 Task: Search one way flight ticket for 4 adults, 2 children, 2 infants in seat and 1 infant on lap in premium economy from Twin Falls: Magic Valley Regional Airport (joslin Field) to Springfield: Abraham Lincoln Capital Airport on 5-2-2023. Choice of flights is Alaska. Number of bags: 2 carry on bags. Price is upto 89000. Outbound departure time preference is 8:30.
Action: Mouse moved to (264, 344)
Screenshot: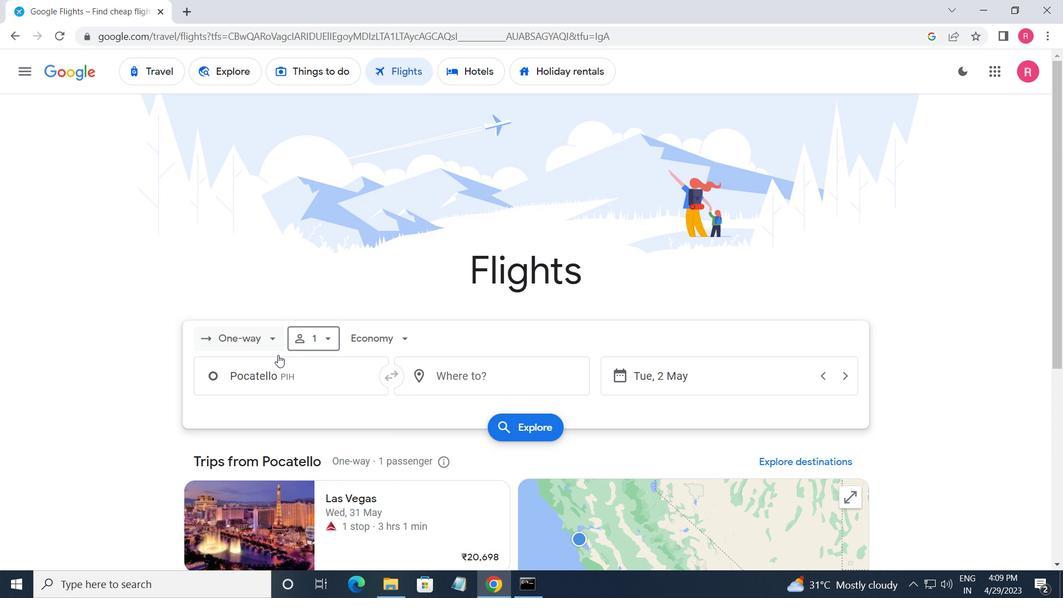
Action: Mouse pressed left at (264, 344)
Screenshot: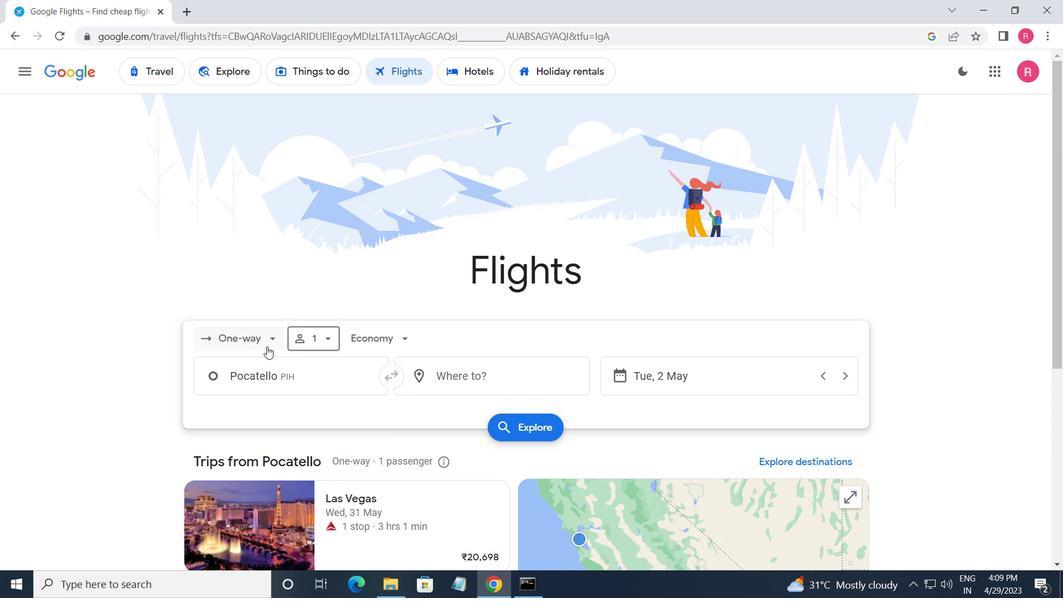 
Action: Mouse moved to (273, 397)
Screenshot: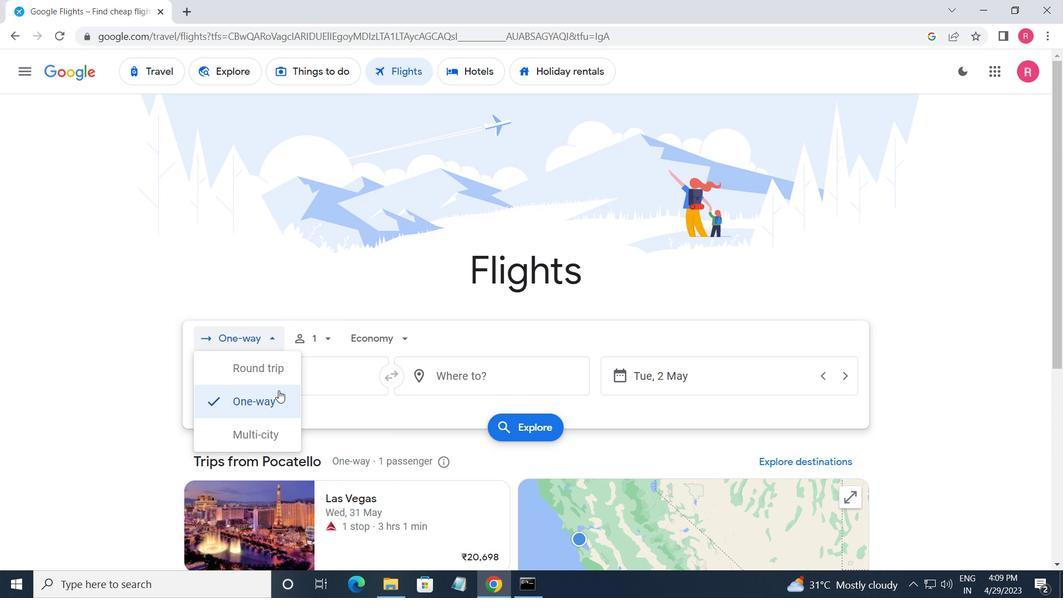 
Action: Mouse pressed left at (273, 397)
Screenshot: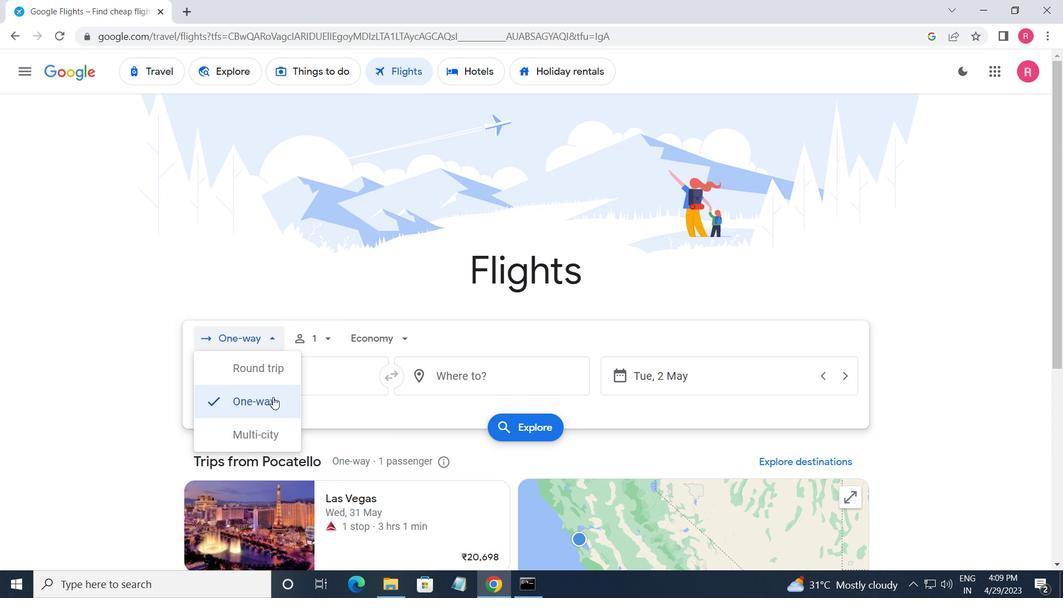 
Action: Mouse moved to (326, 350)
Screenshot: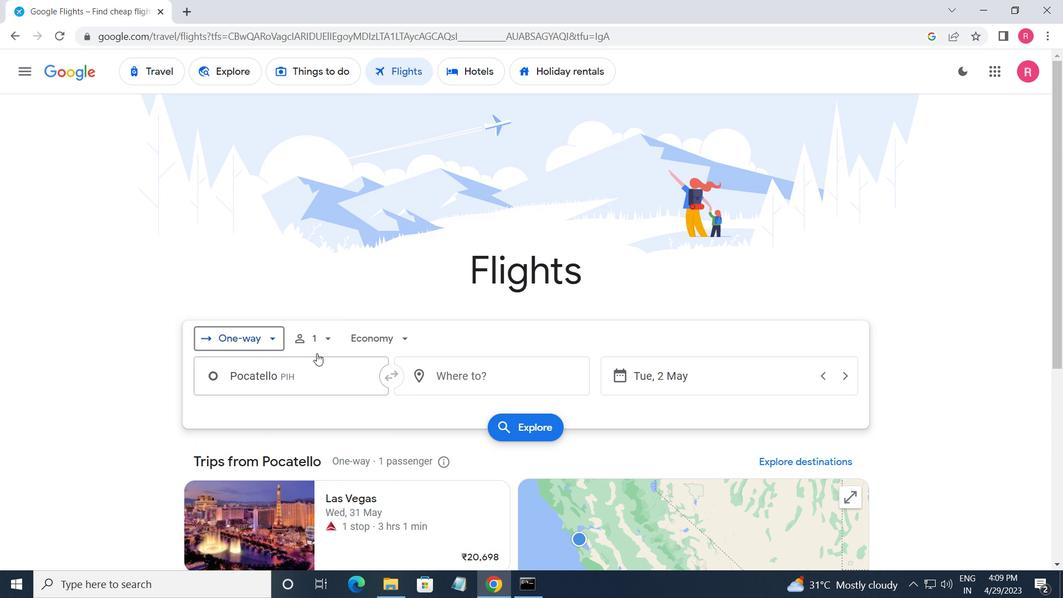 
Action: Mouse pressed left at (326, 350)
Screenshot: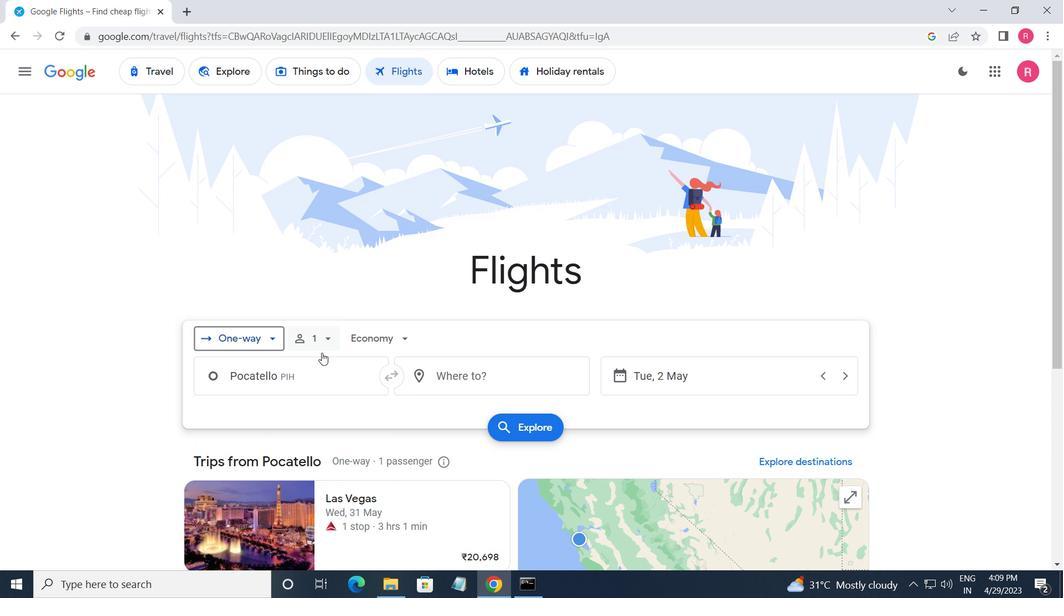 
Action: Mouse moved to (434, 378)
Screenshot: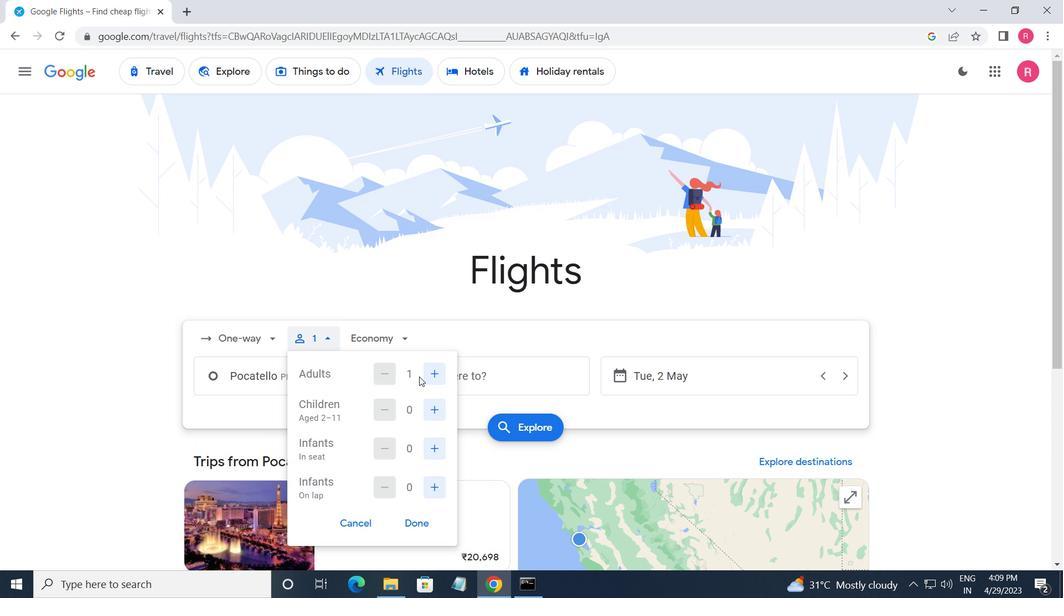 
Action: Mouse pressed left at (434, 378)
Screenshot: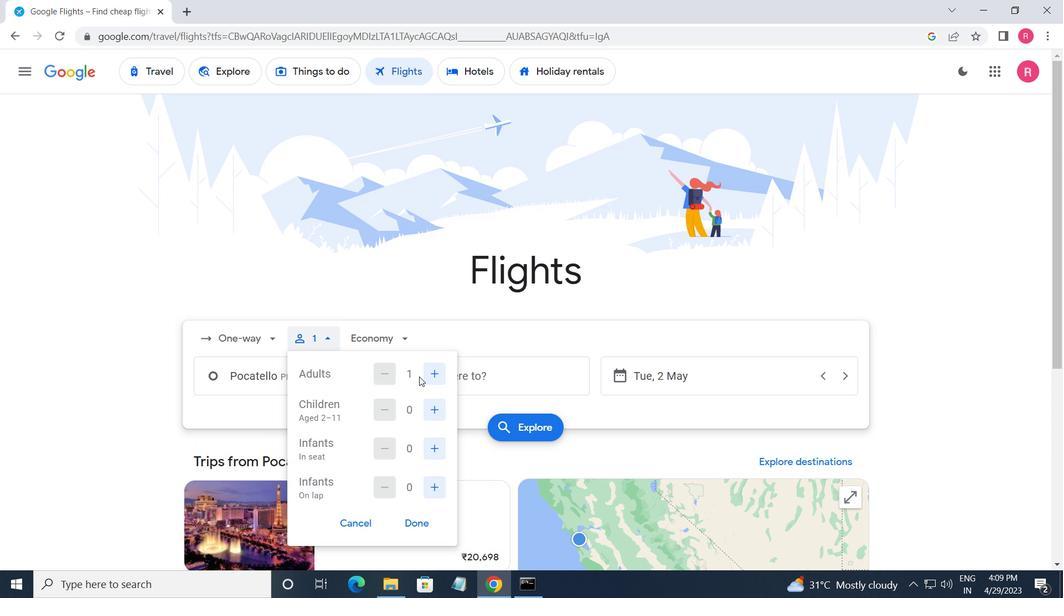 
Action: Mouse moved to (437, 379)
Screenshot: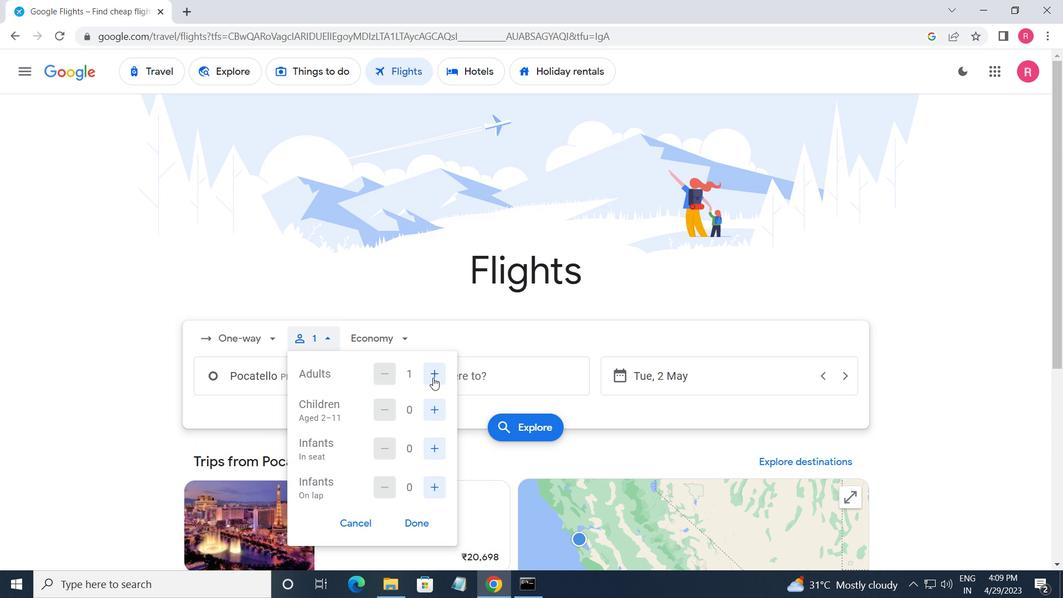 
Action: Mouse pressed left at (437, 379)
Screenshot: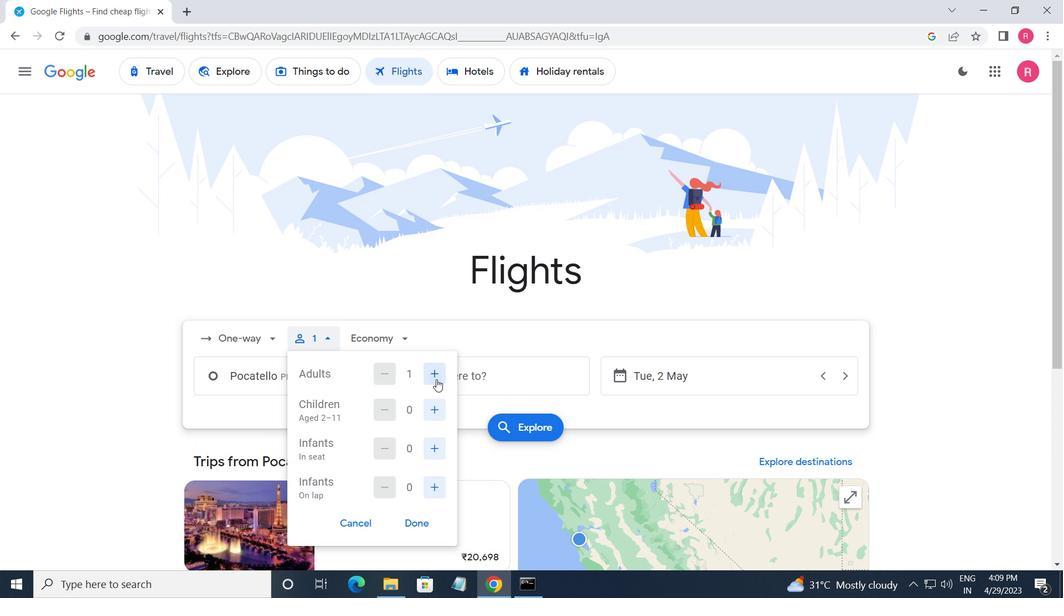 
Action: Mouse pressed left at (437, 379)
Screenshot: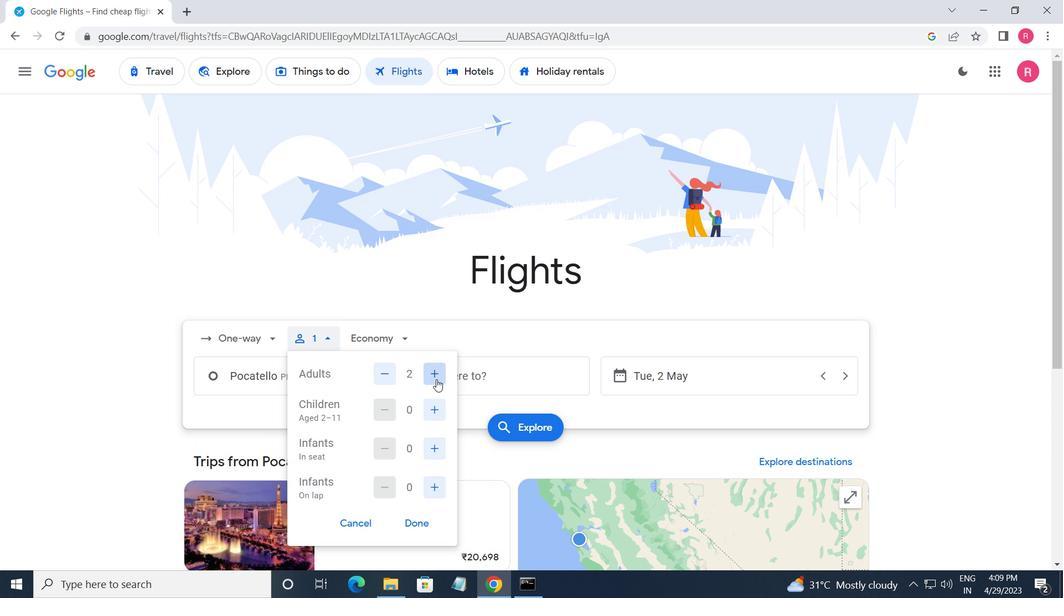 
Action: Mouse moved to (441, 399)
Screenshot: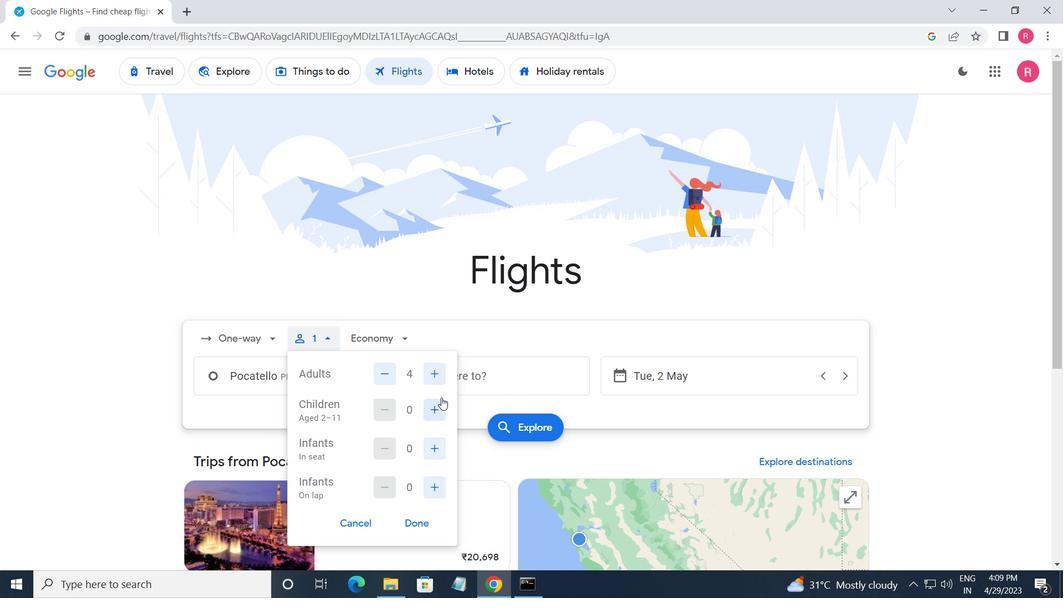 
Action: Mouse pressed left at (441, 399)
Screenshot: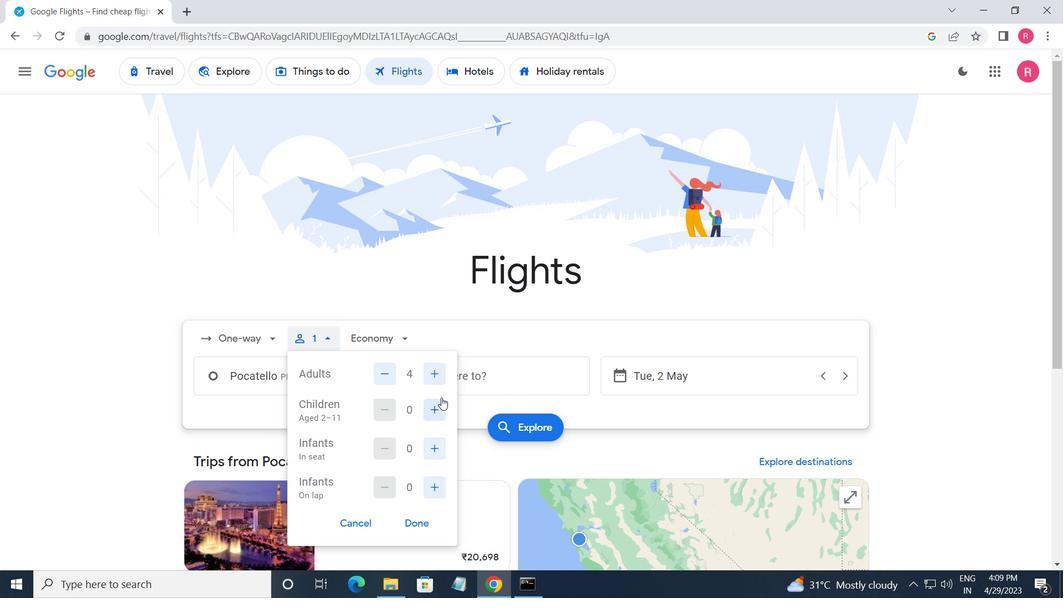 
Action: Mouse moved to (441, 400)
Screenshot: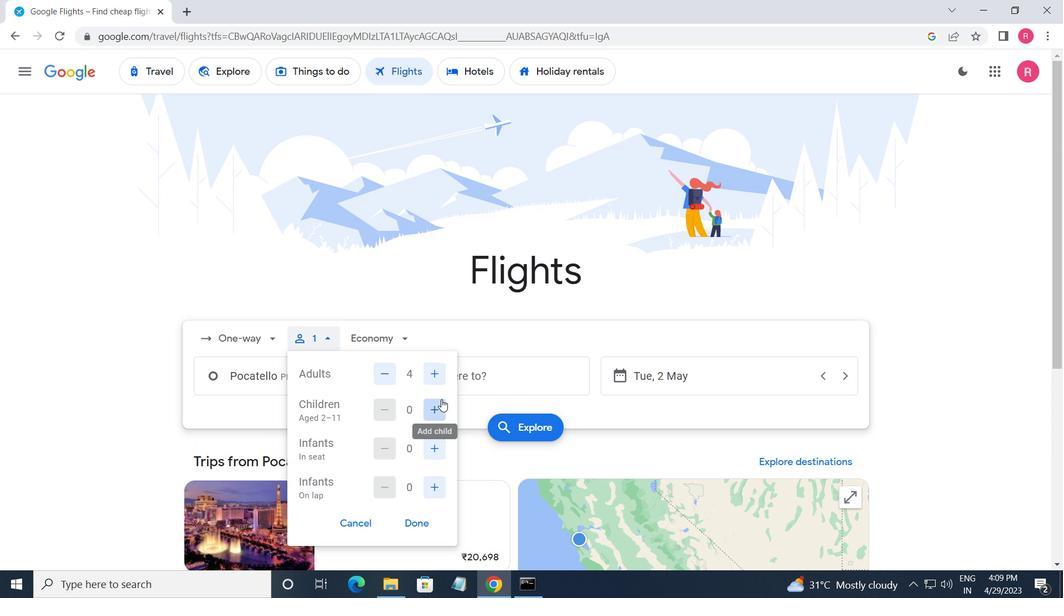 
Action: Mouse pressed left at (441, 400)
Screenshot: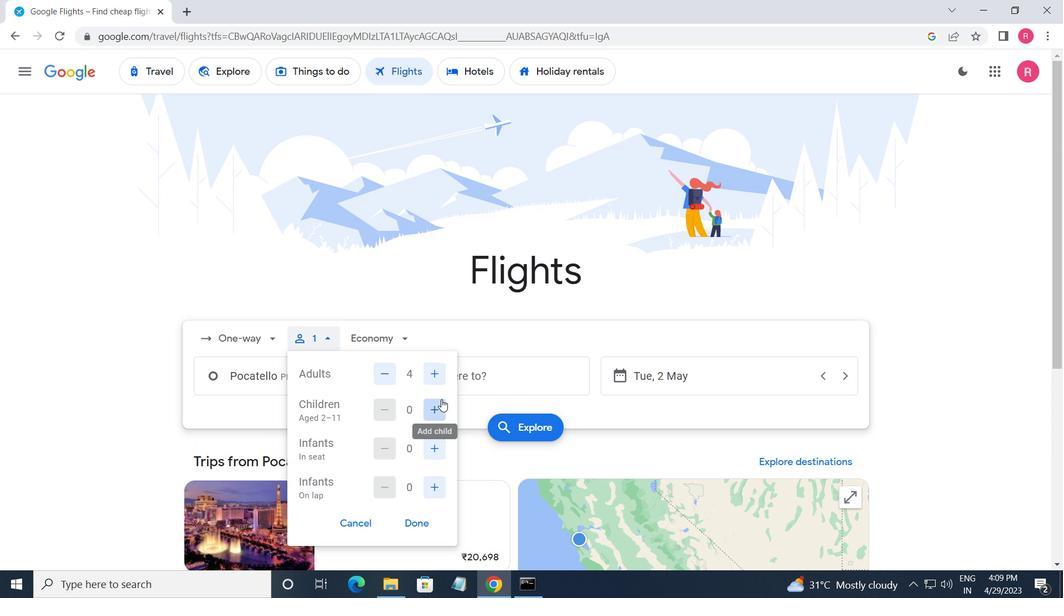 
Action: Mouse moved to (441, 401)
Screenshot: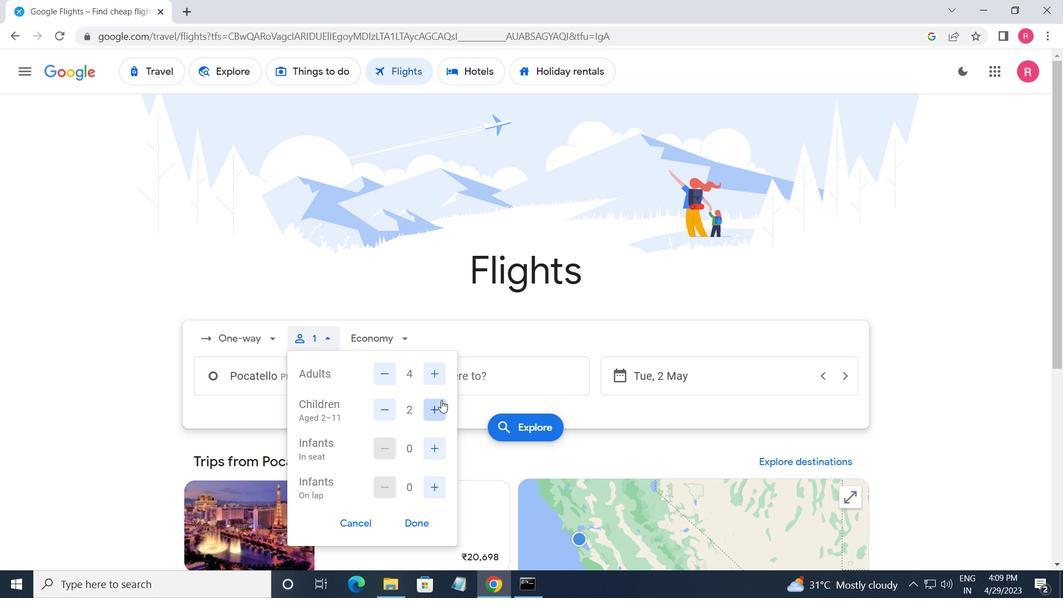 
Action: Mouse pressed left at (441, 401)
Screenshot: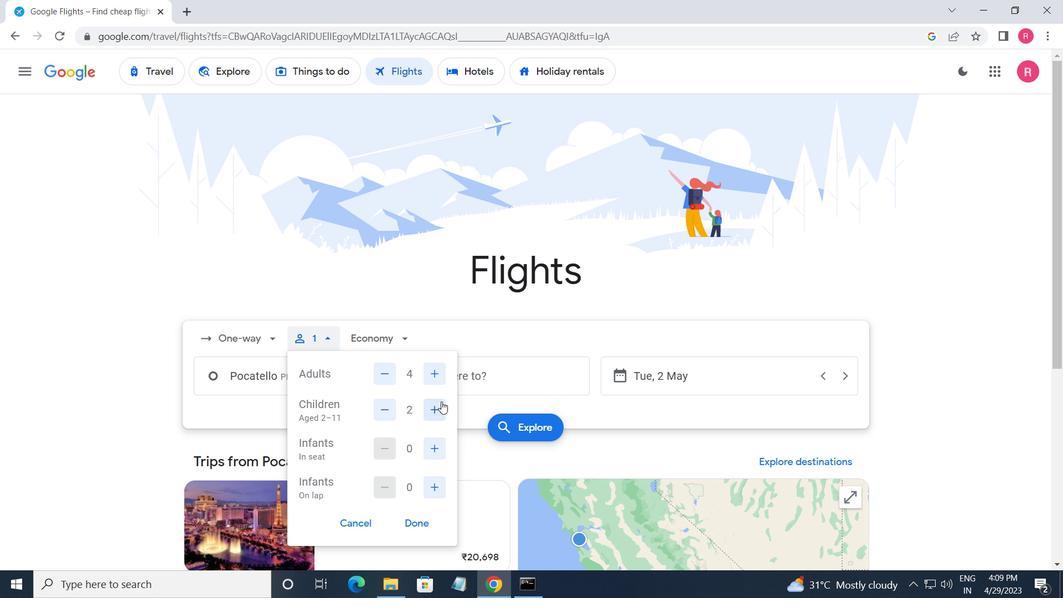
Action: Mouse moved to (380, 406)
Screenshot: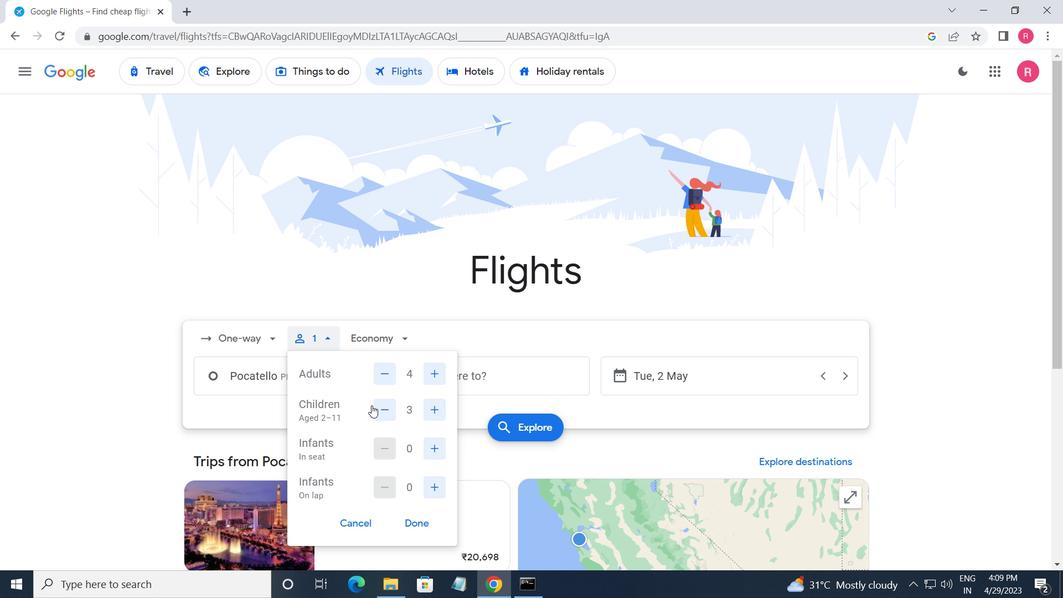 
Action: Mouse pressed left at (380, 406)
Screenshot: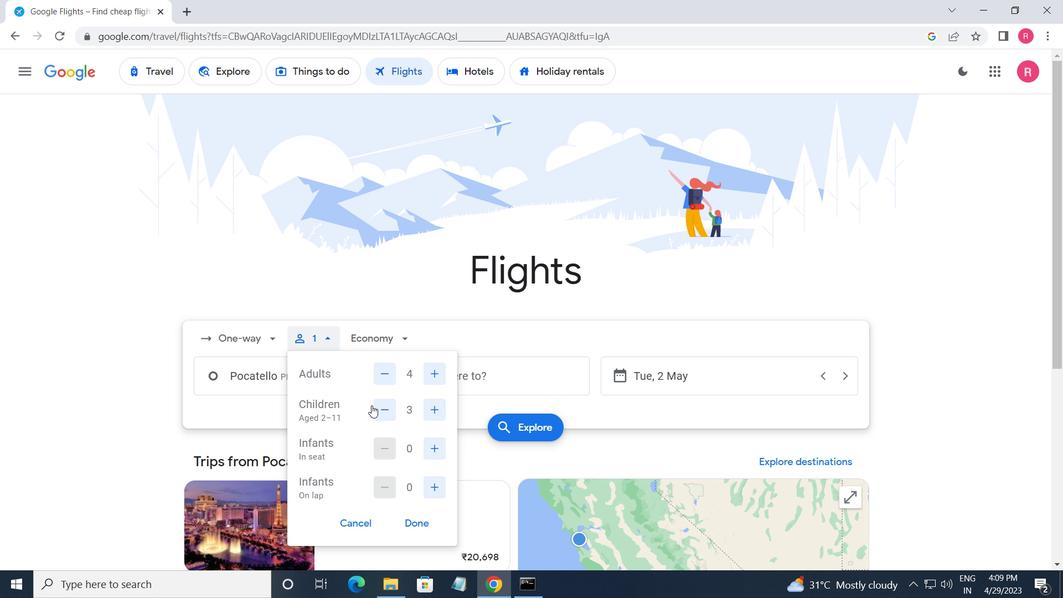 
Action: Mouse moved to (440, 443)
Screenshot: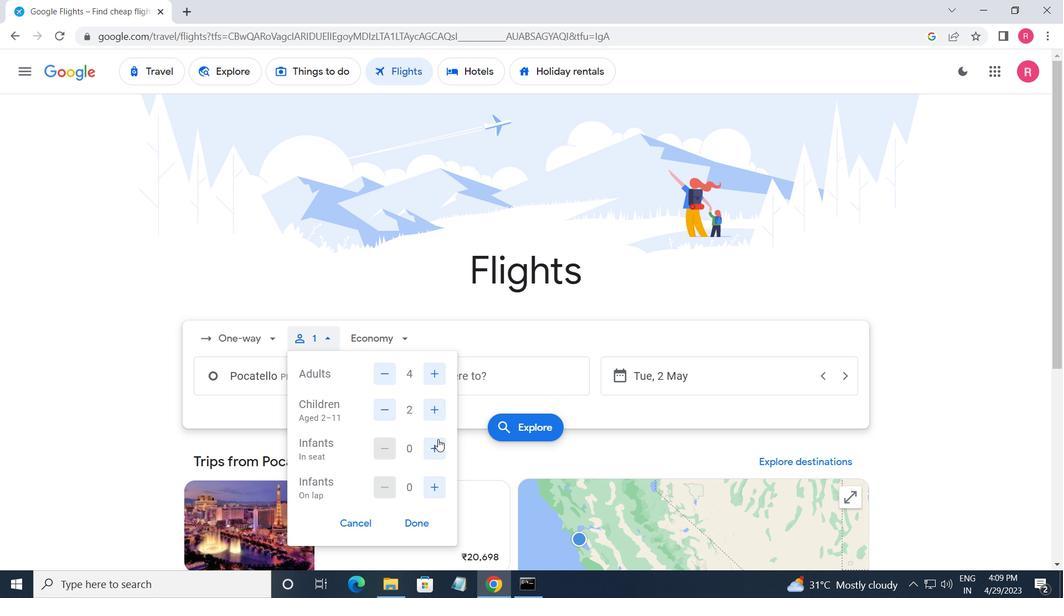
Action: Mouse pressed left at (440, 443)
Screenshot: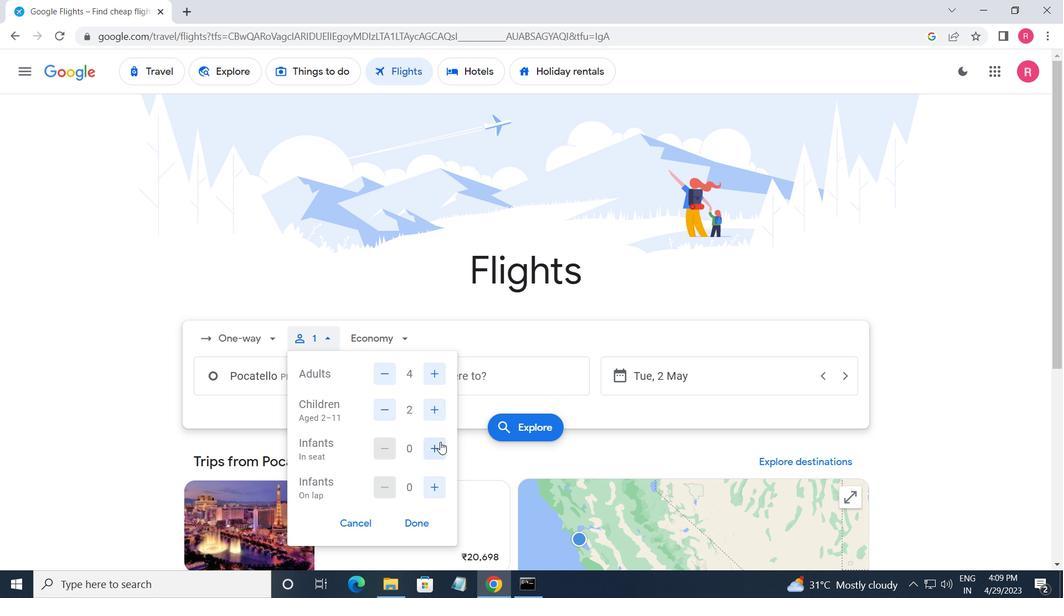 
Action: Mouse moved to (440, 444)
Screenshot: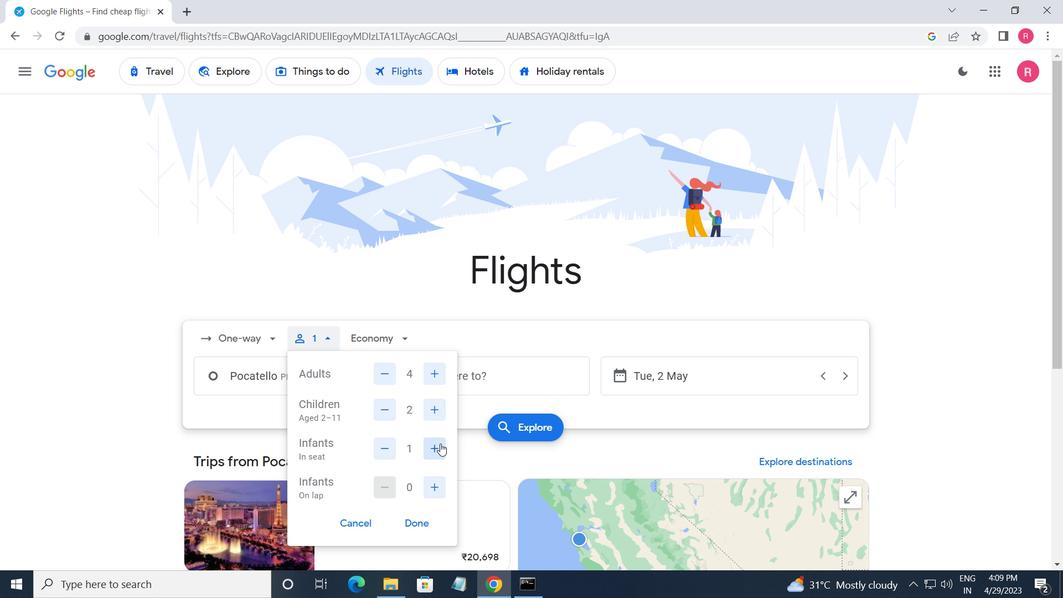 
Action: Mouse pressed left at (440, 444)
Screenshot: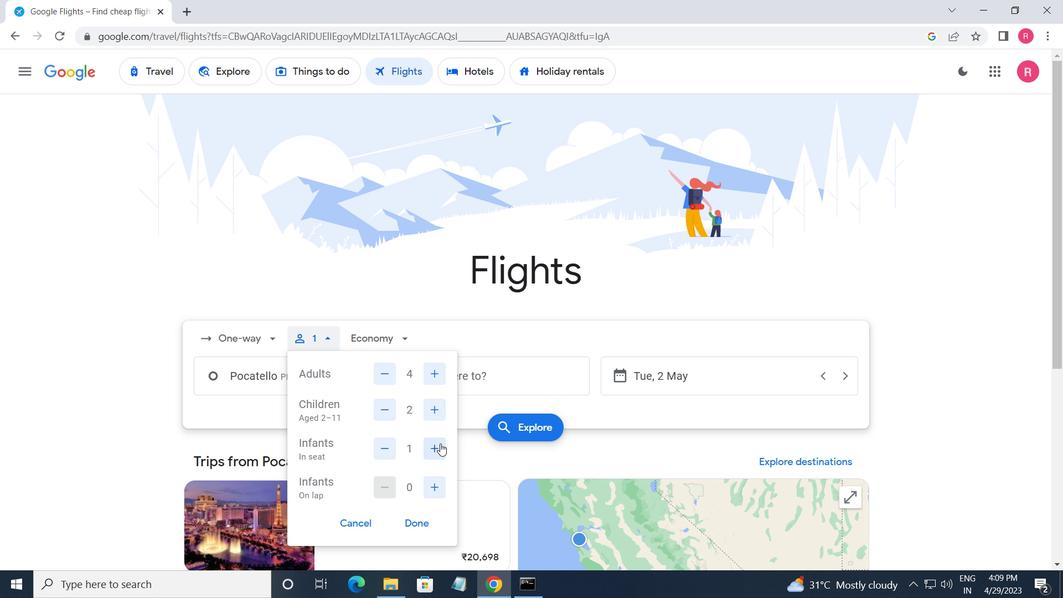 
Action: Mouse moved to (440, 486)
Screenshot: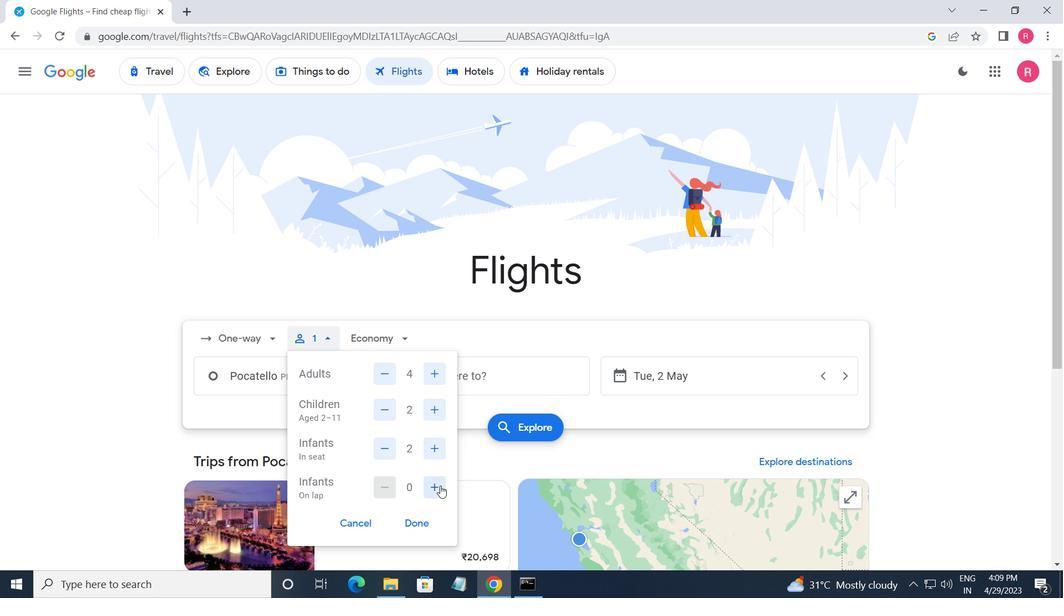 
Action: Mouse pressed left at (440, 486)
Screenshot: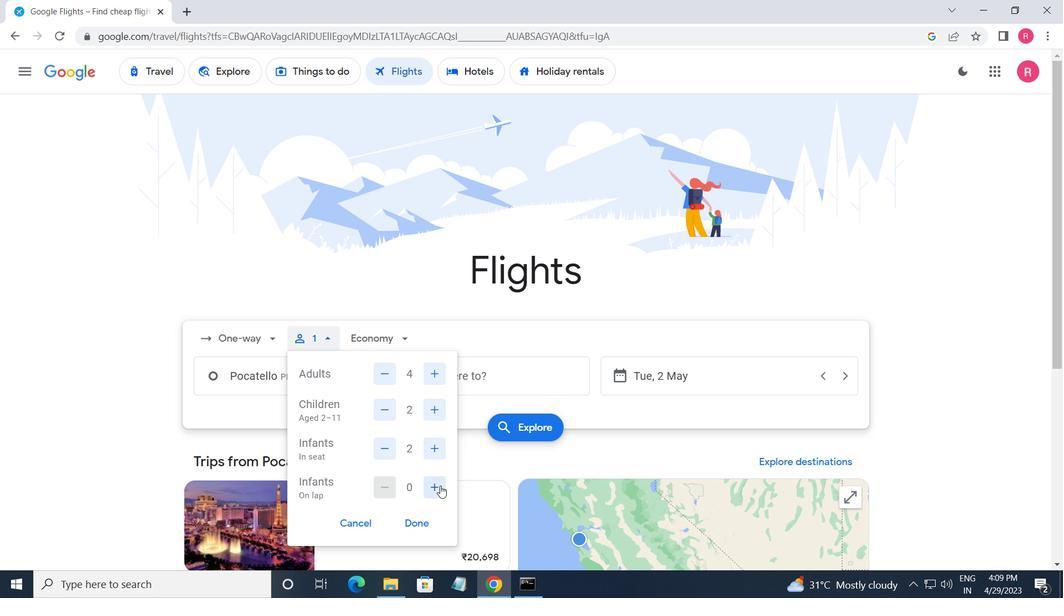 
Action: Mouse moved to (423, 519)
Screenshot: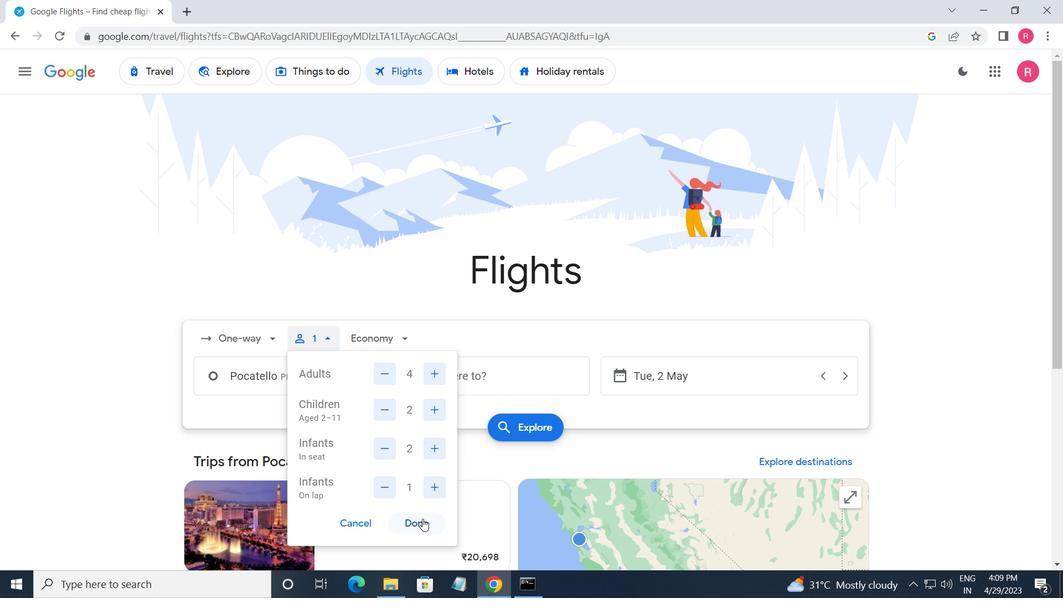 
Action: Mouse pressed left at (423, 519)
Screenshot: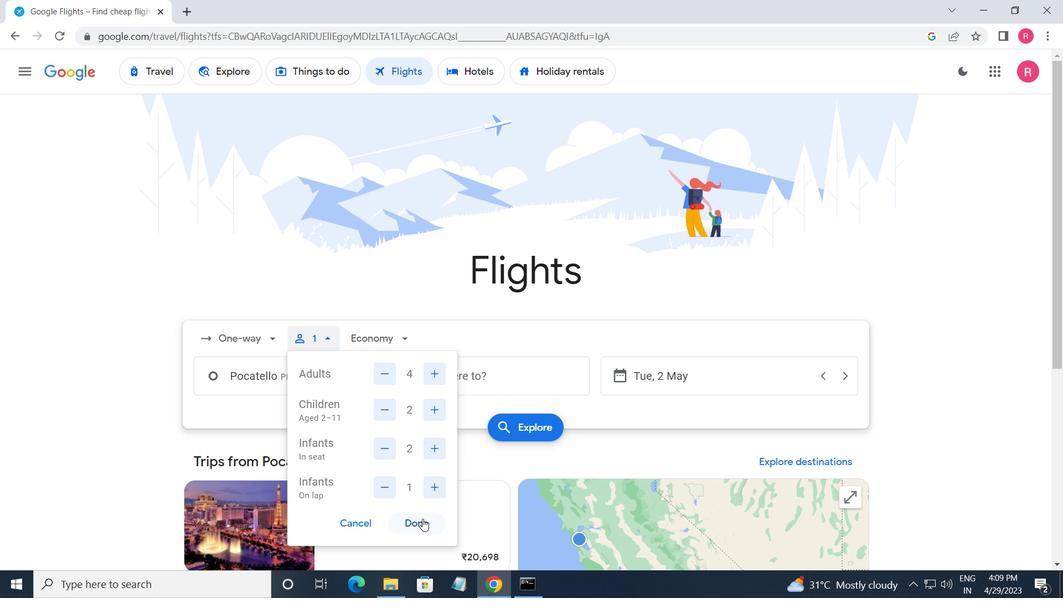 
Action: Mouse moved to (382, 342)
Screenshot: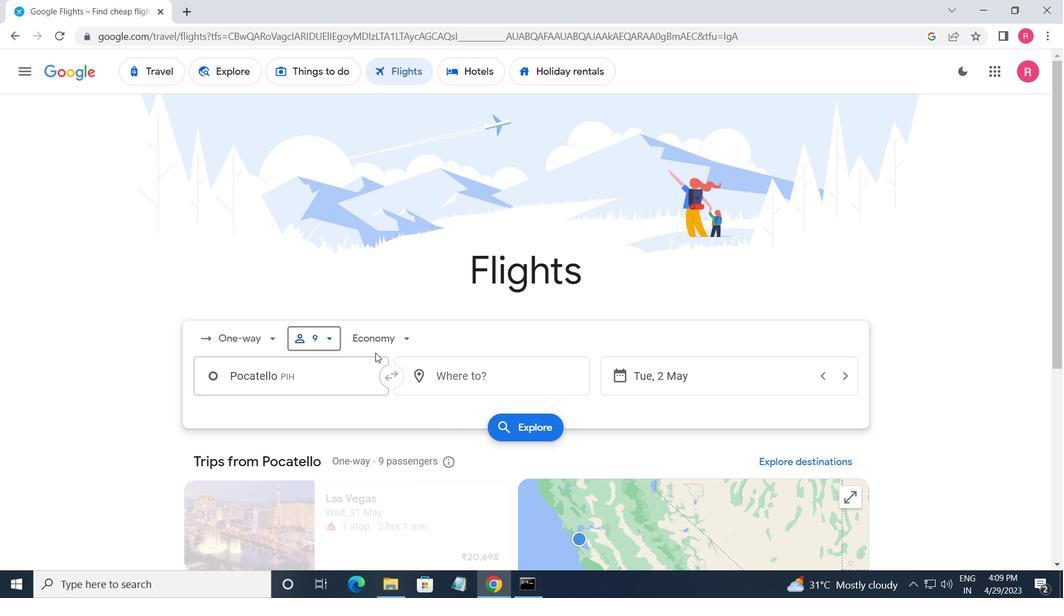 
Action: Mouse pressed left at (382, 342)
Screenshot: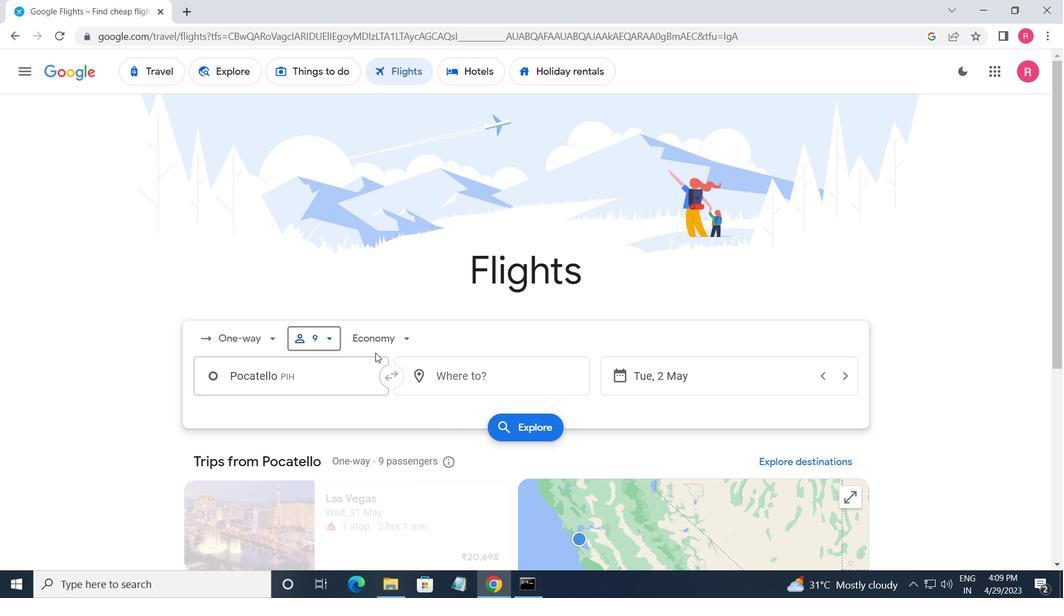 
Action: Mouse moved to (417, 407)
Screenshot: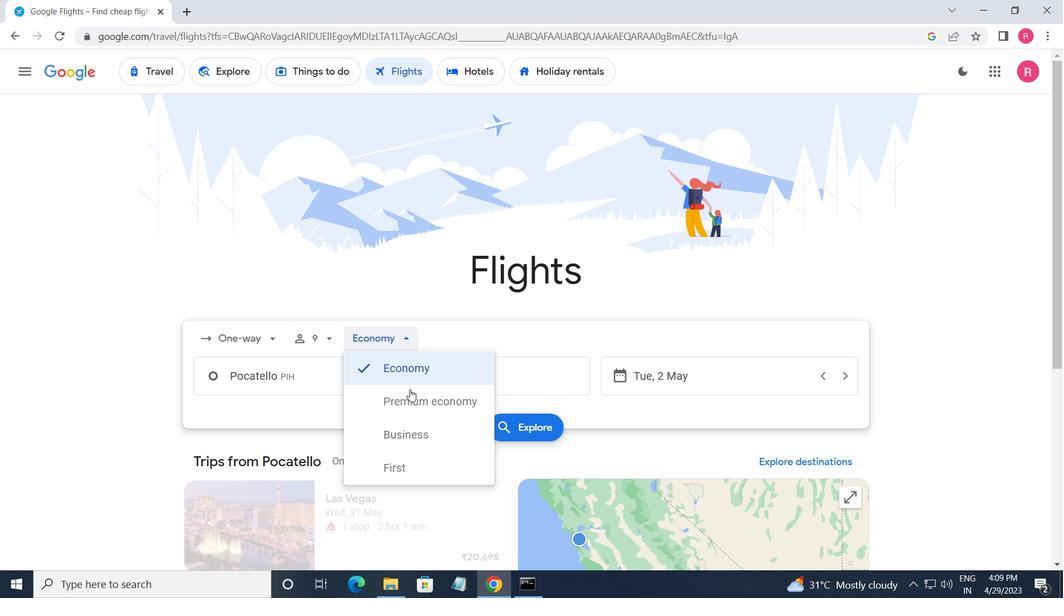 
Action: Mouse pressed left at (417, 407)
Screenshot: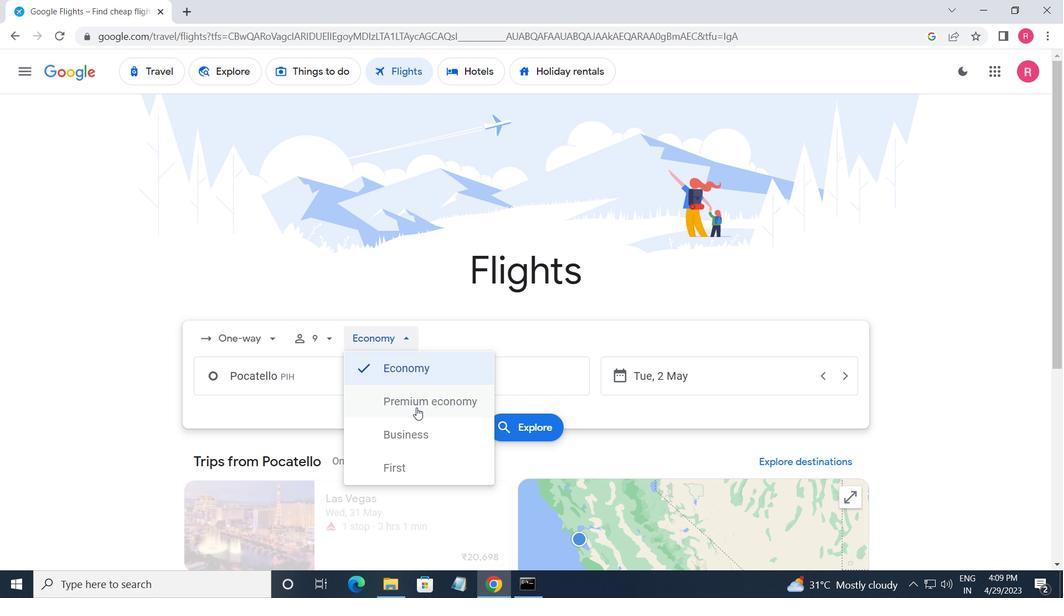 
Action: Mouse moved to (315, 383)
Screenshot: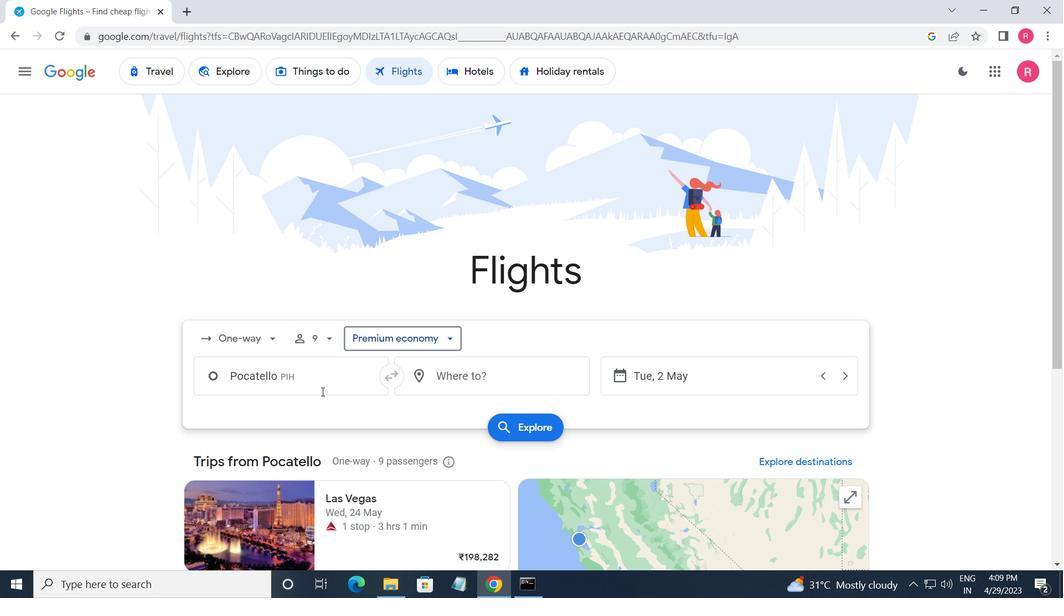 
Action: Mouse pressed left at (315, 383)
Screenshot: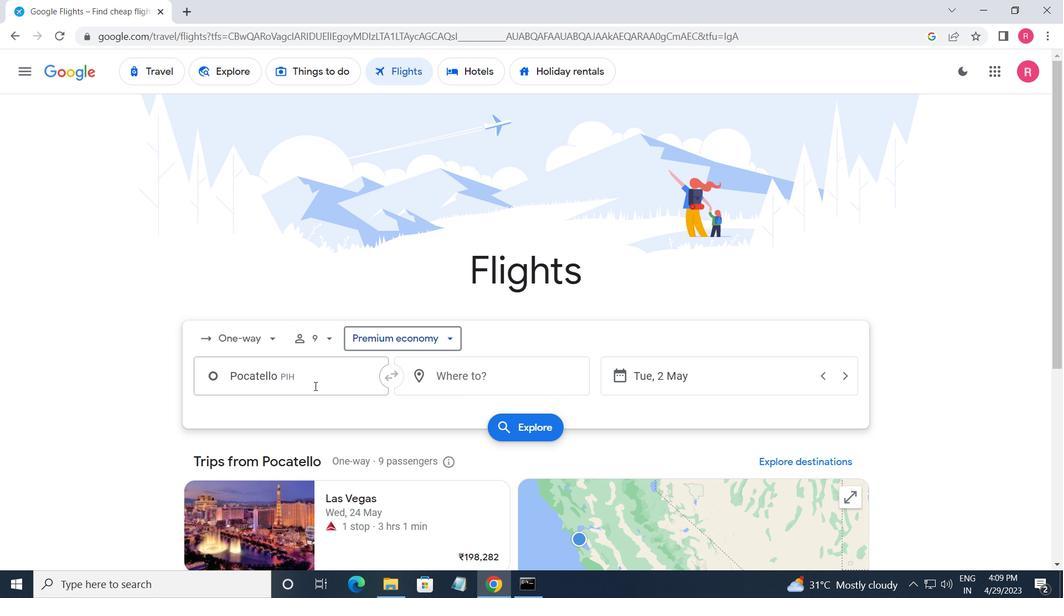 
Action: Mouse moved to (315, 383)
Screenshot: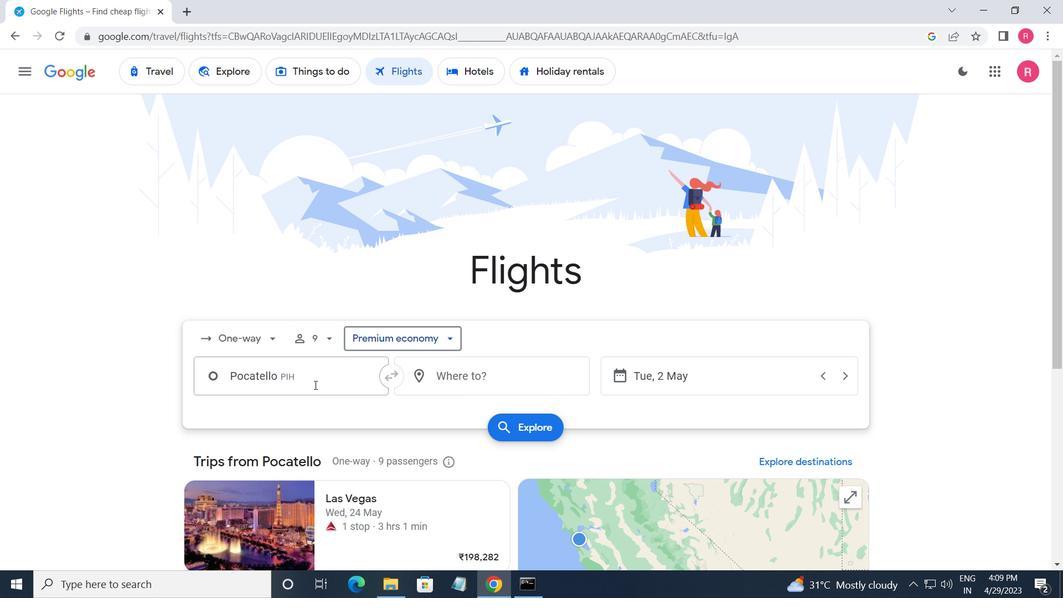 
Action: Key pressed <Key.shift_r>Magic
Screenshot: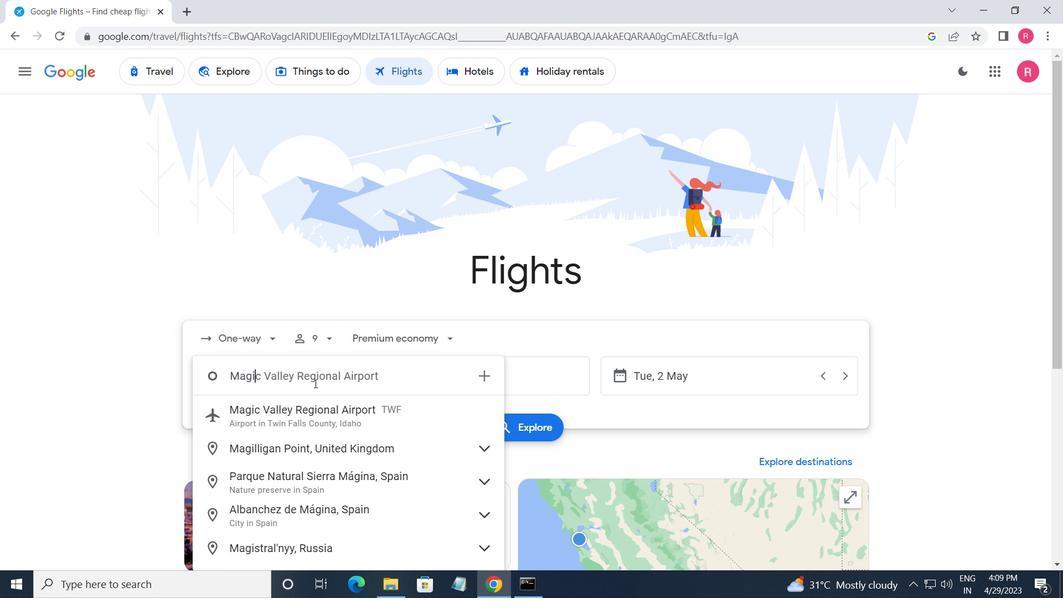 
Action: Mouse moved to (329, 429)
Screenshot: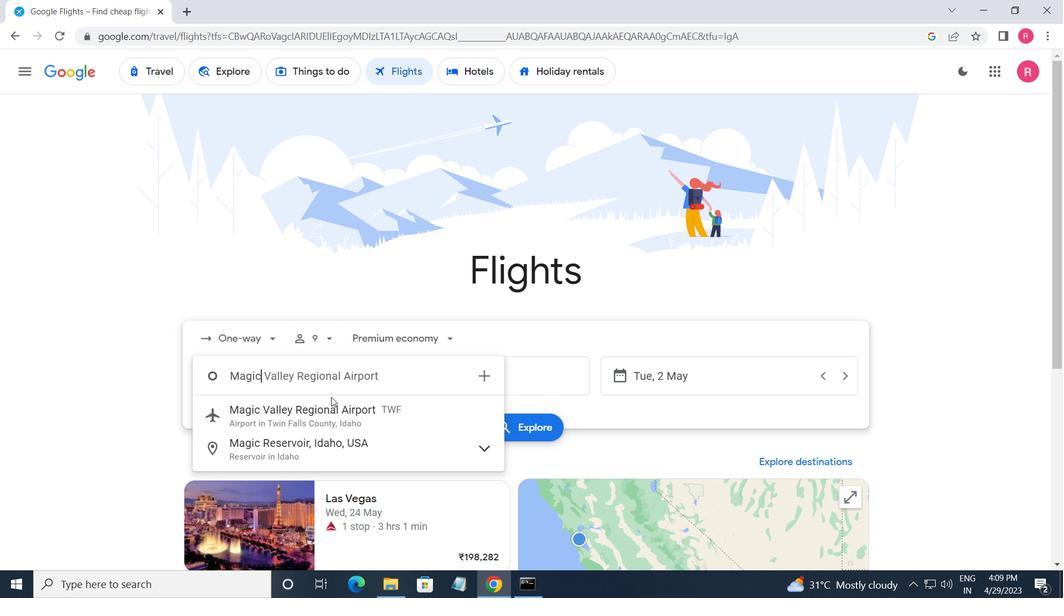 
Action: Mouse pressed left at (329, 429)
Screenshot: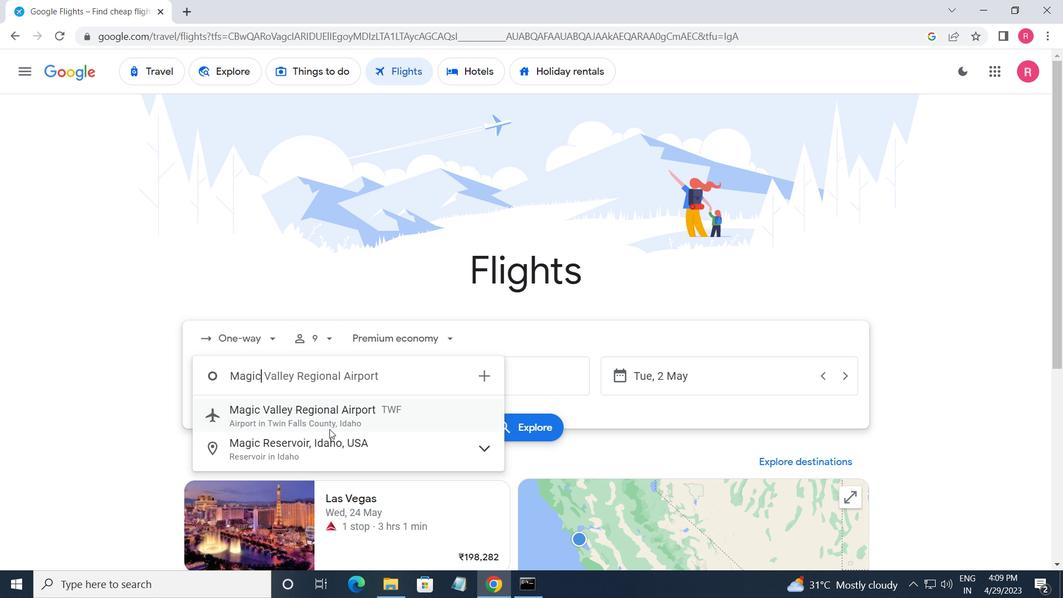 
Action: Mouse moved to (521, 373)
Screenshot: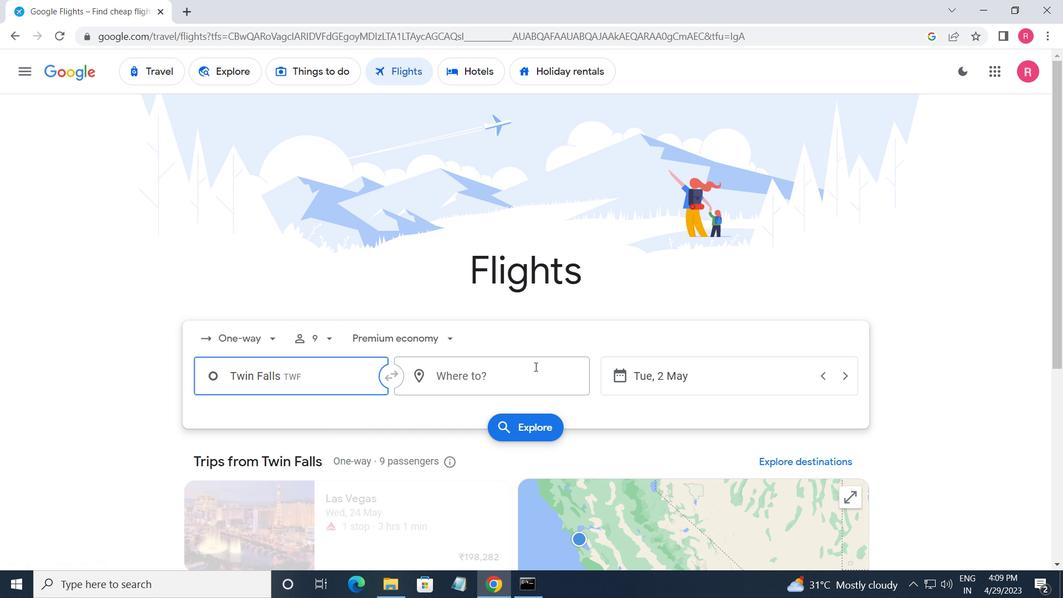 
Action: Mouse pressed left at (521, 373)
Screenshot: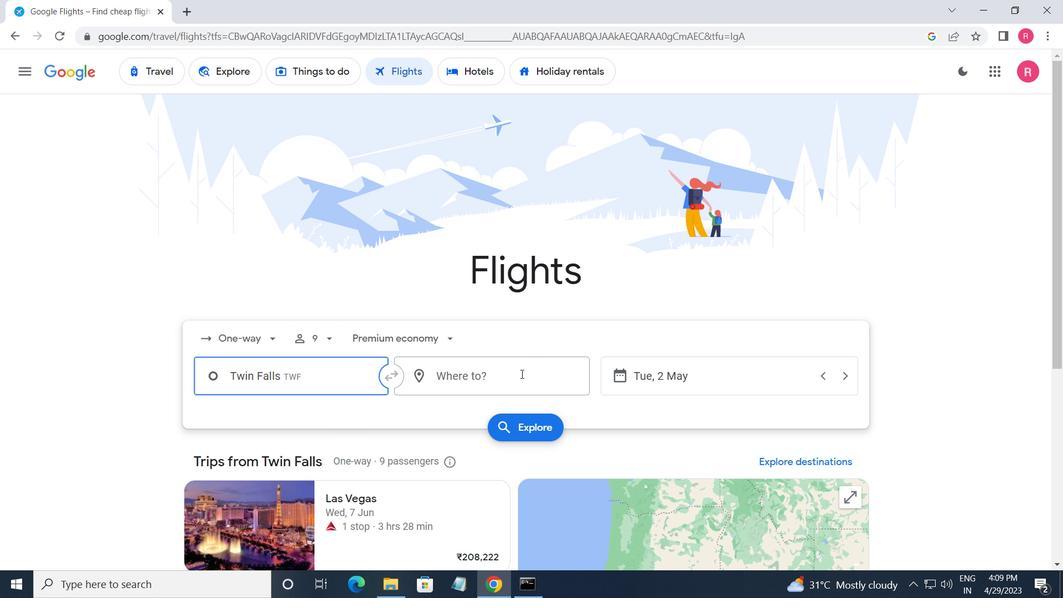 
Action: Mouse moved to (460, 503)
Screenshot: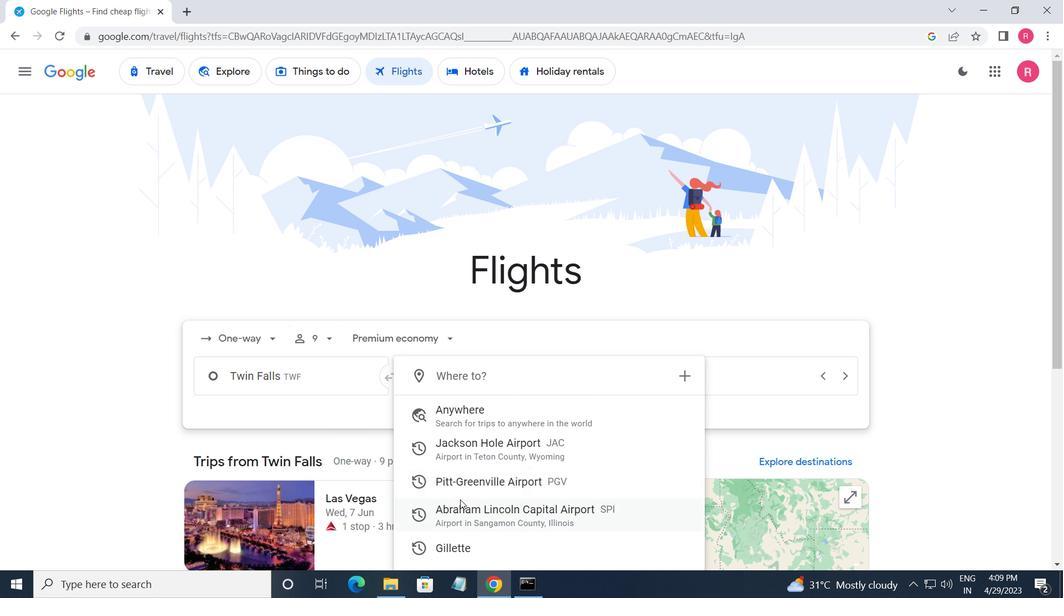 
Action: Mouse pressed left at (460, 503)
Screenshot: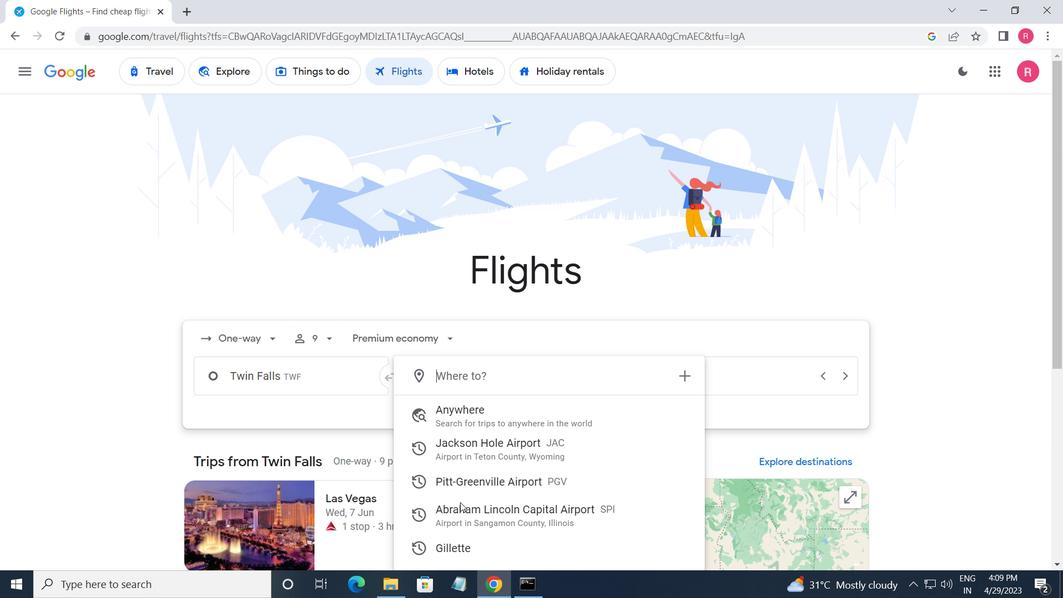 
Action: Mouse moved to (721, 371)
Screenshot: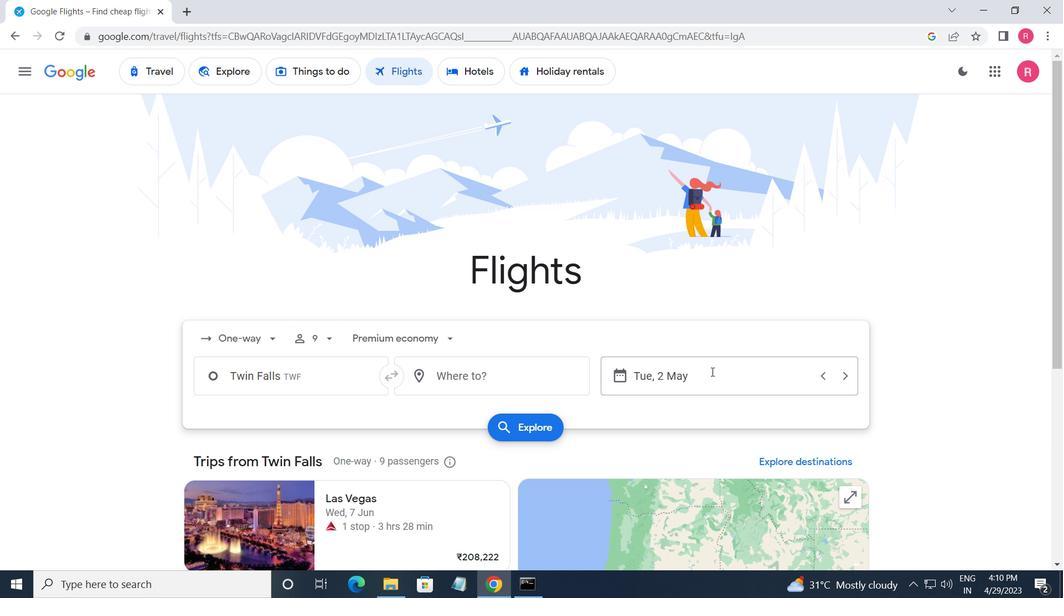 
Action: Mouse pressed left at (721, 371)
Screenshot: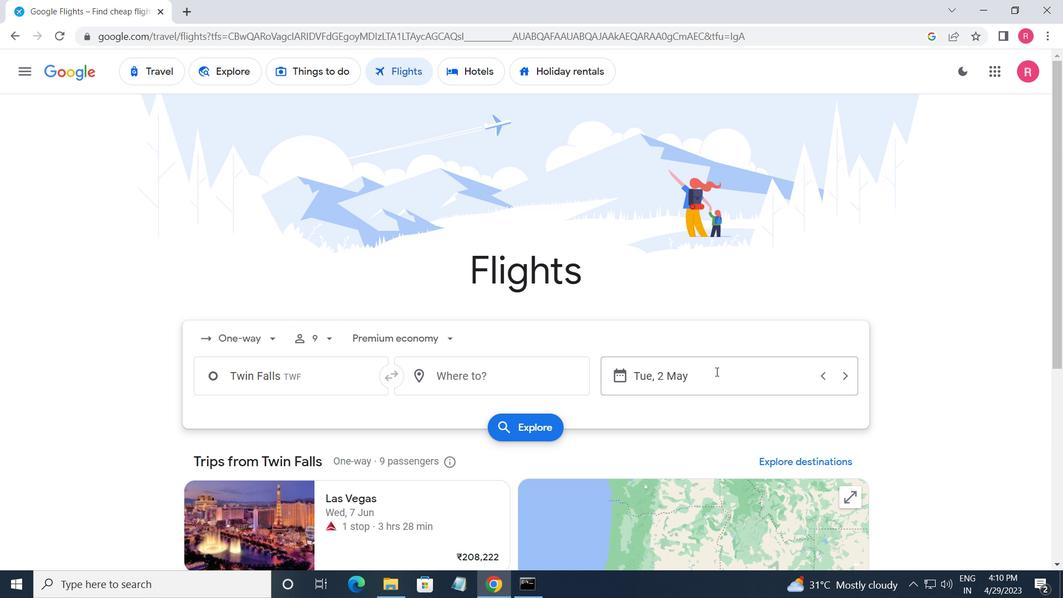 
Action: Mouse moved to (691, 319)
Screenshot: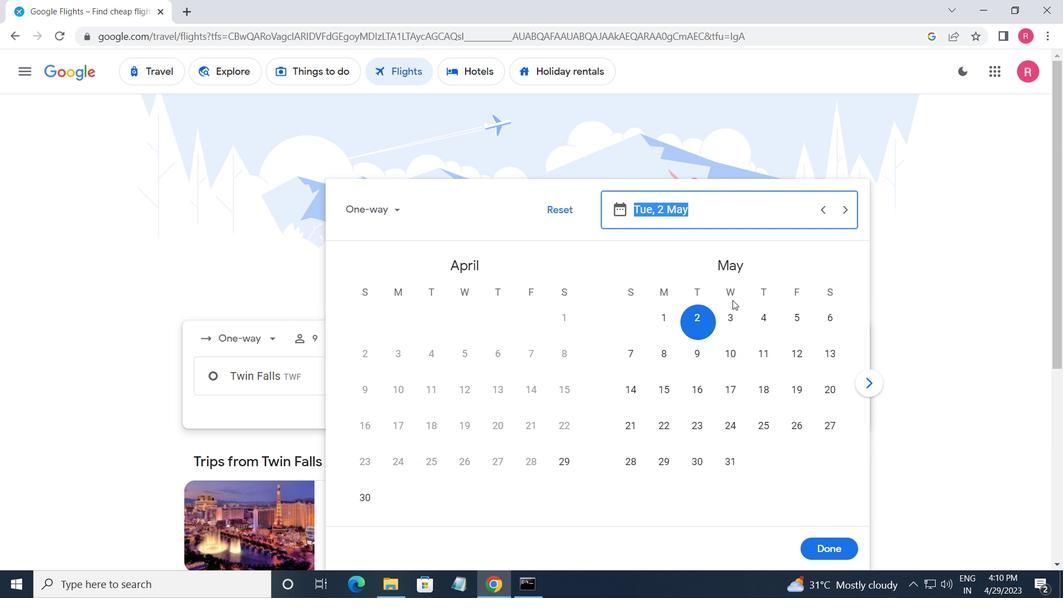 
Action: Mouse pressed left at (691, 319)
Screenshot: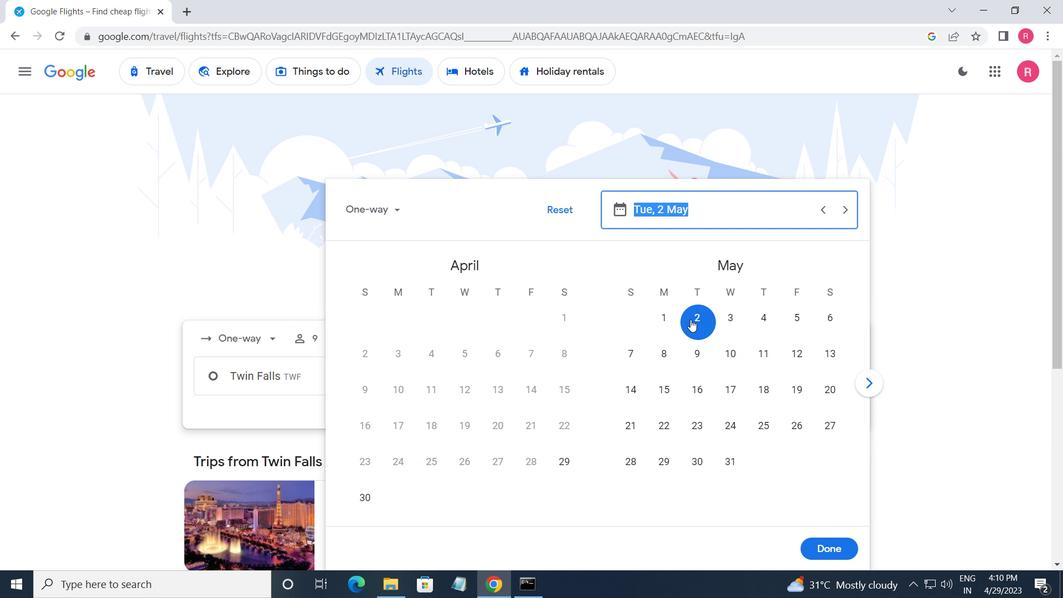 
Action: Mouse moved to (835, 558)
Screenshot: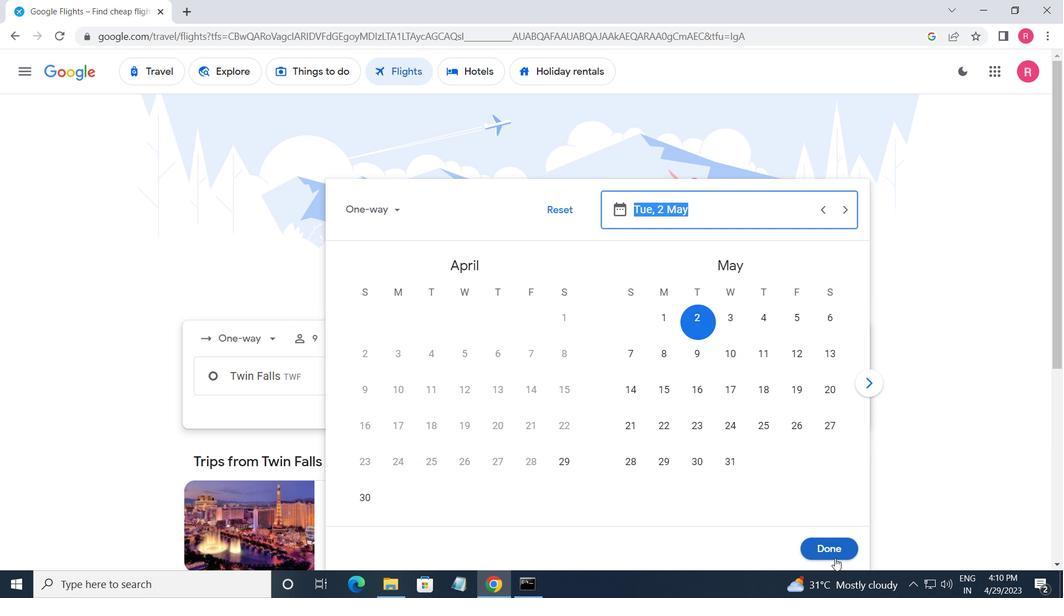 
Action: Mouse pressed left at (835, 558)
Screenshot: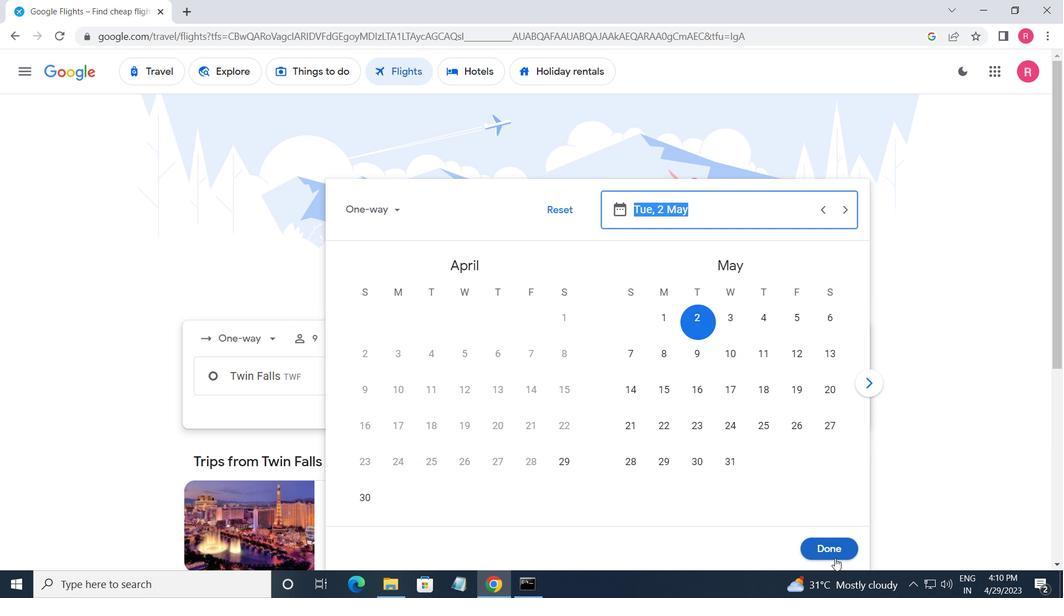 
Action: Mouse moved to (531, 425)
Screenshot: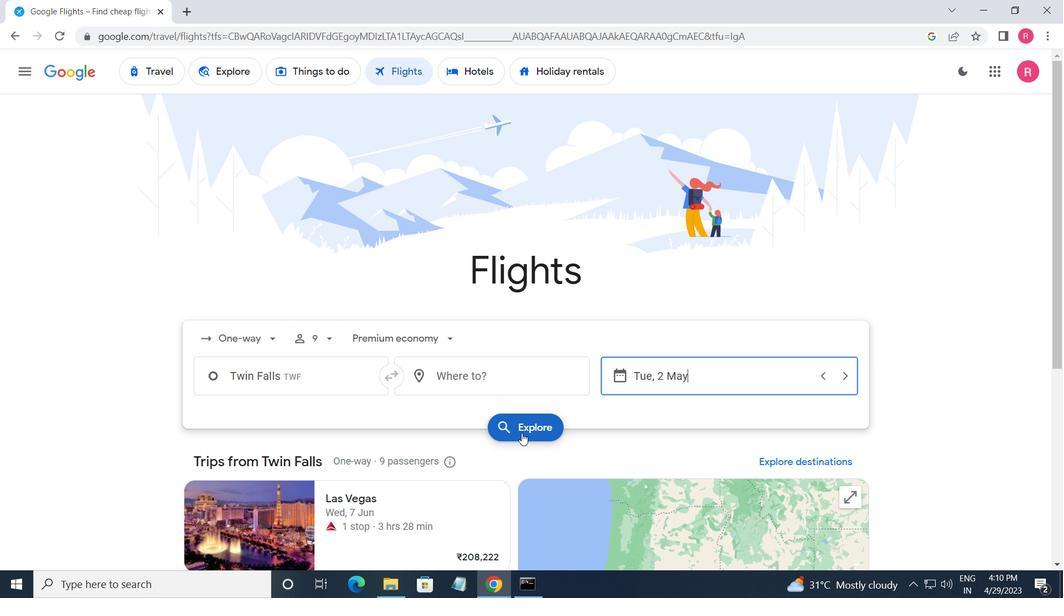 
Action: Mouse pressed left at (531, 425)
Screenshot: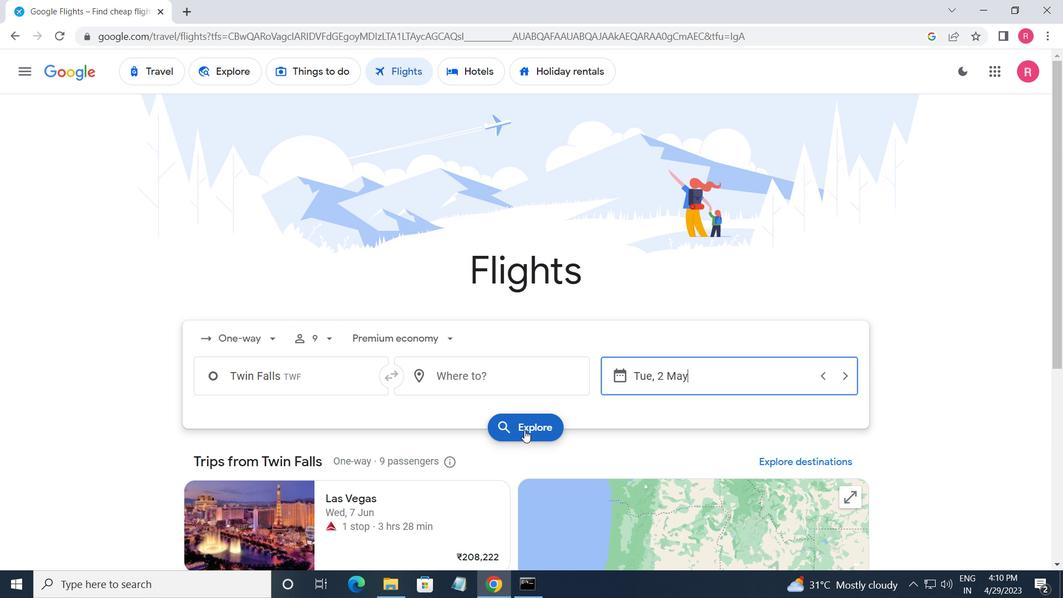 
Action: Mouse moved to (1017, 117)
Screenshot: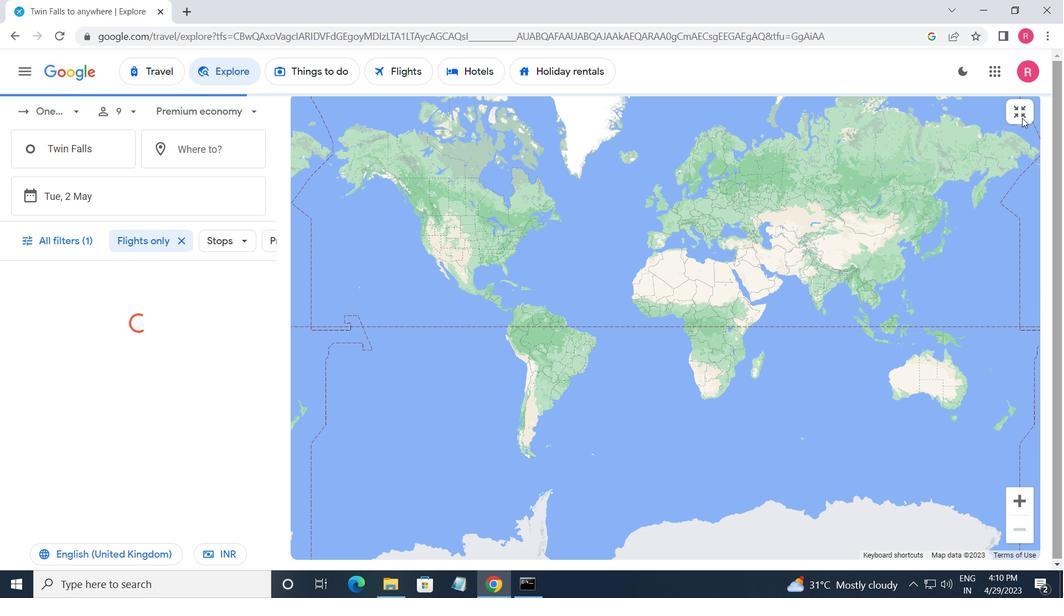 
Action: Mouse pressed left at (1017, 117)
Screenshot: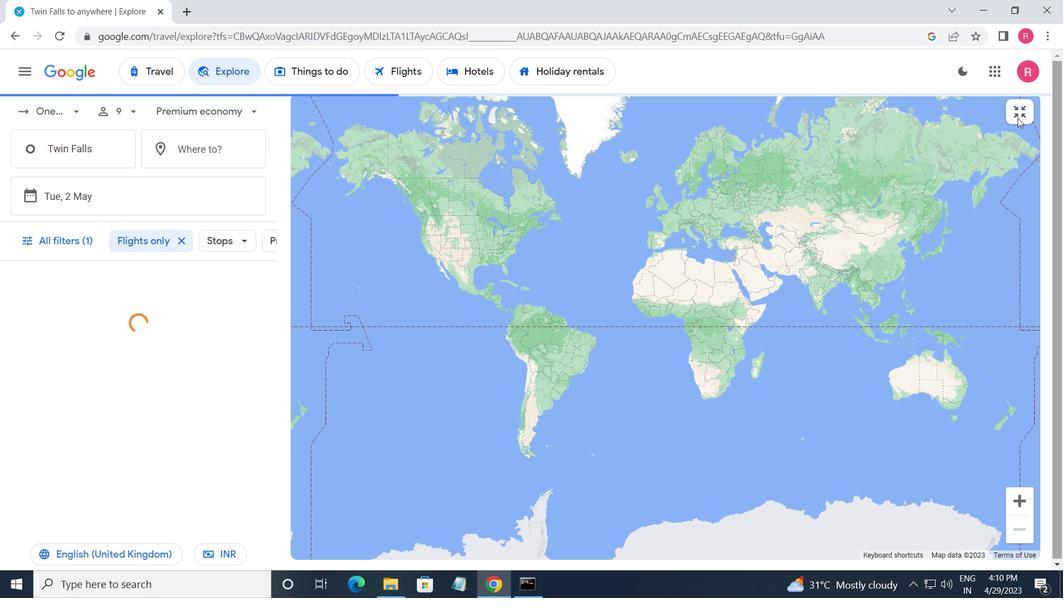 
Action: Mouse moved to (66, 190)
Screenshot: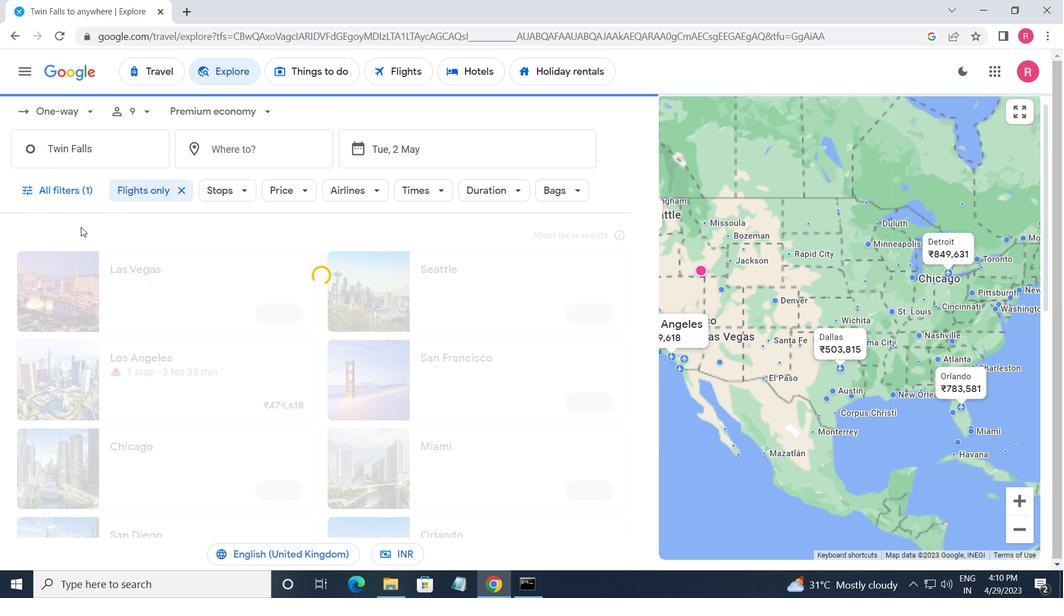 
Action: Mouse pressed left at (66, 190)
Screenshot: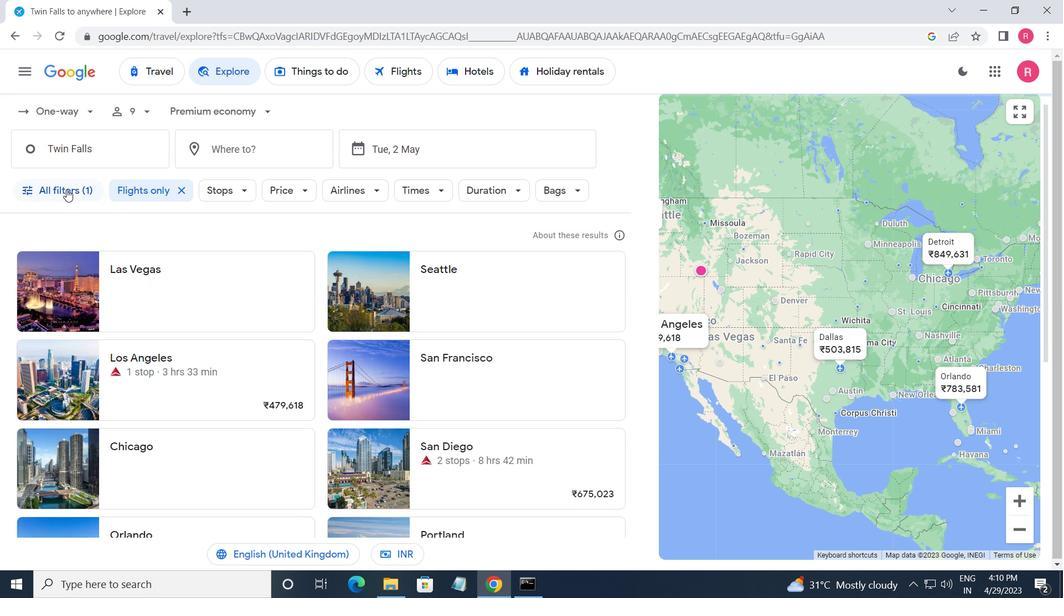 
Action: Mouse moved to (94, 397)
Screenshot: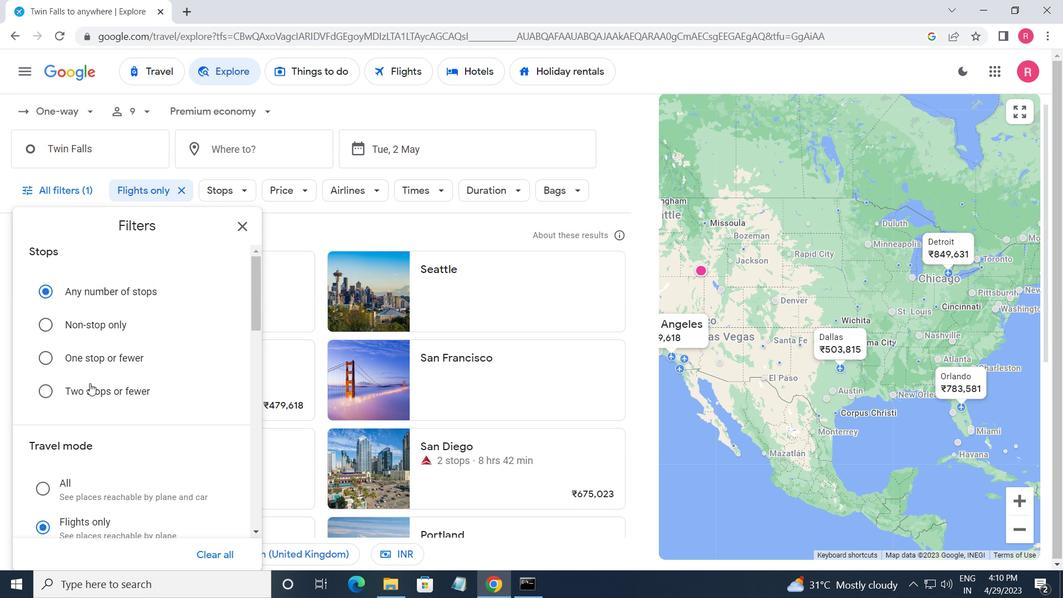 
Action: Mouse scrolled (94, 396) with delta (0, 0)
Screenshot: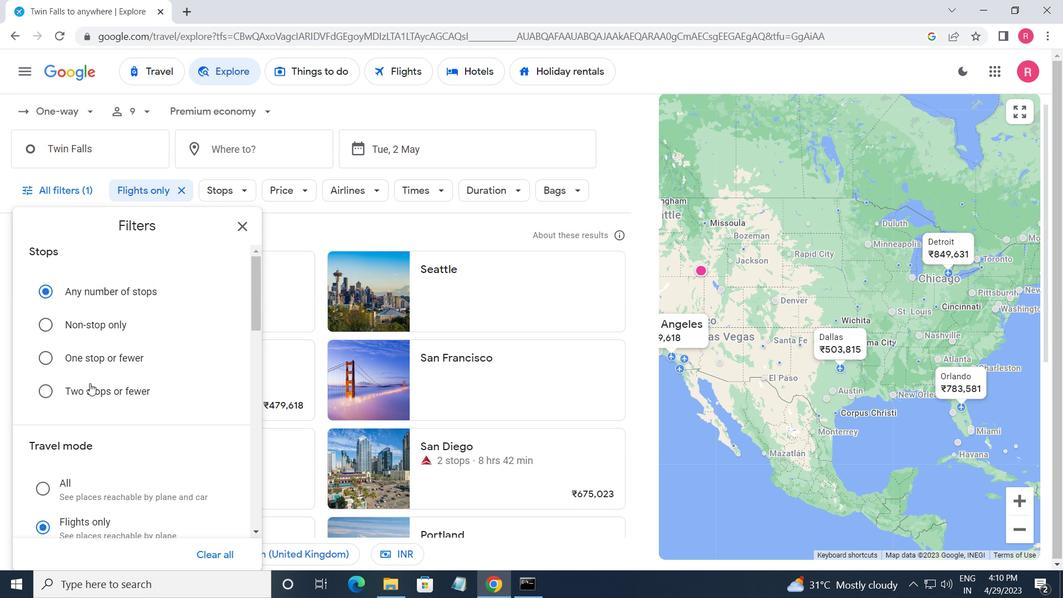 
Action: Mouse moved to (95, 399)
Screenshot: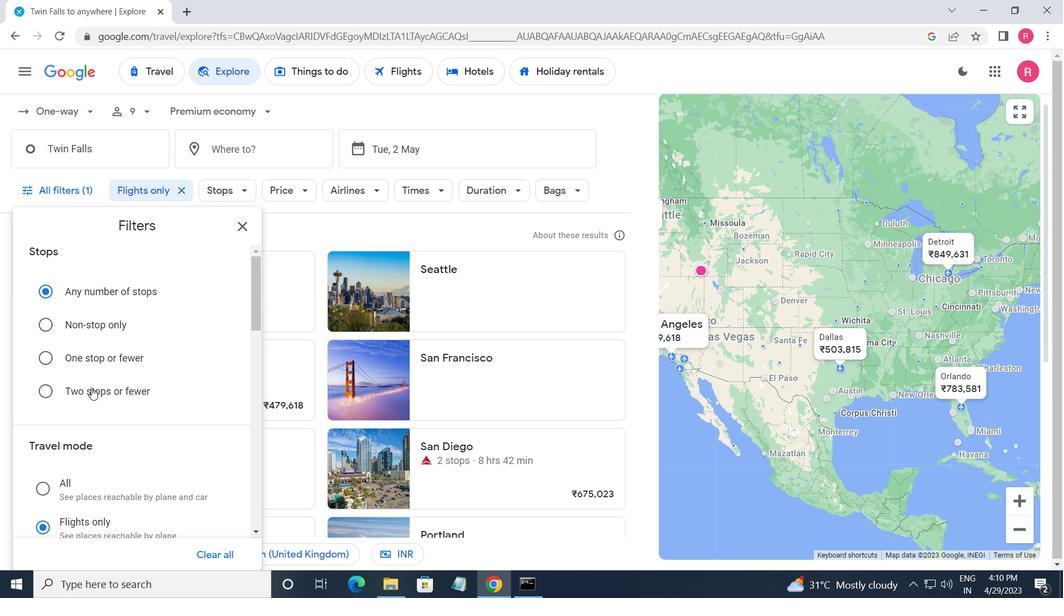 
Action: Mouse scrolled (95, 398) with delta (0, 0)
Screenshot: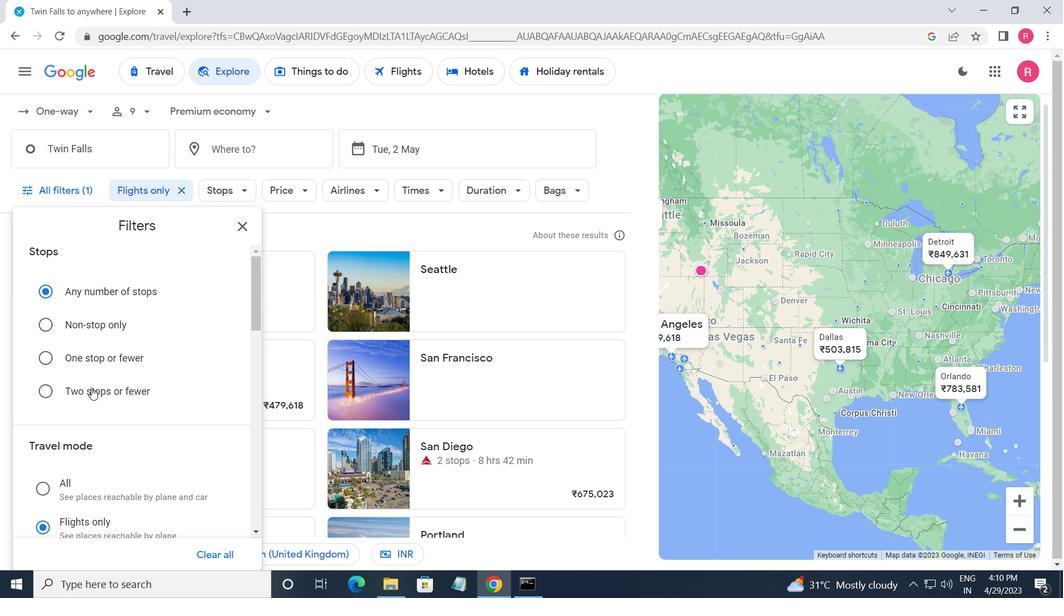 
Action: Mouse moved to (96, 397)
Screenshot: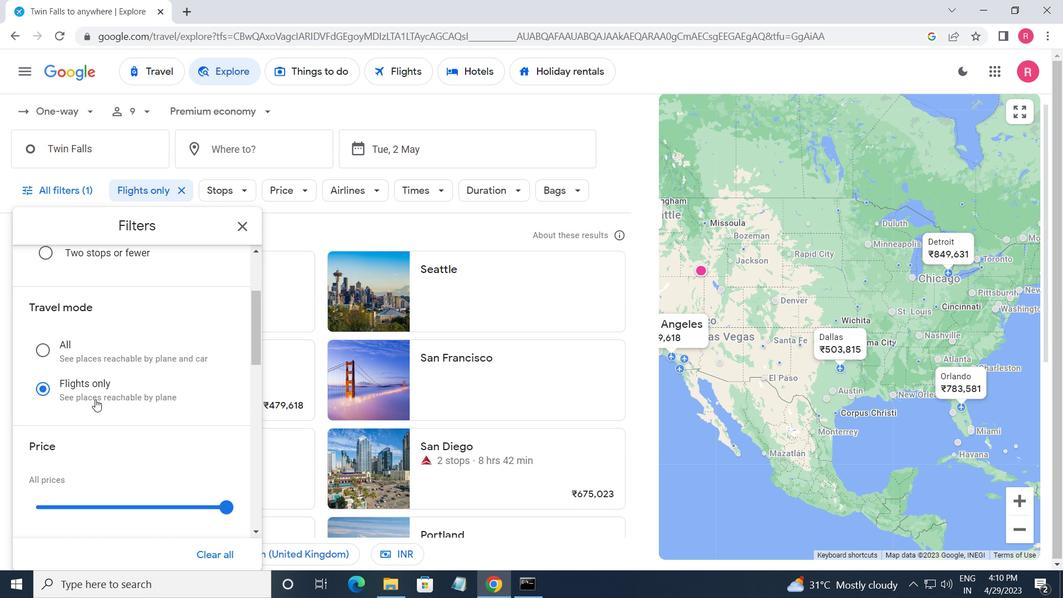 
Action: Mouse scrolled (96, 396) with delta (0, 0)
Screenshot: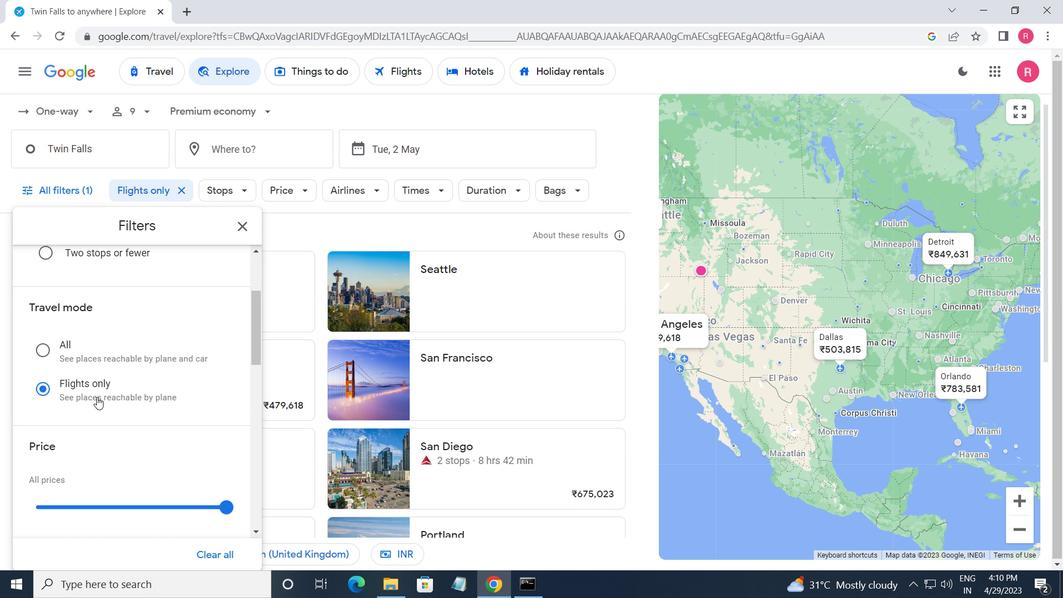 
Action: Mouse moved to (98, 399)
Screenshot: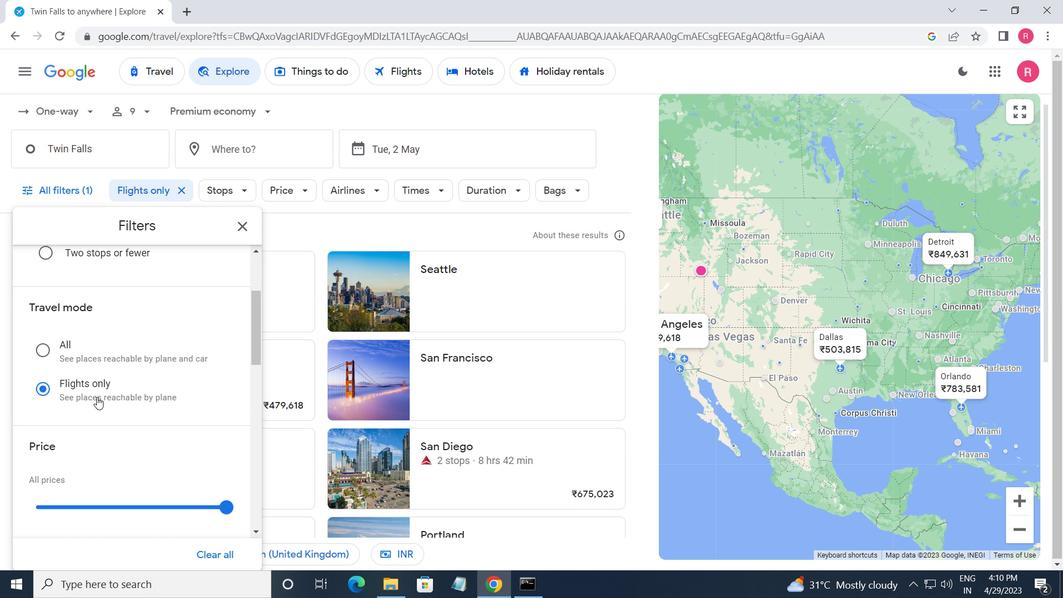 
Action: Mouse scrolled (98, 398) with delta (0, 0)
Screenshot: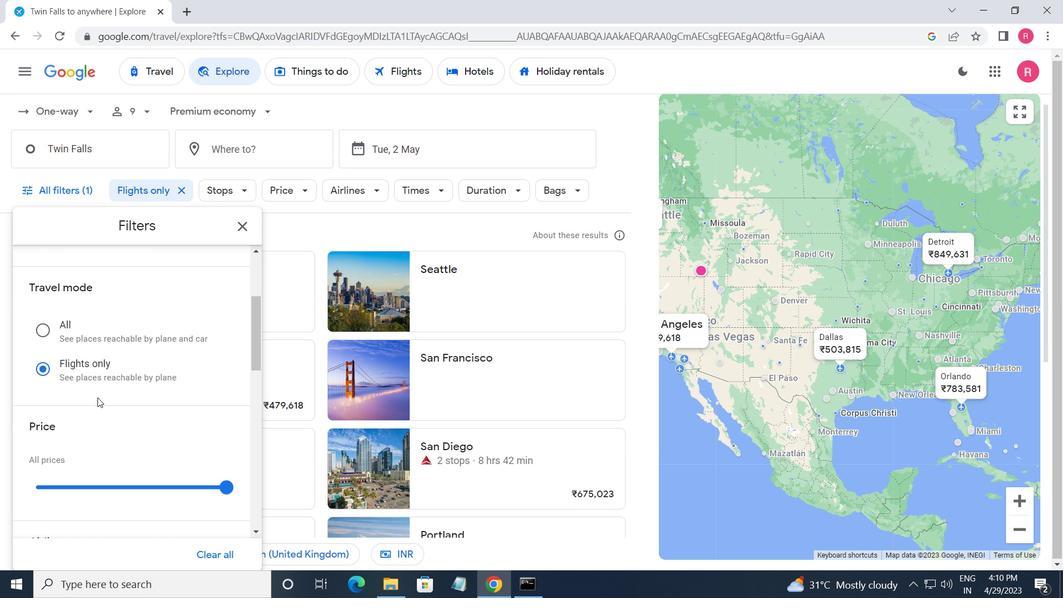 
Action: Mouse moved to (98, 401)
Screenshot: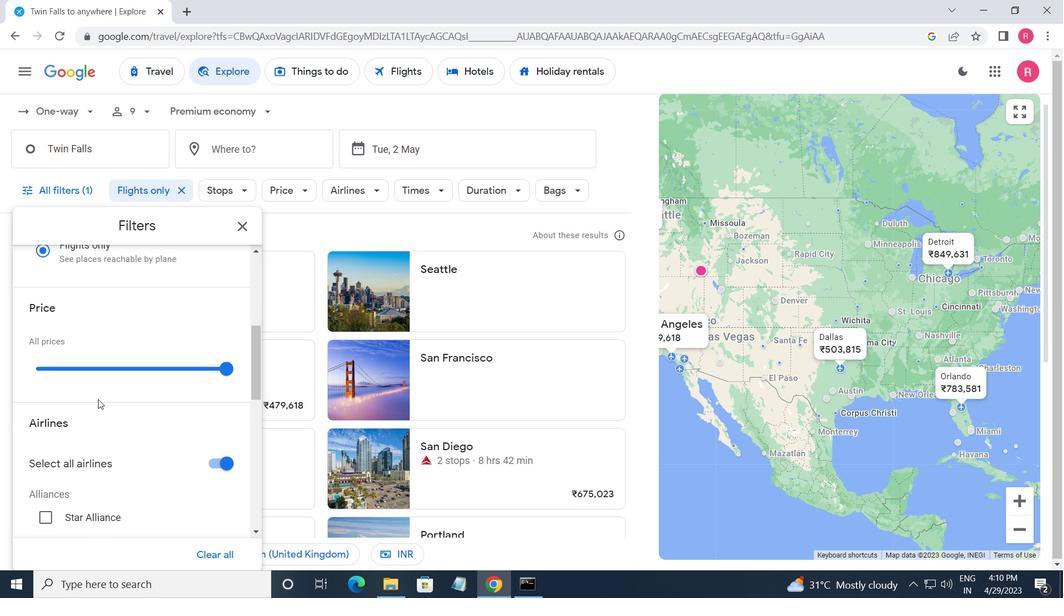 
Action: Mouse scrolled (98, 401) with delta (0, 0)
Screenshot: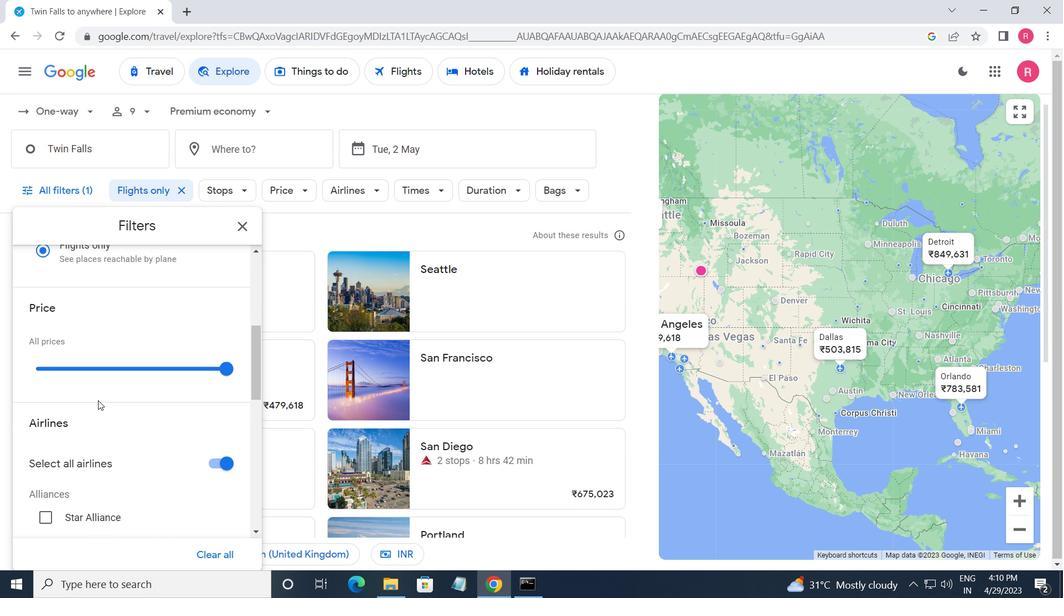 
Action: Mouse scrolled (98, 401) with delta (0, 0)
Screenshot: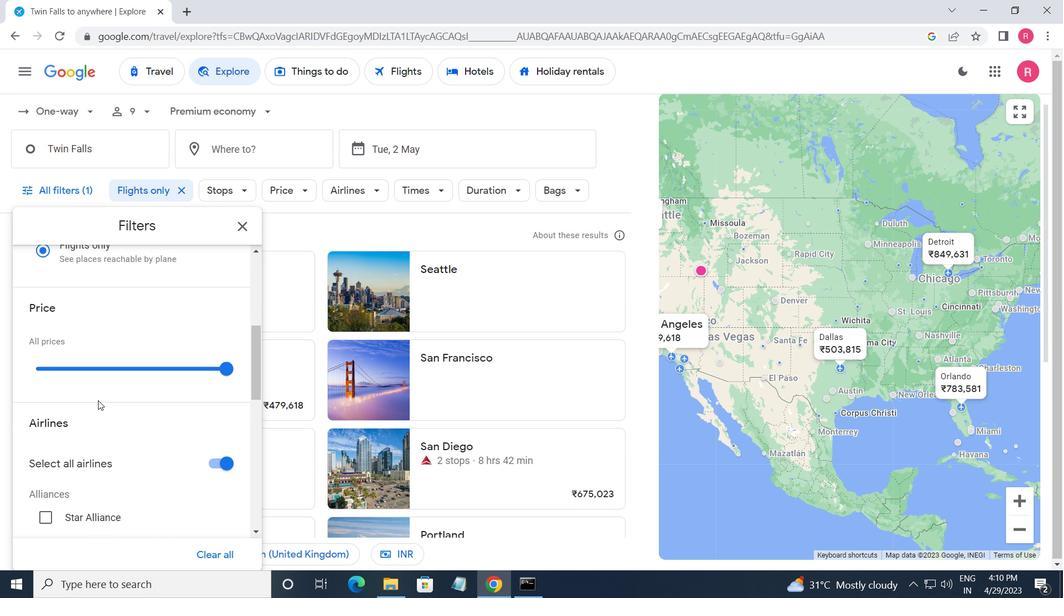 
Action: Mouse moved to (98, 402)
Screenshot: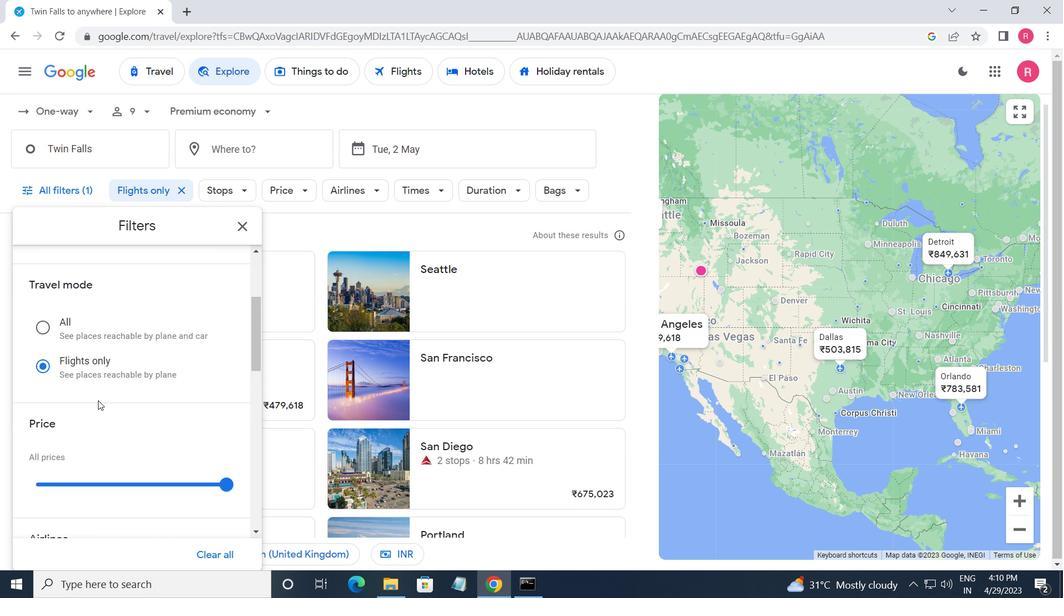 
Action: Mouse scrolled (98, 402) with delta (0, 0)
Screenshot: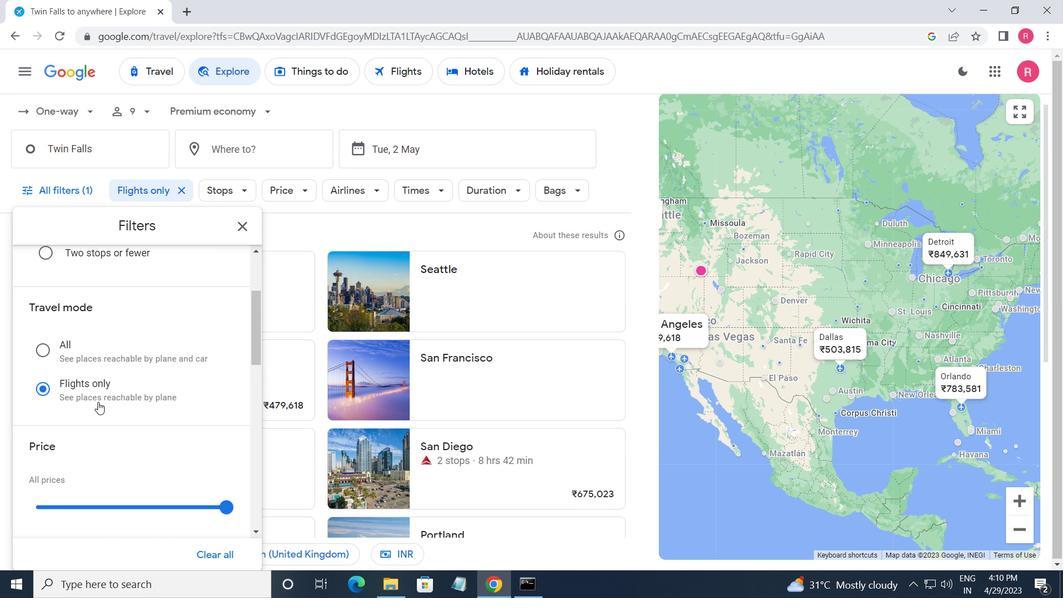 
Action: Mouse moved to (98, 402)
Screenshot: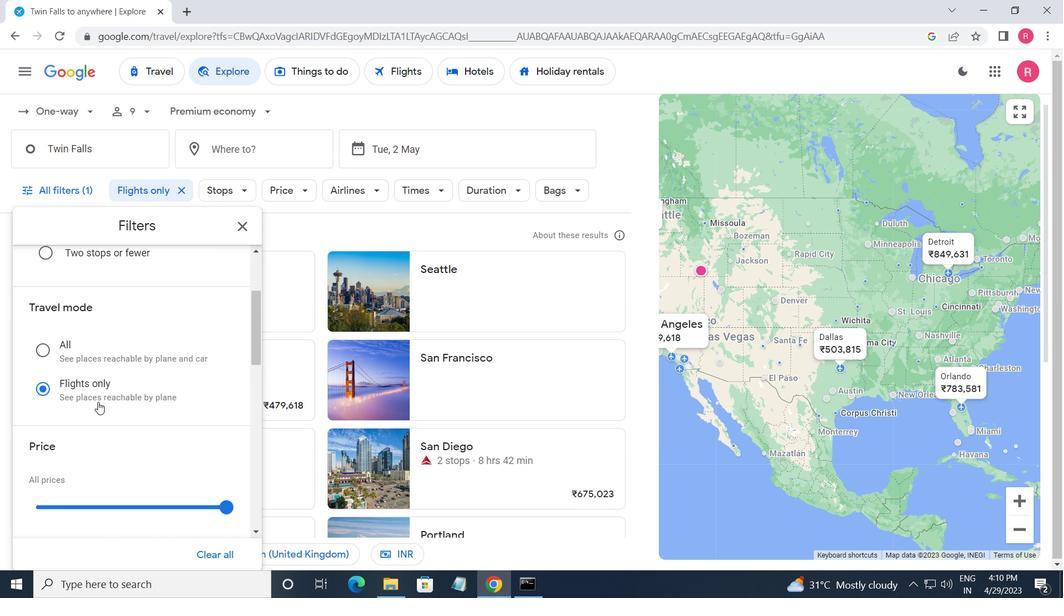 
Action: Mouse scrolled (98, 402) with delta (0, 0)
Screenshot: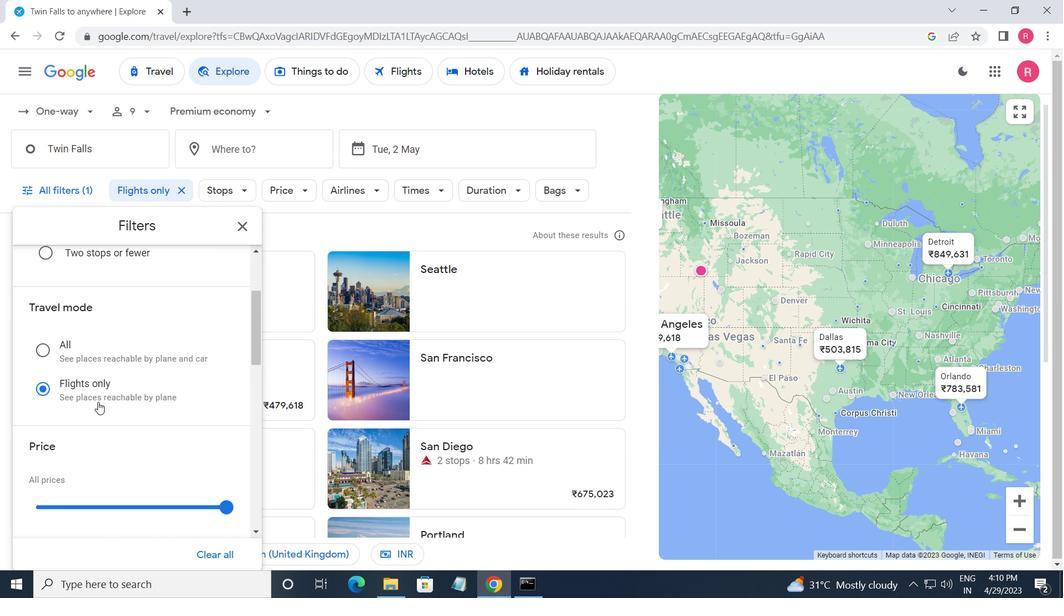 
Action: Mouse scrolled (98, 402) with delta (0, 0)
Screenshot: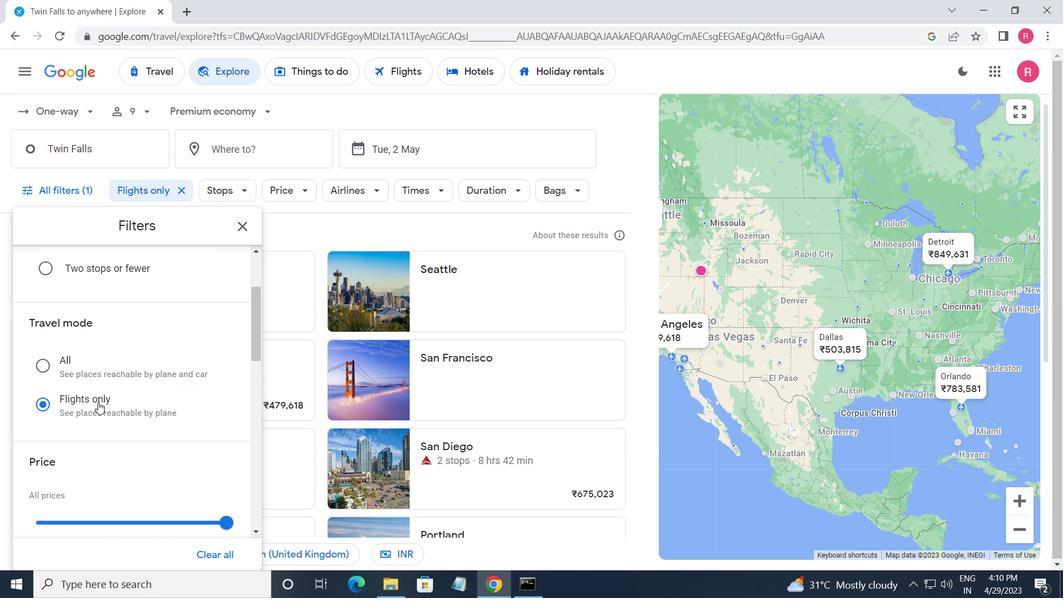 
Action: Mouse scrolled (98, 402) with delta (0, 0)
Screenshot: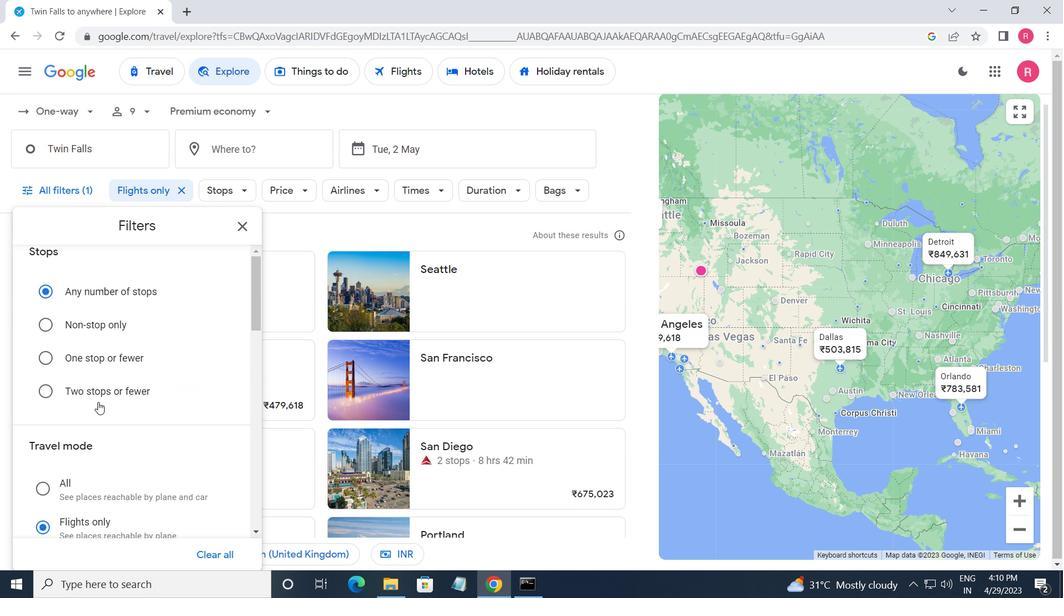 
Action: Mouse moved to (49, 484)
Screenshot: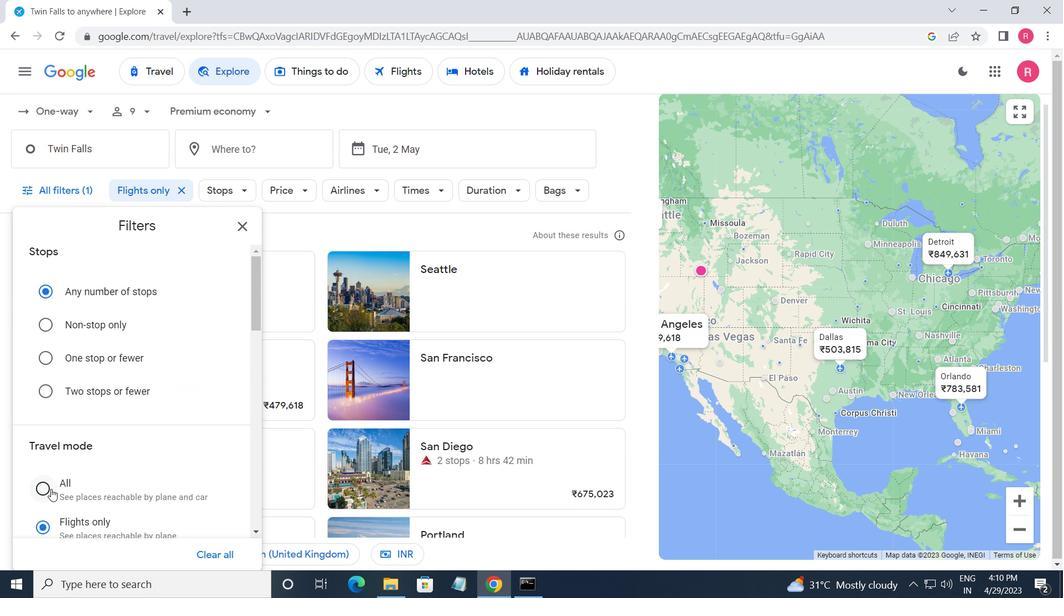 
Action: Mouse pressed left at (49, 484)
Screenshot: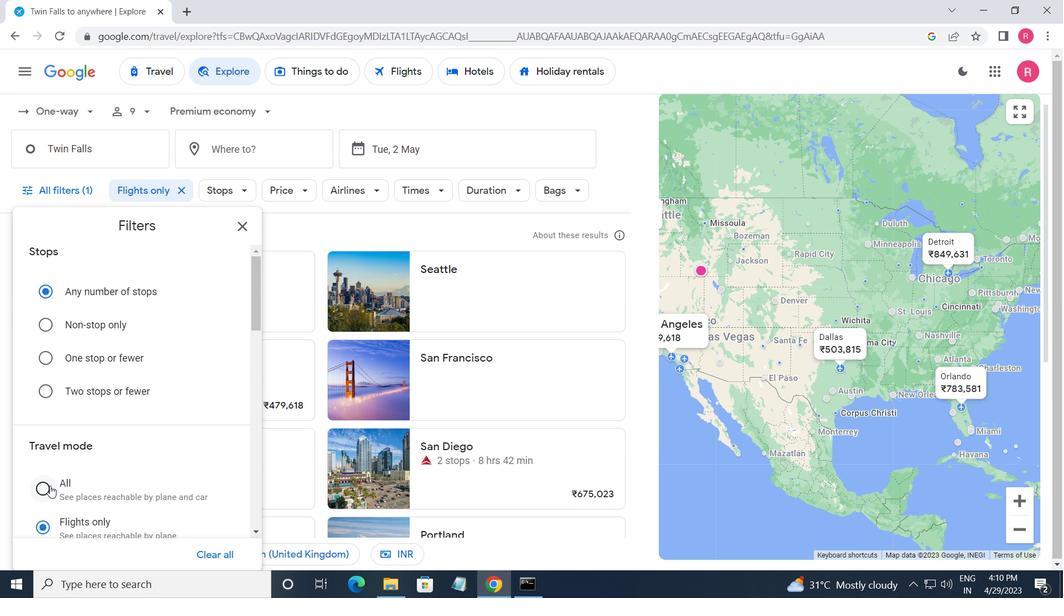 
Action: Mouse moved to (87, 471)
Screenshot: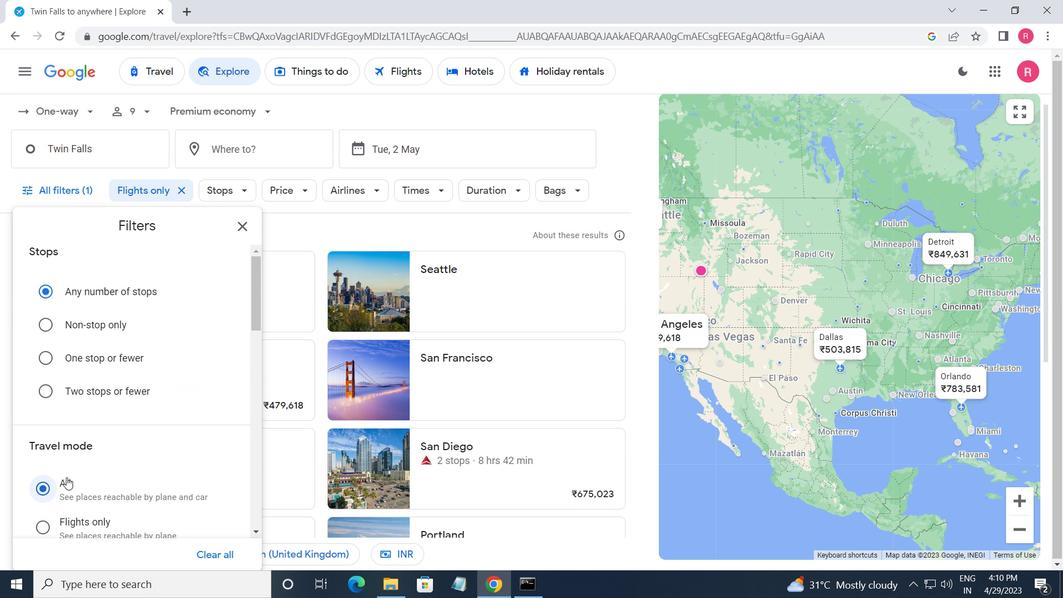 
Action: Mouse scrolled (87, 471) with delta (0, 0)
Screenshot: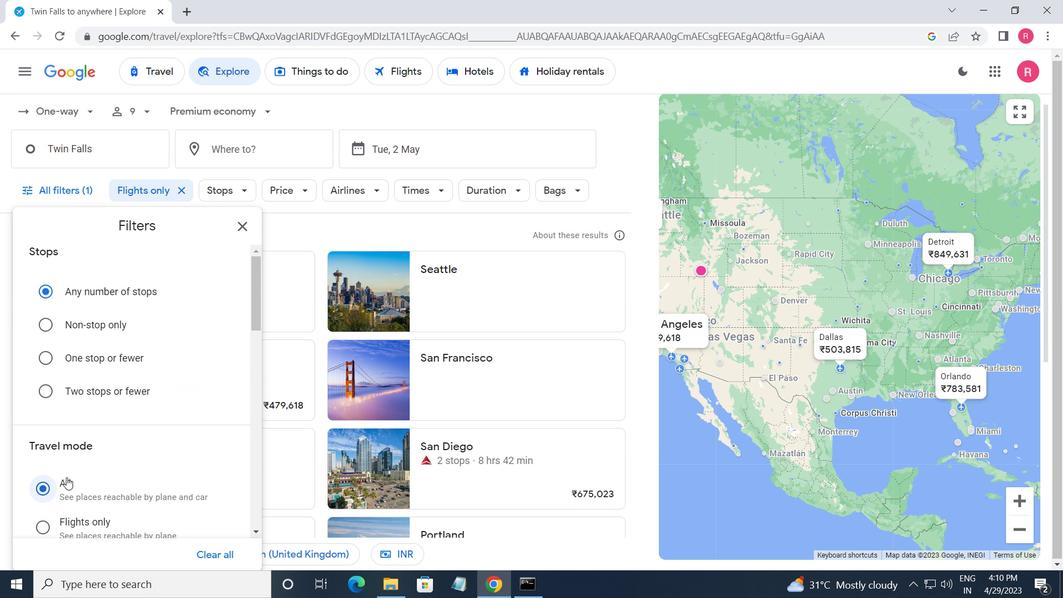 
Action: Mouse moved to (89, 471)
Screenshot: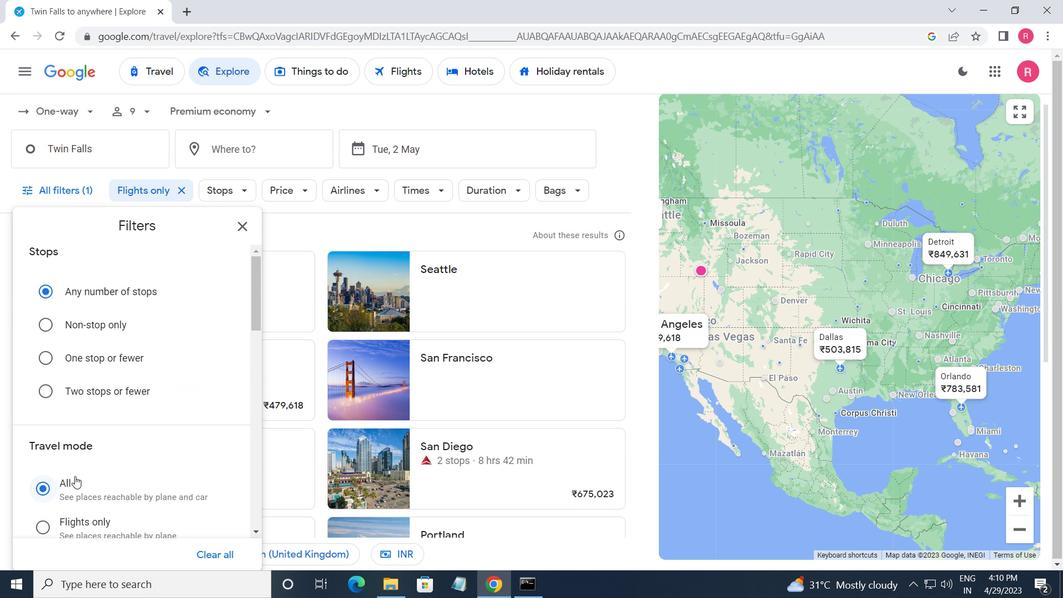 
Action: Mouse scrolled (89, 471) with delta (0, 0)
Screenshot: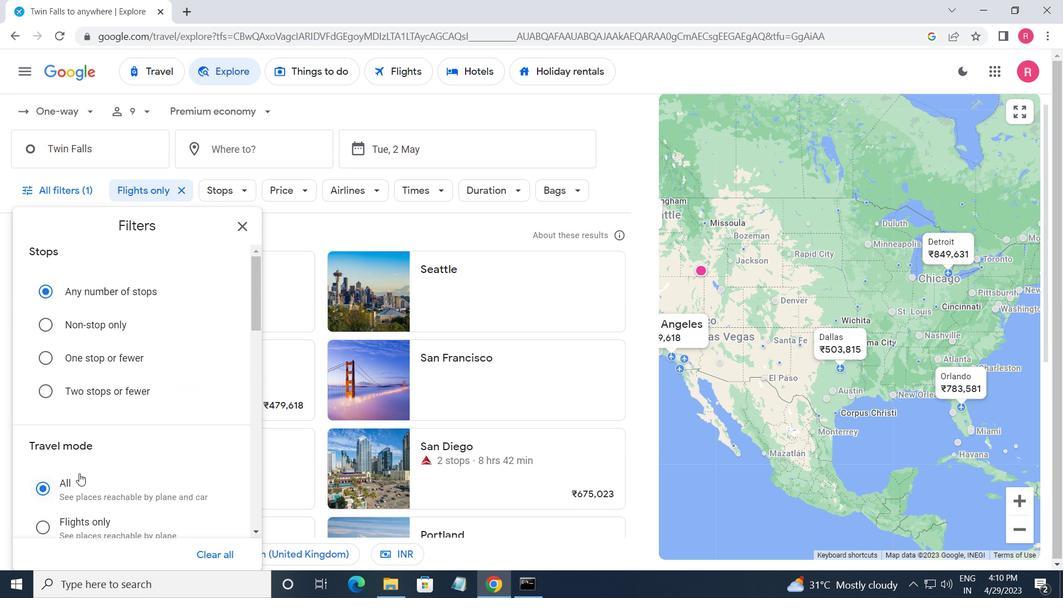 
Action: Mouse moved to (89, 471)
Screenshot: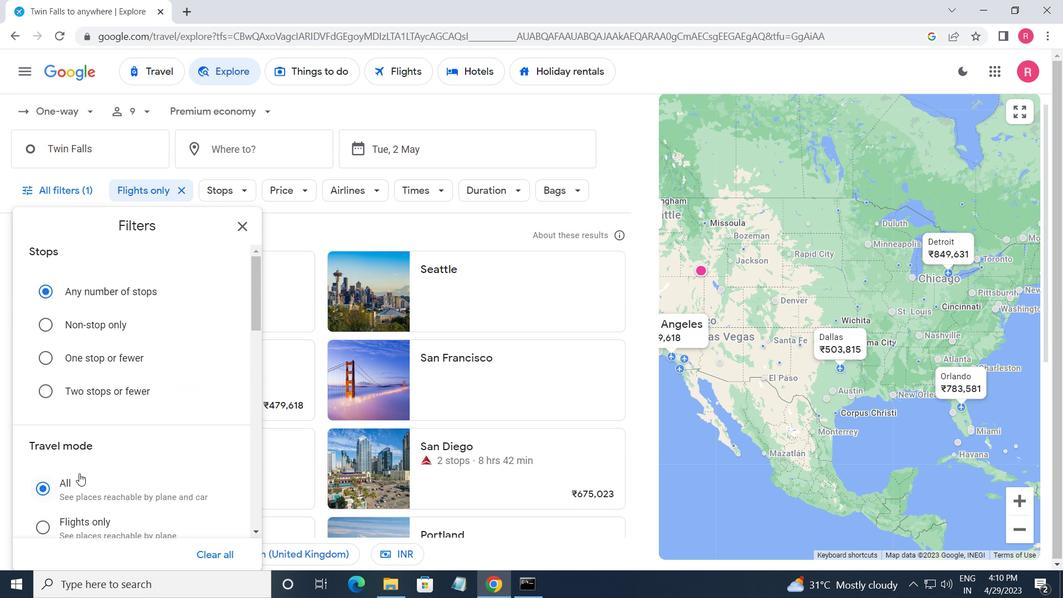 
Action: Mouse scrolled (89, 471) with delta (0, 0)
Screenshot: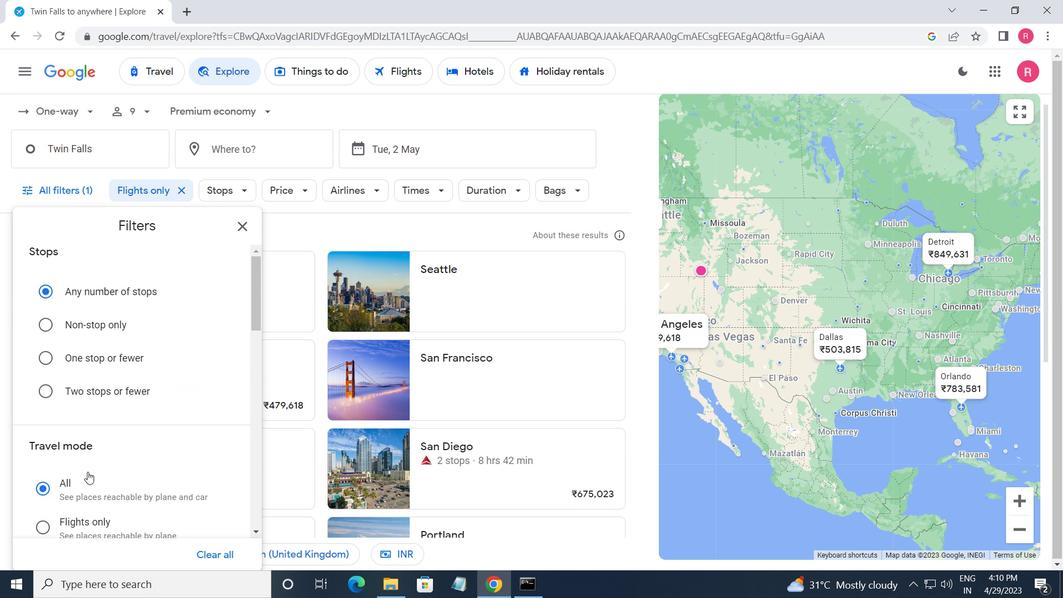 
Action: Mouse moved to (93, 470)
Screenshot: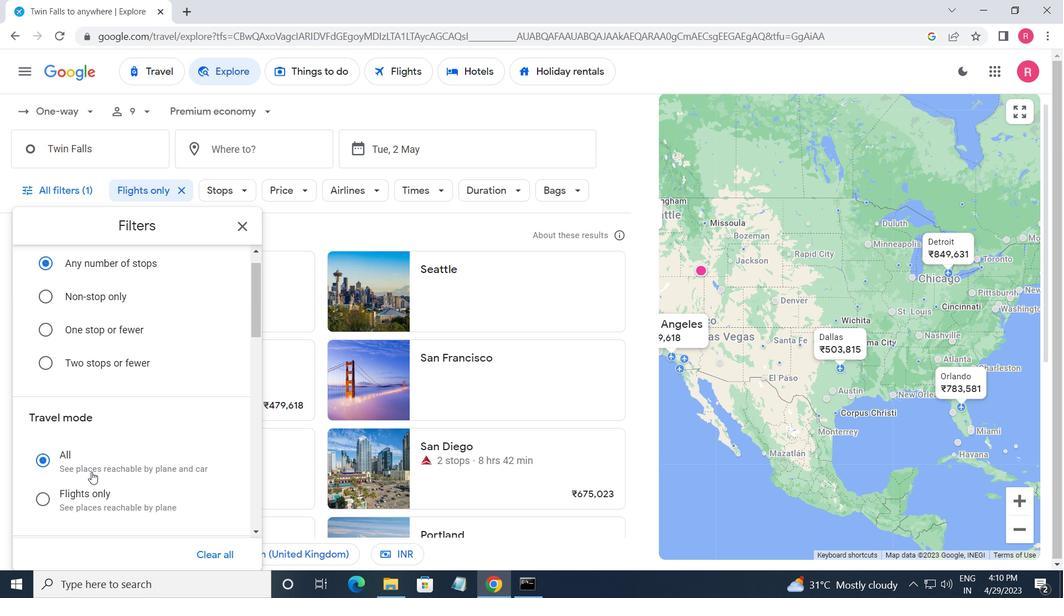 
Action: Mouse scrolled (93, 469) with delta (0, 0)
Screenshot: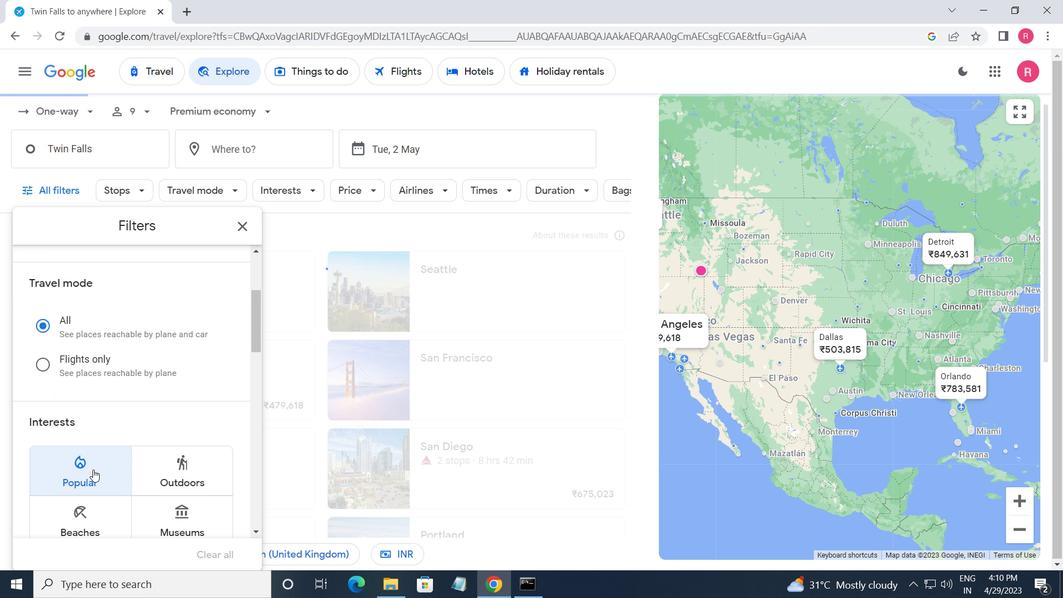 
Action: Mouse scrolled (93, 469) with delta (0, 0)
Screenshot: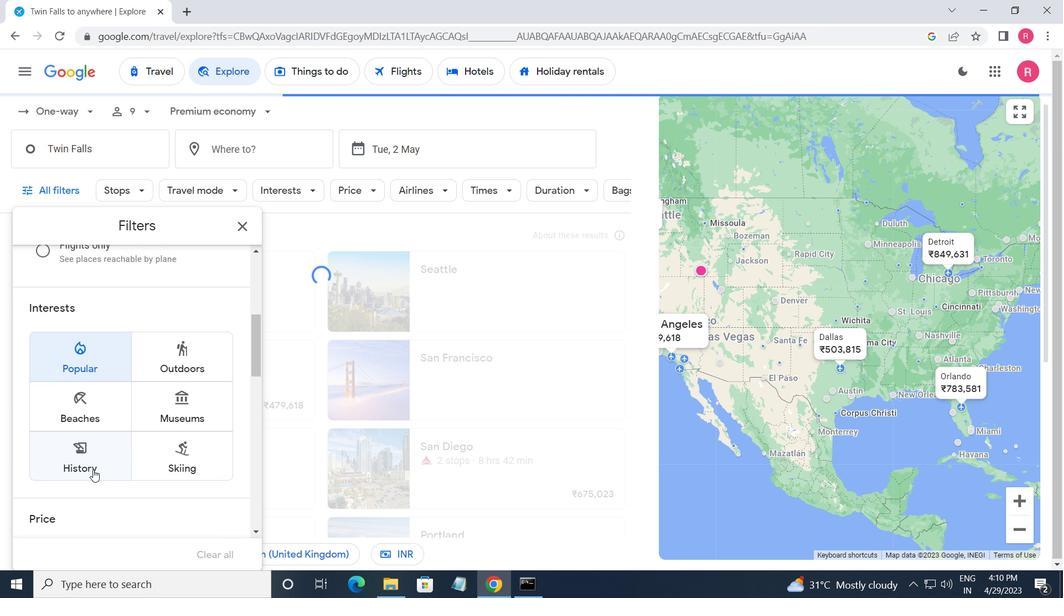 
Action: Mouse scrolled (93, 469) with delta (0, 0)
Screenshot: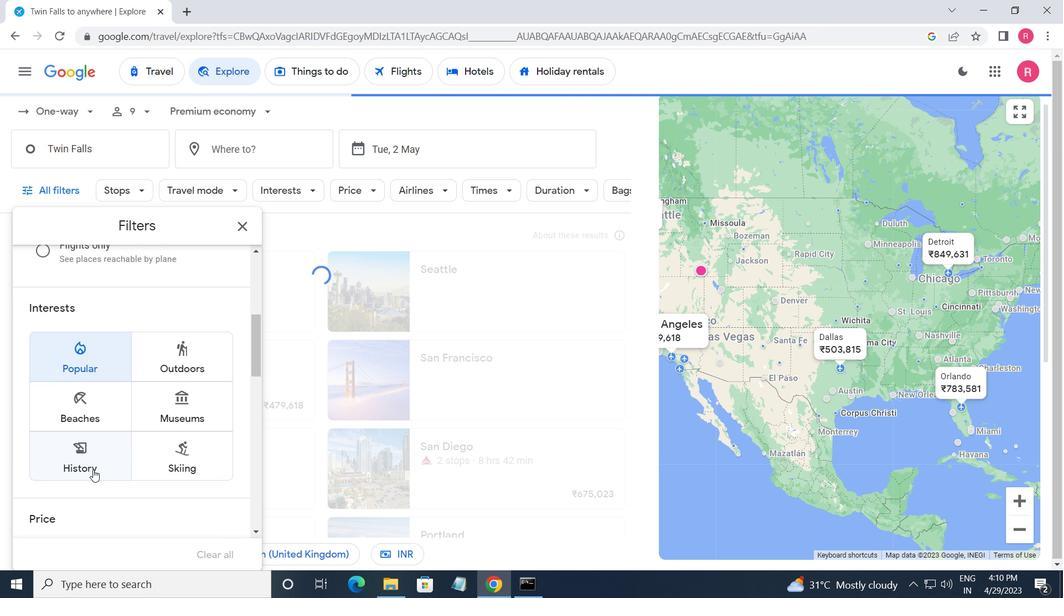 
Action: Mouse scrolled (93, 469) with delta (0, 0)
Screenshot: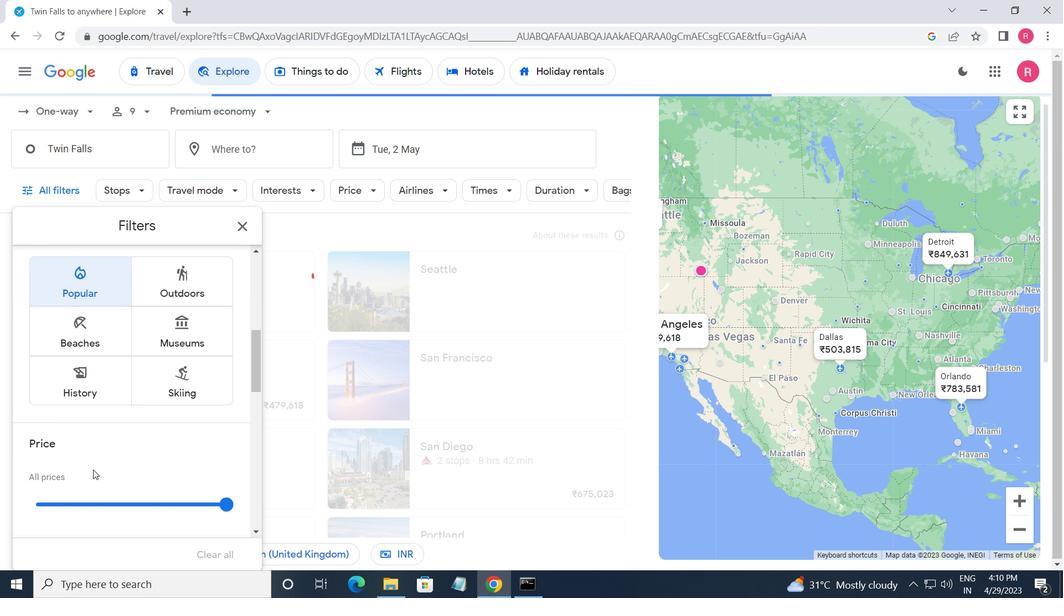 
Action: Mouse scrolled (93, 469) with delta (0, 0)
Screenshot: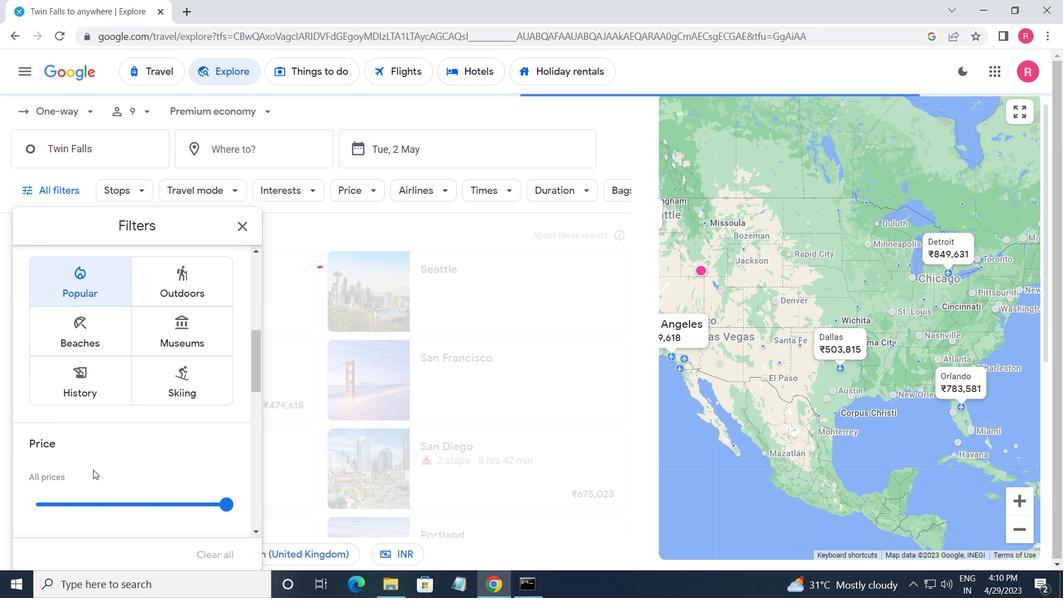 
Action: Mouse scrolled (93, 469) with delta (0, 0)
Screenshot: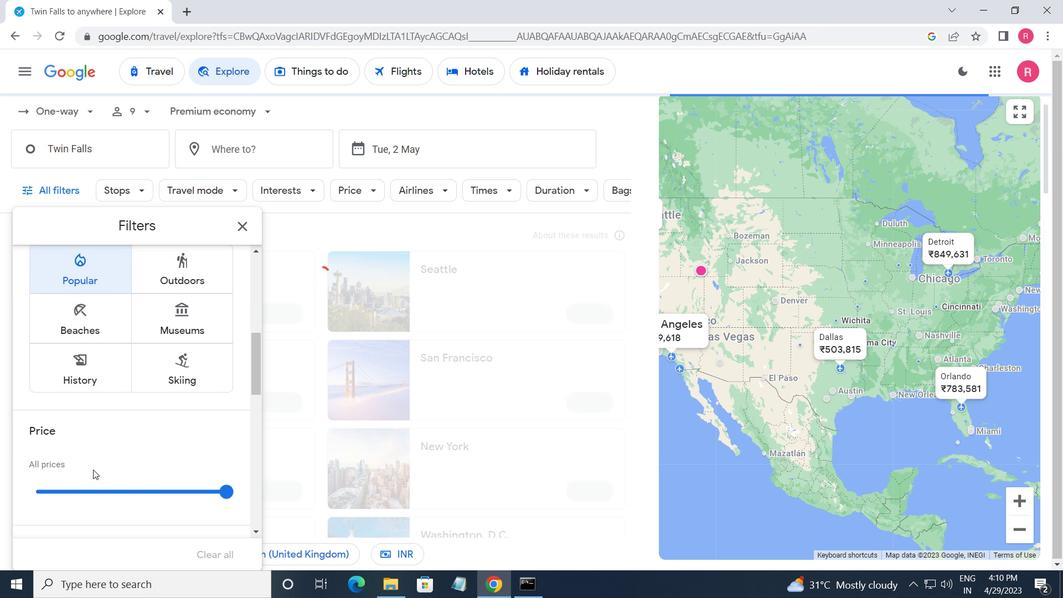 
Action: Mouse moved to (146, 431)
Screenshot: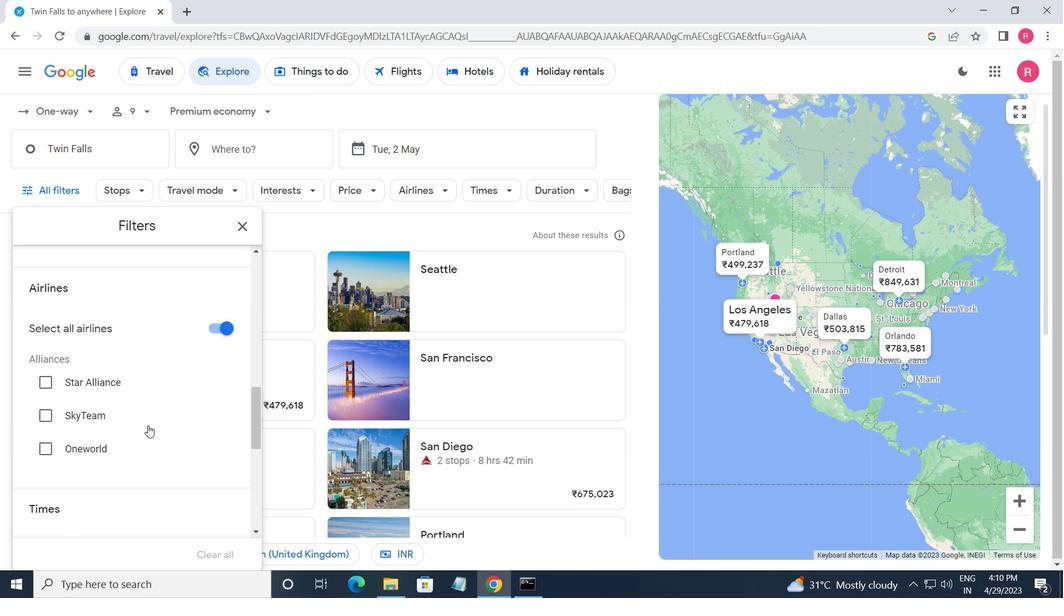 
Action: Mouse scrolled (146, 431) with delta (0, 0)
Screenshot: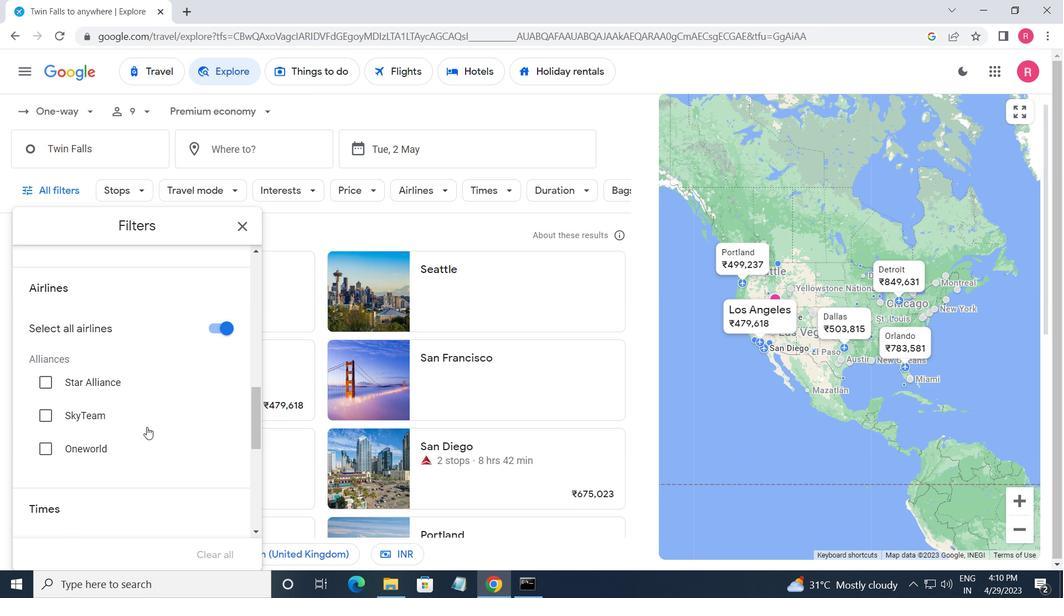 
Action: Mouse moved to (146, 433)
Screenshot: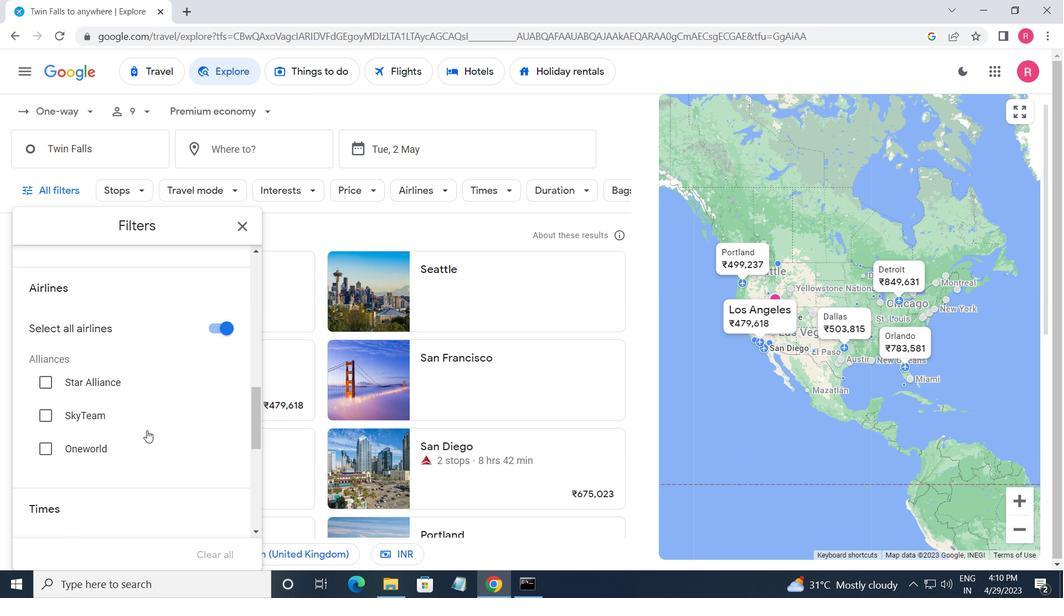 
Action: Mouse scrolled (146, 432) with delta (0, 0)
Screenshot: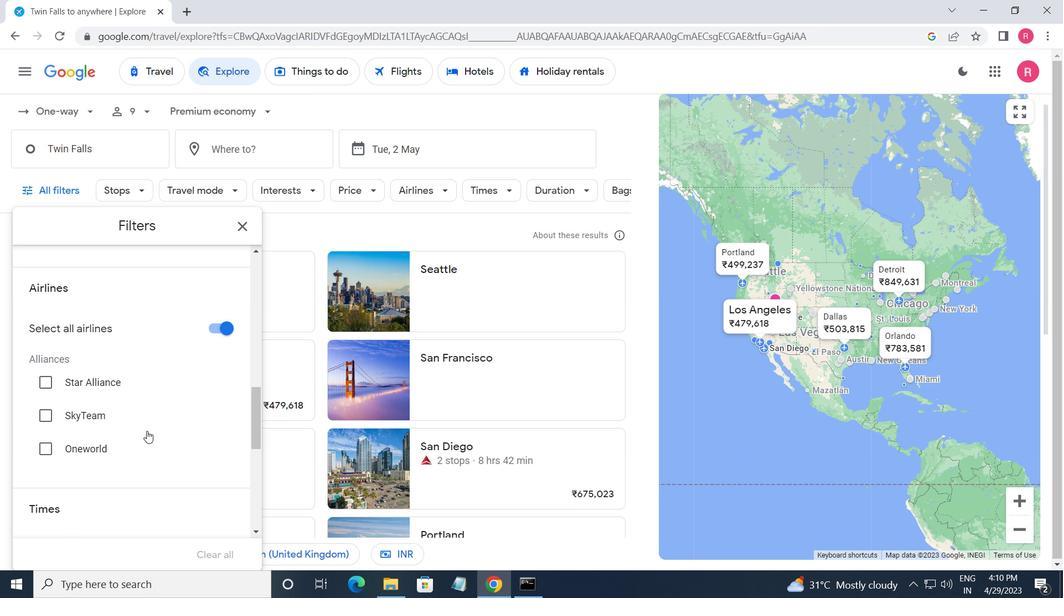 
Action: Mouse moved to (146, 434)
Screenshot: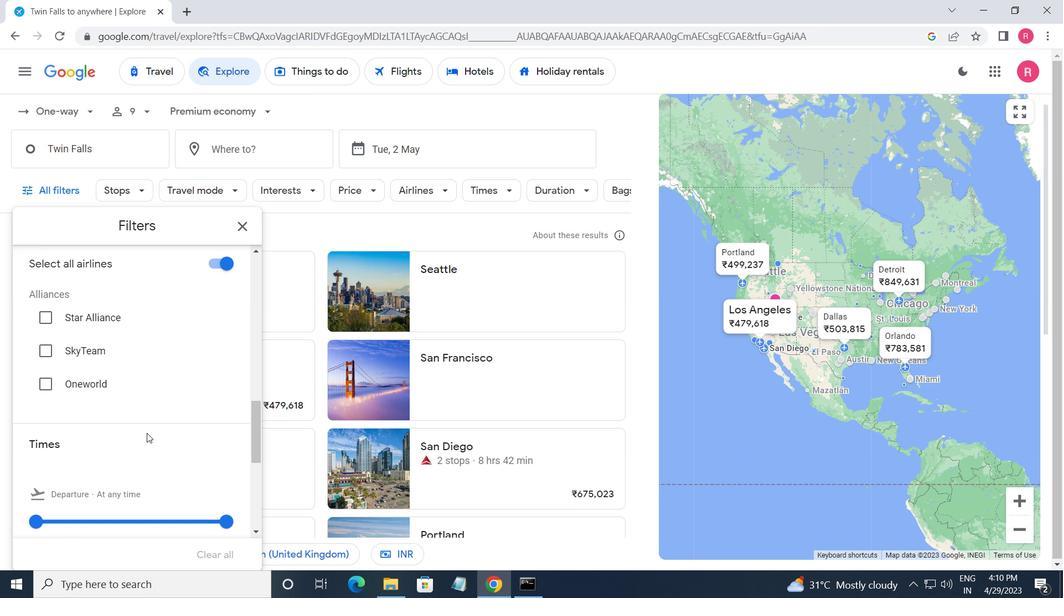 
Action: Mouse scrolled (146, 433) with delta (0, 0)
Screenshot: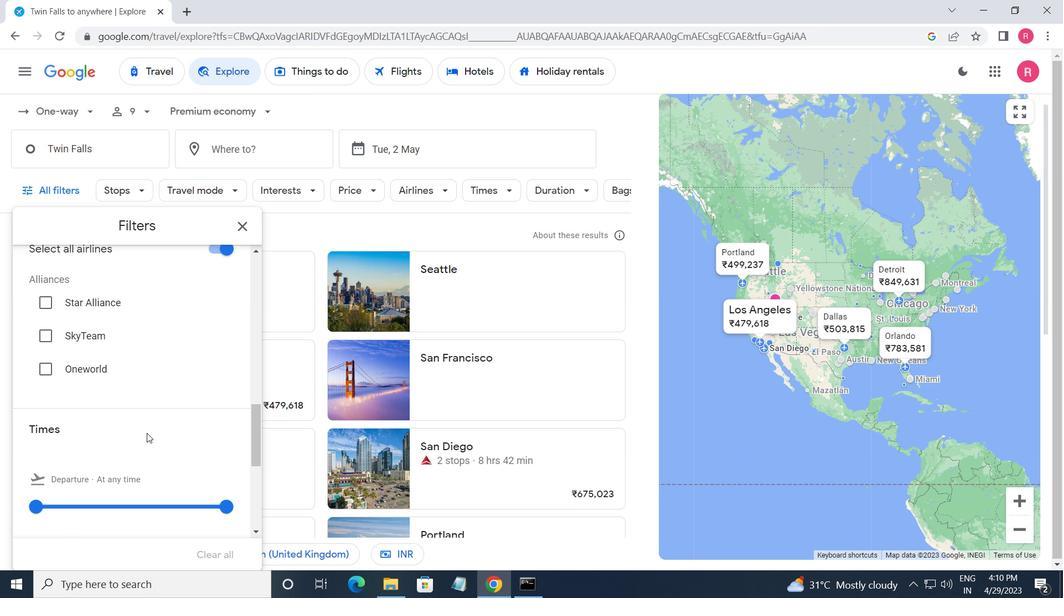 
Action: Mouse moved to (149, 426)
Screenshot: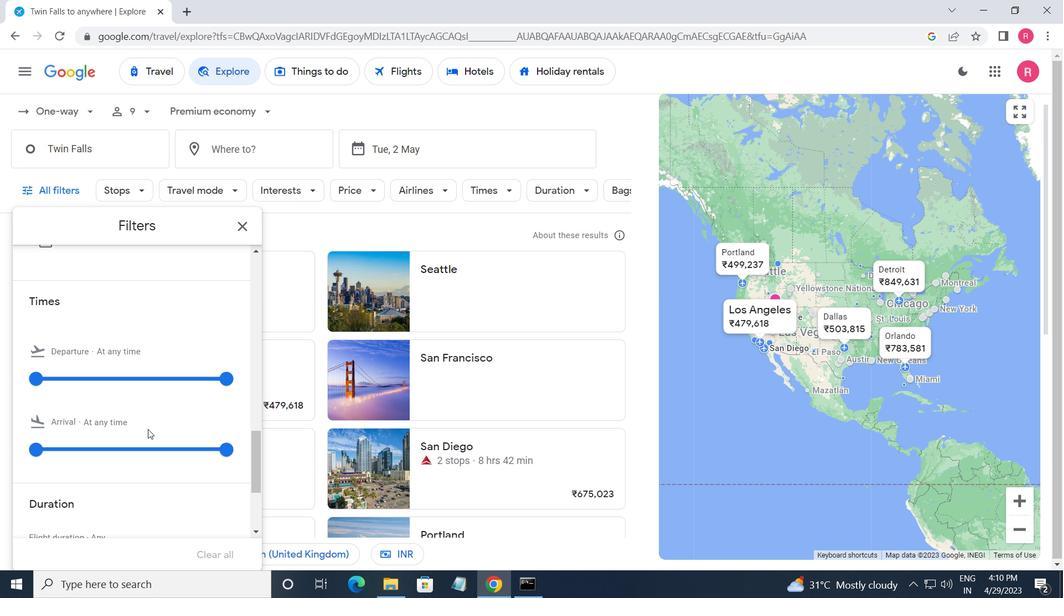 
Action: Mouse scrolled (149, 426) with delta (0, 0)
Screenshot: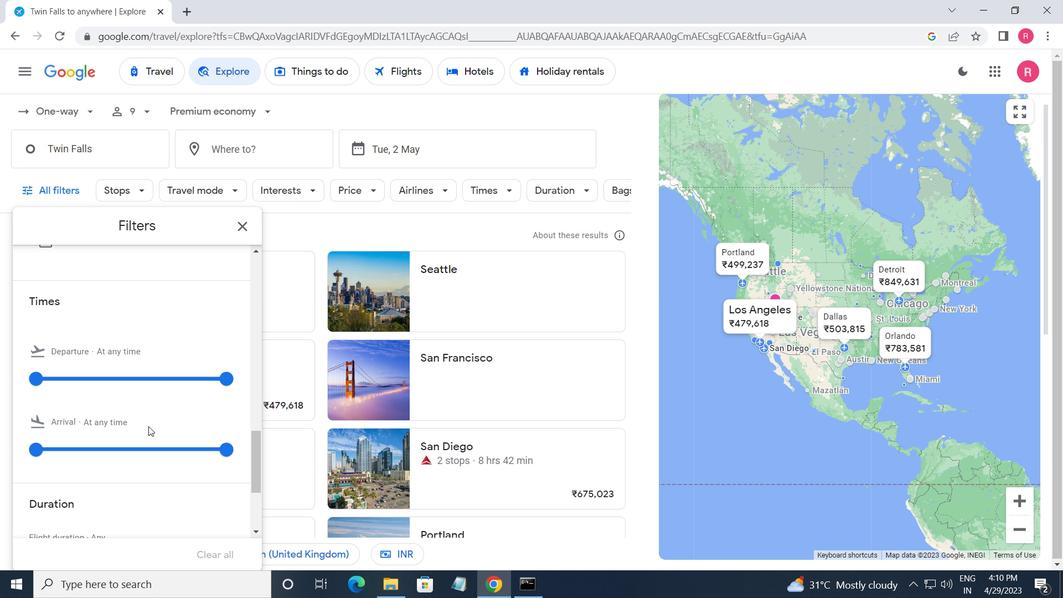 
Action: Mouse moved to (141, 358)
Screenshot: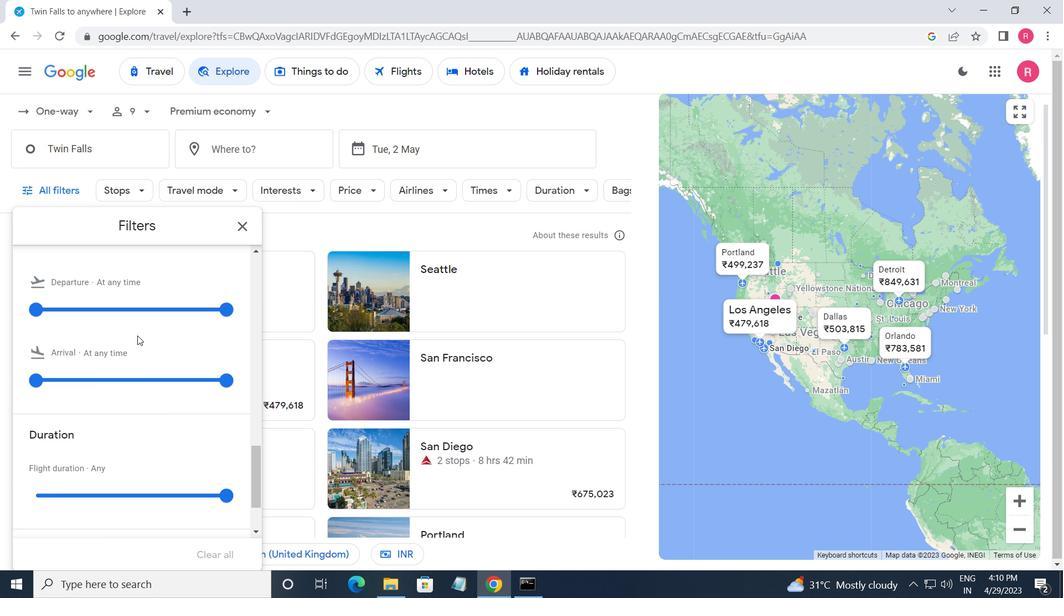 
Action: Mouse scrolled (141, 358) with delta (0, 0)
Screenshot: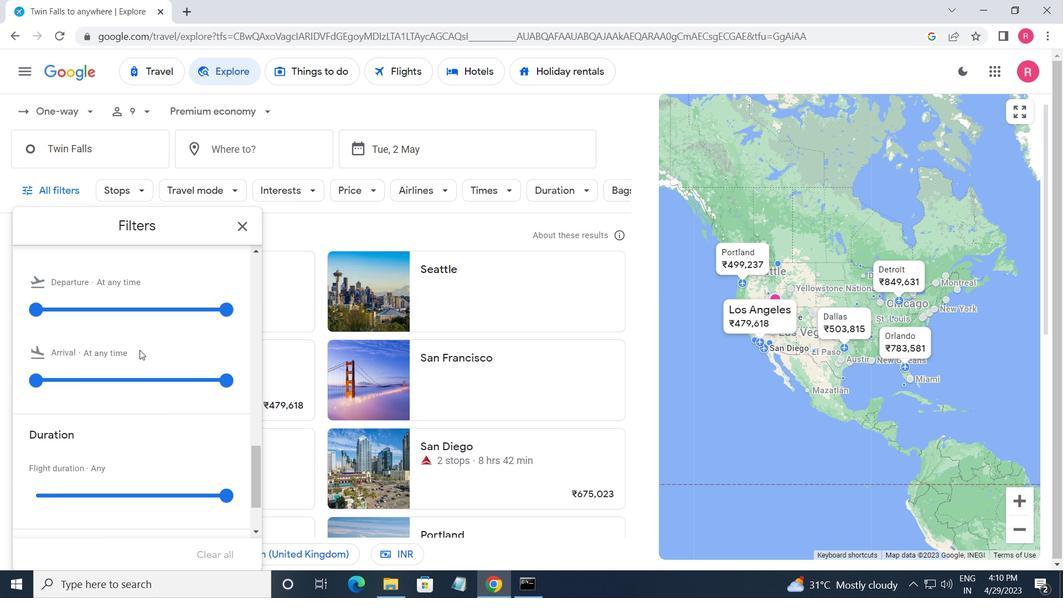 
Action: Mouse scrolled (141, 358) with delta (0, 0)
Screenshot: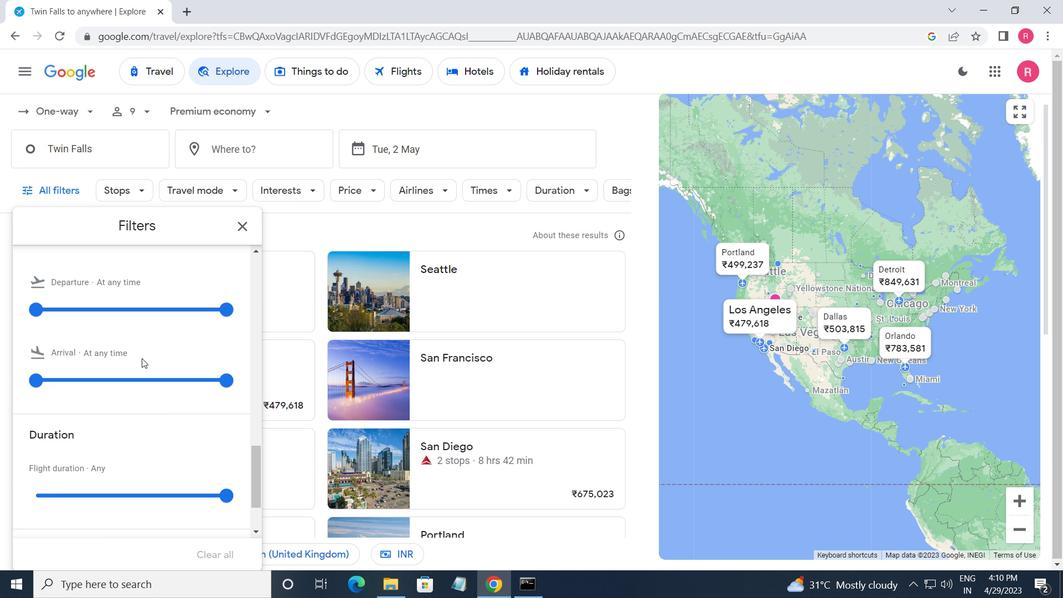 
Action: Mouse moved to (63, 433)
Screenshot: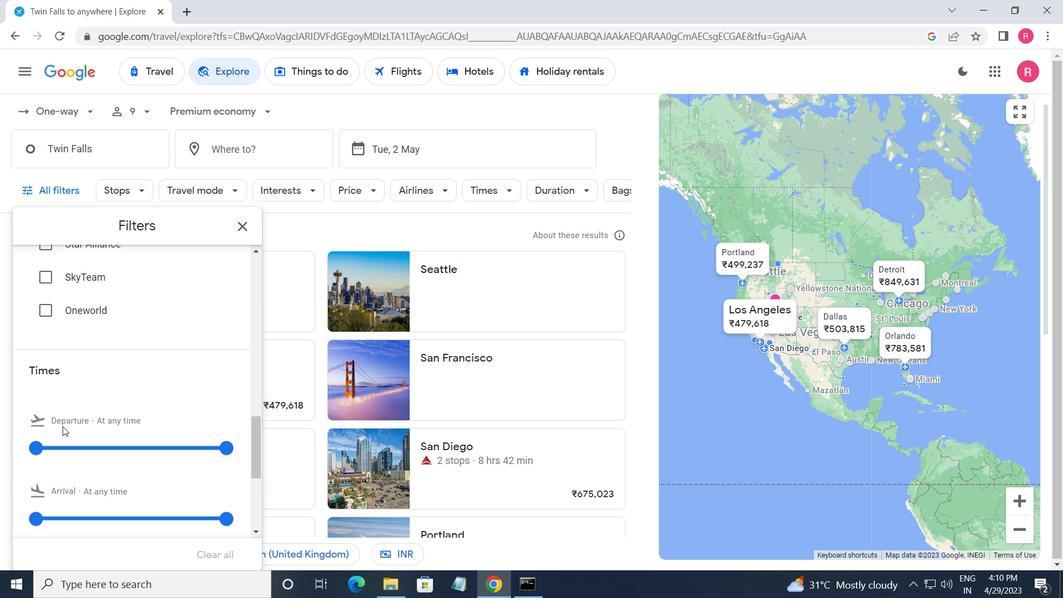 
Action: Mouse scrolled (63, 434) with delta (0, 0)
Screenshot: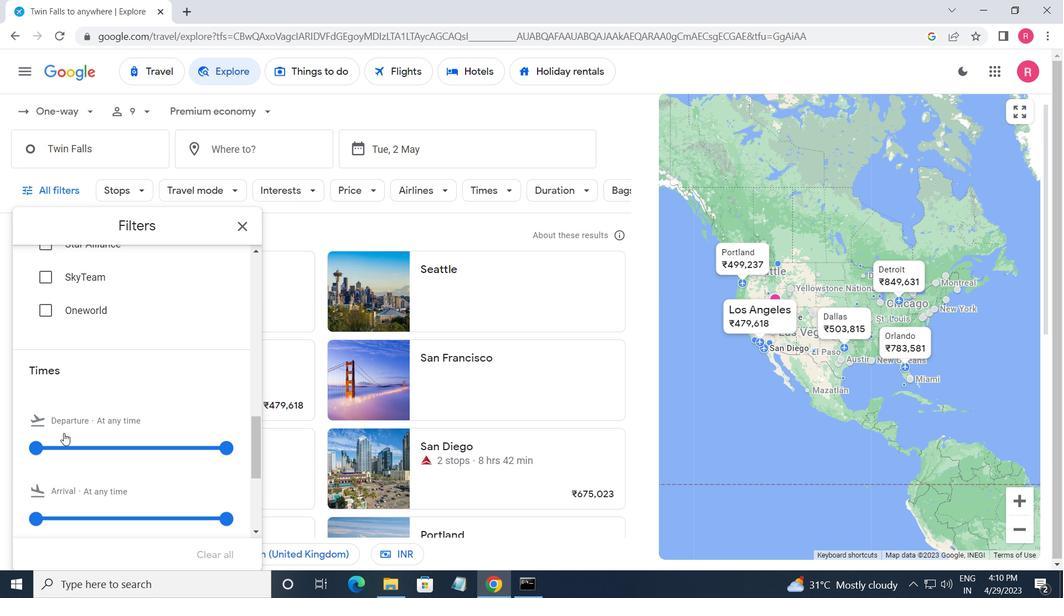 
Action: Mouse scrolled (63, 434) with delta (0, 0)
Screenshot: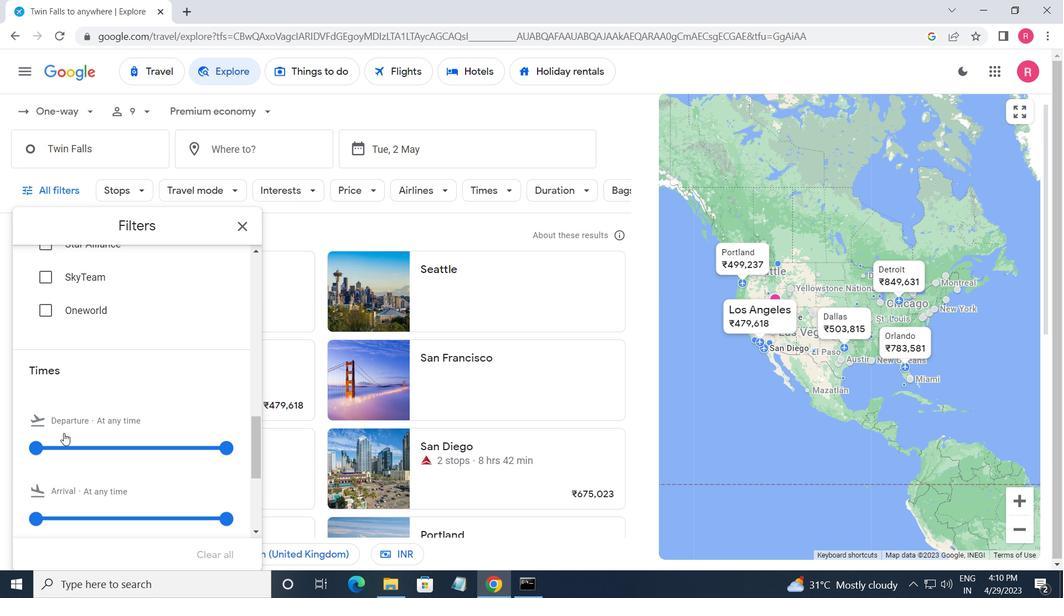
Action: Mouse scrolled (63, 434) with delta (0, 0)
Screenshot: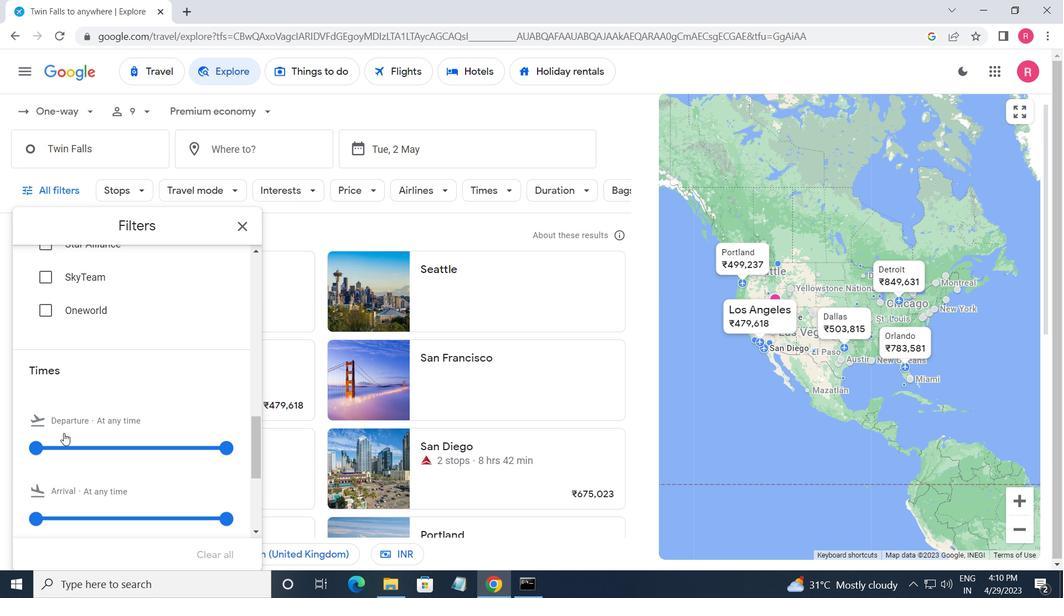 
Action: Mouse moved to (219, 305)
Screenshot: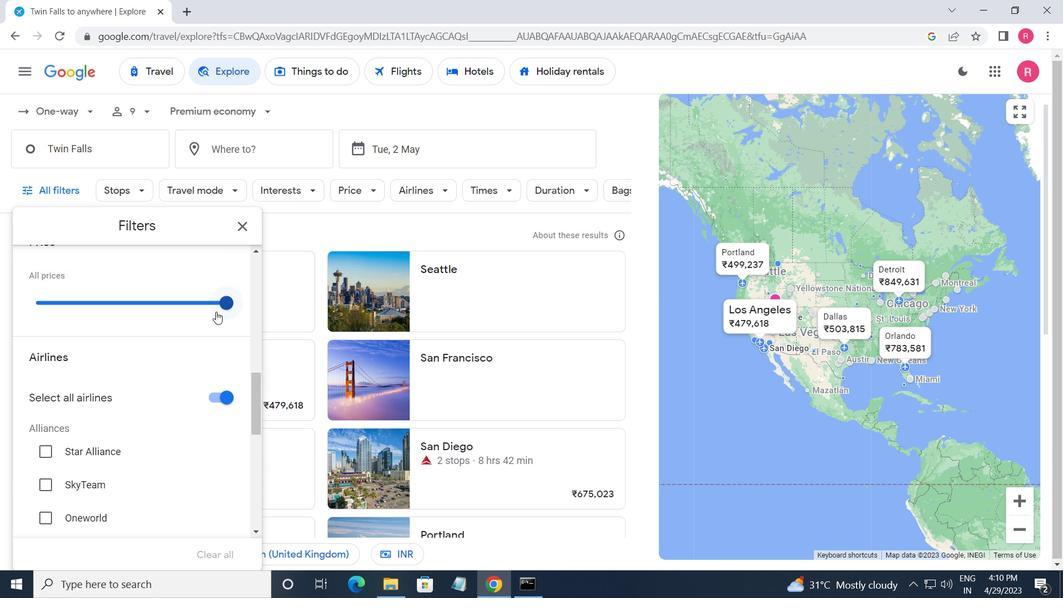 
Action: Mouse pressed left at (219, 305)
Screenshot: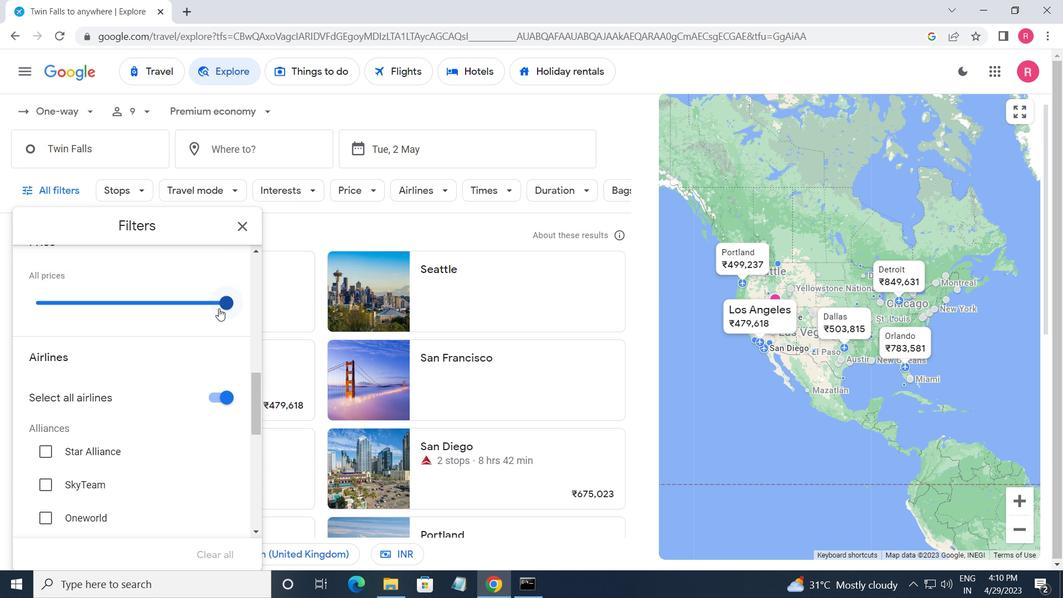 
Action: Mouse moved to (59, 345)
Screenshot: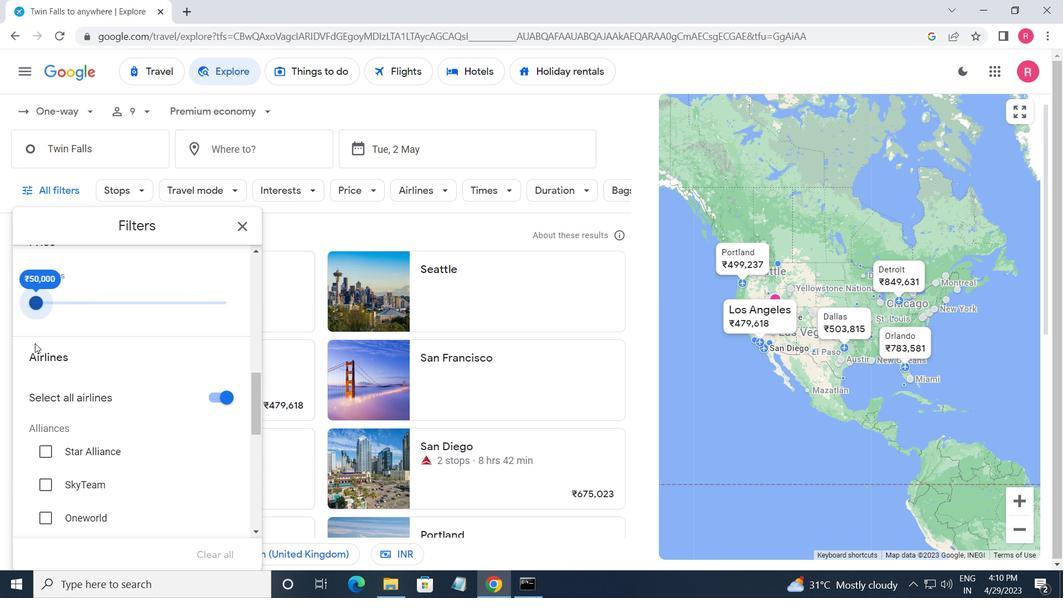 
Action: Mouse scrolled (59, 345) with delta (0, 0)
Screenshot: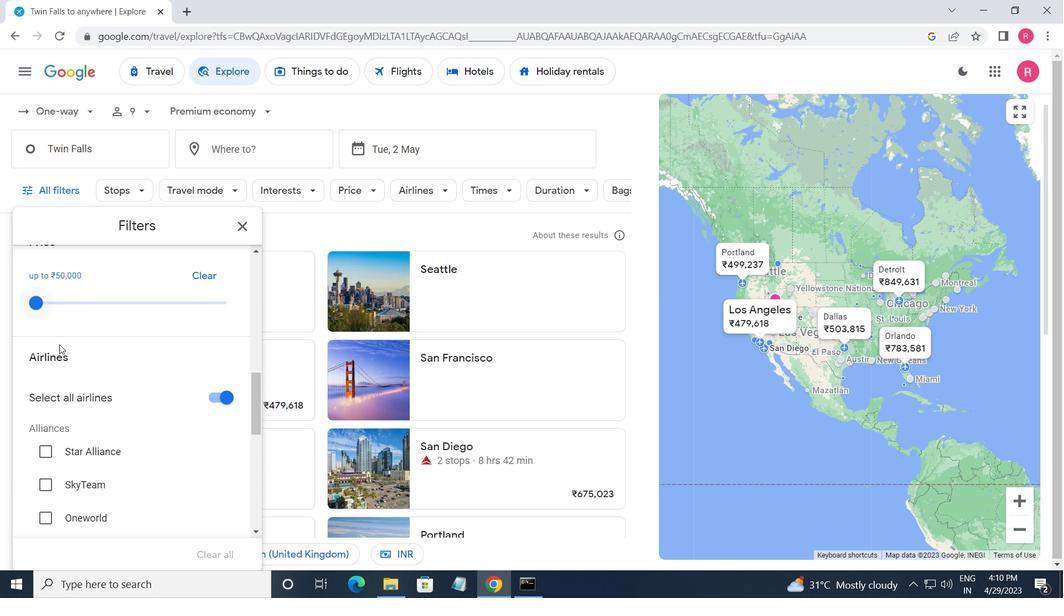 
Action: Mouse scrolled (59, 345) with delta (0, 0)
Screenshot: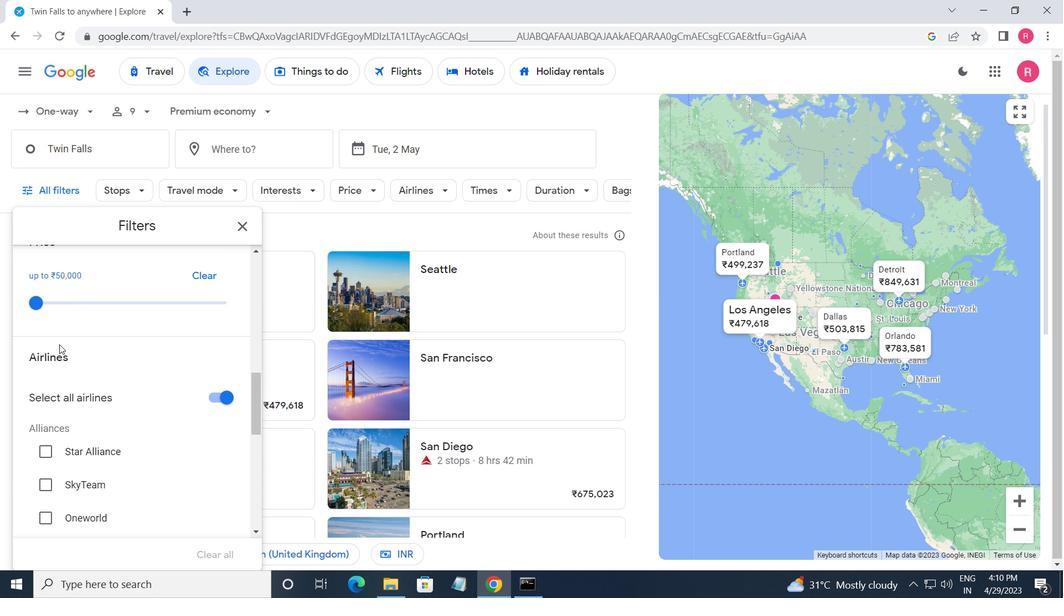 
Action: Mouse scrolled (59, 345) with delta (0, 0)
Screenshot: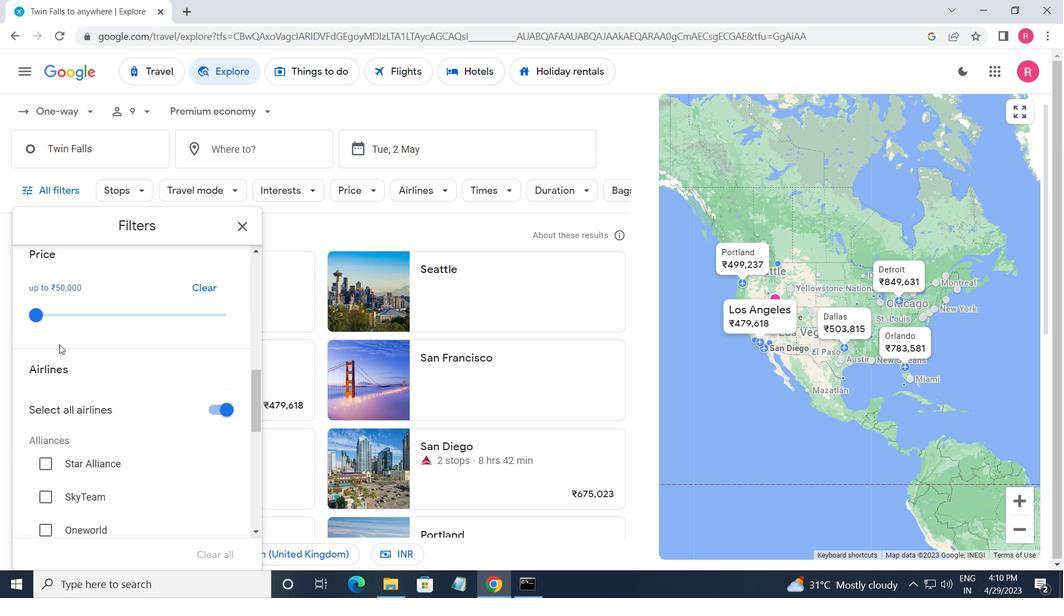 
Action: Mouse moved to (70, 434)
Screenshot: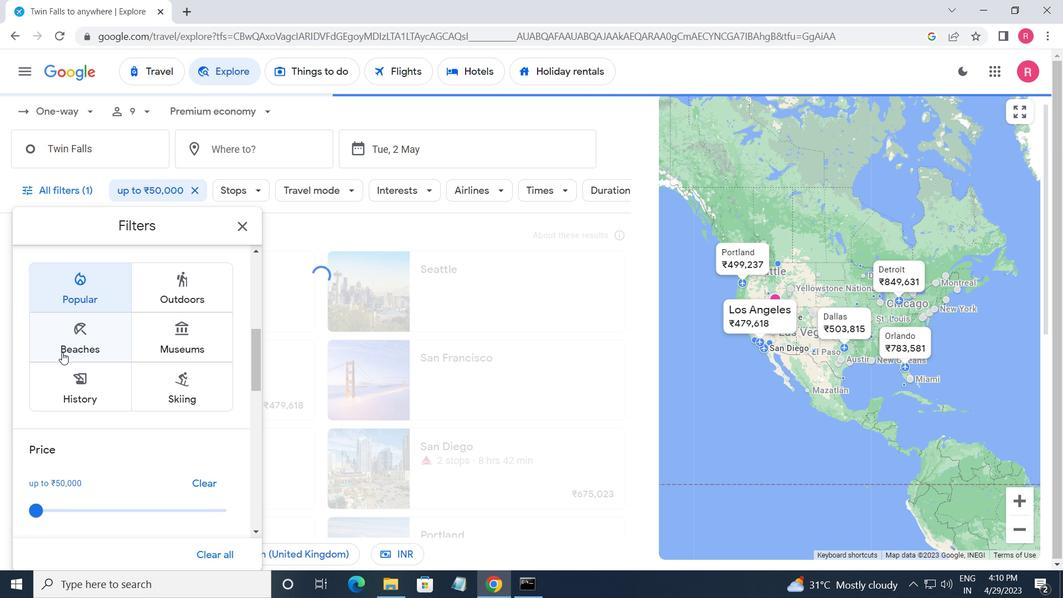 
Action: Mouse scrolled (70, 435) with delta (0, 0)
Screenshot: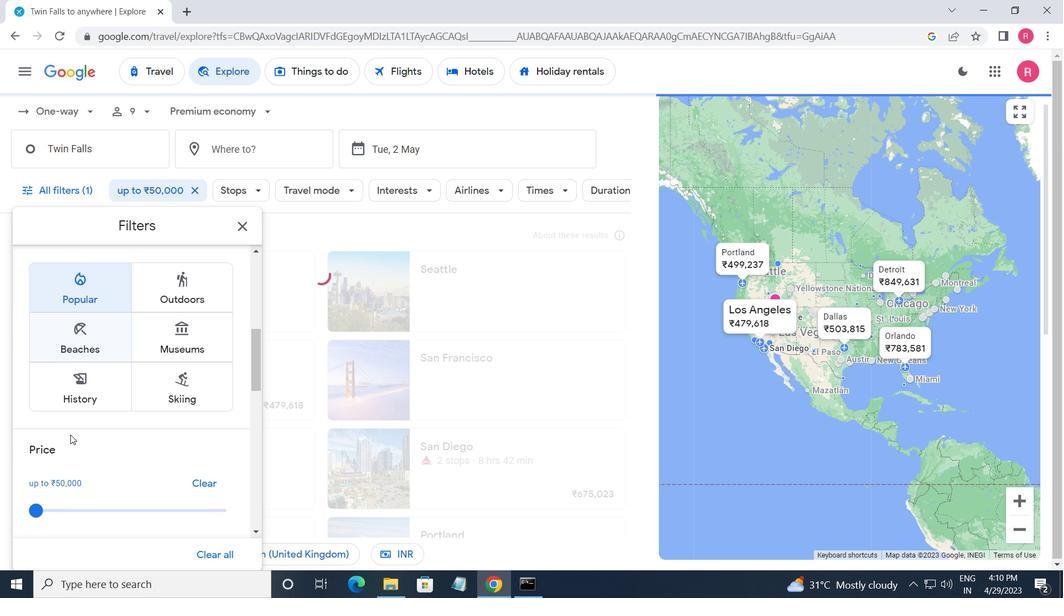 
Action: Mouse scrolled (70, 435) with delta (0, 0)
Screenshot: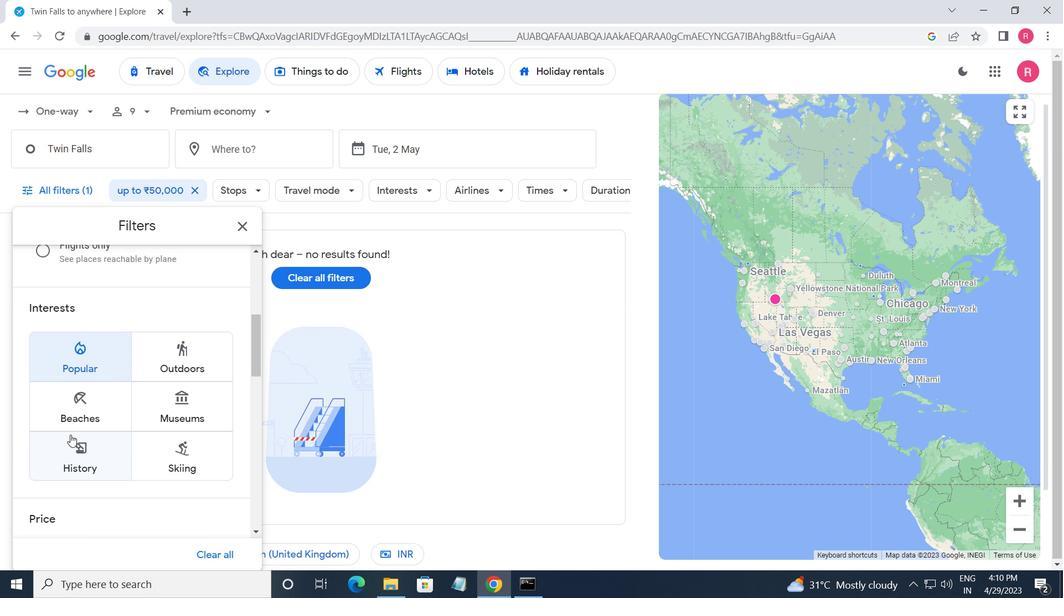 
Action: Mouse scrolled (70, 435) with delta (0, 0)
Screenshot: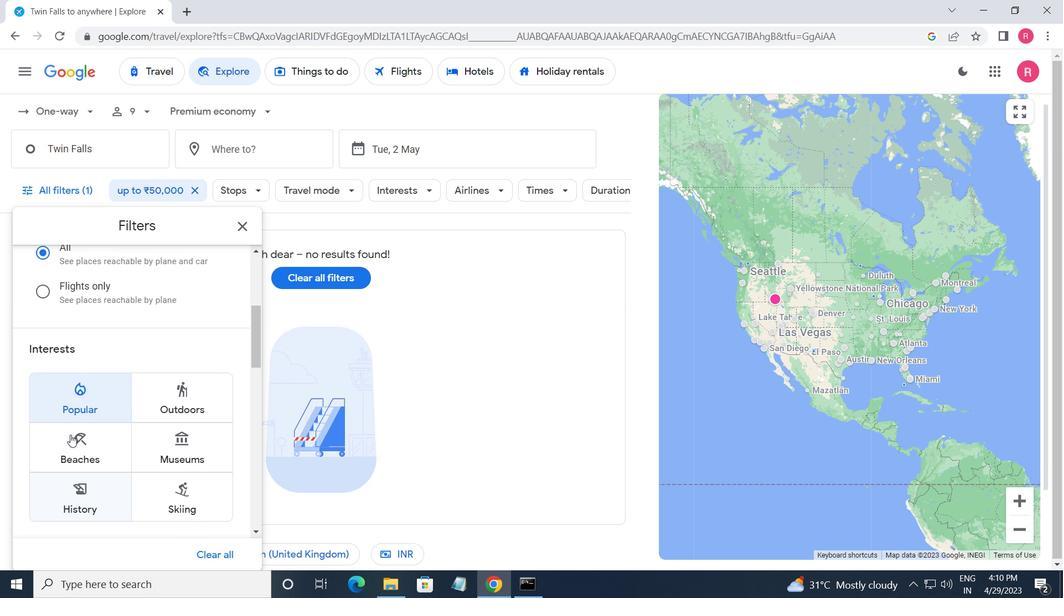
Action: Mouse scrolled (70, 435) with delta (0, 0)
Screenshot: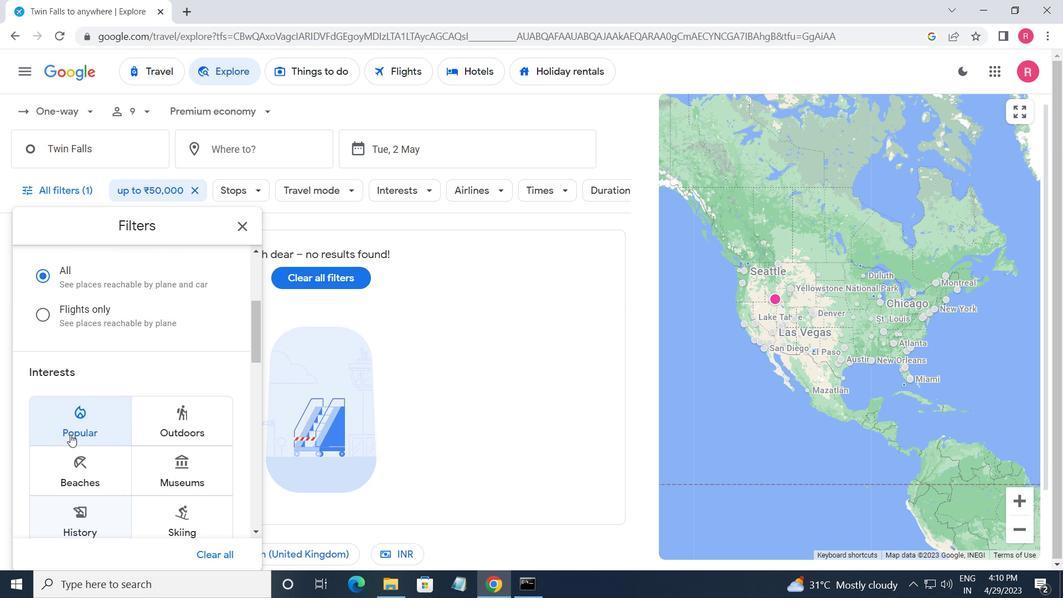 
Action: Mouse scrolled (70, 435) with delta (0, 0)
Screenshot: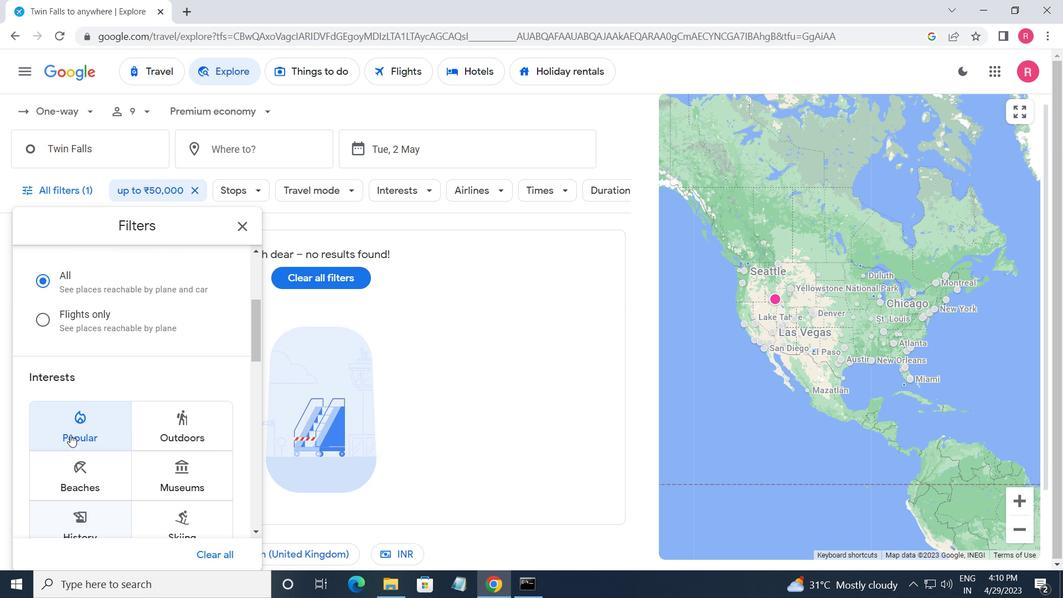 
Action: Mouse scrolled (70, 434) with delta (0, 0)
Screenshot: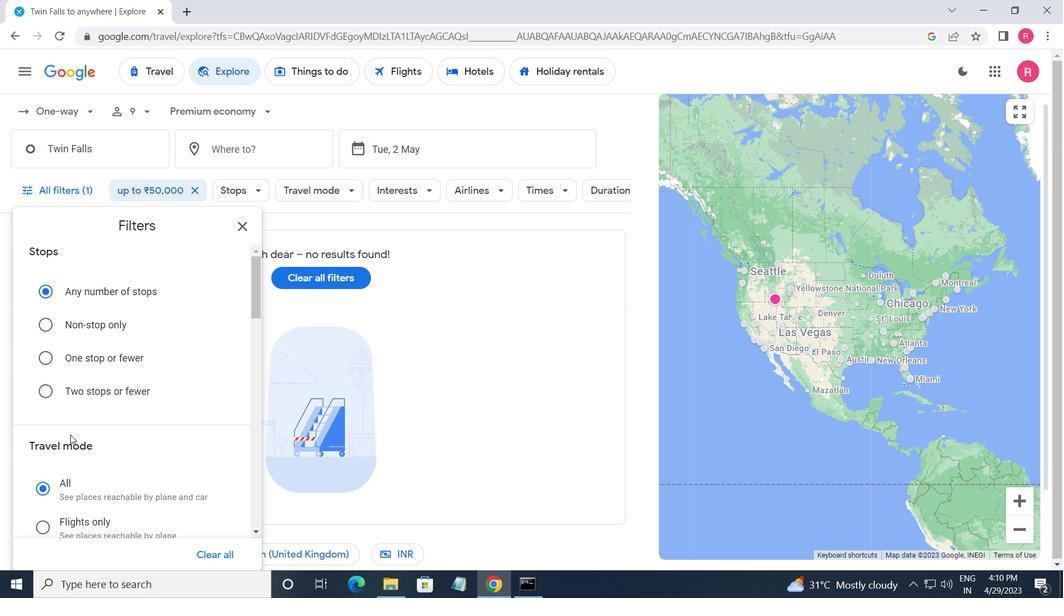 
Action: Mouse scrolled (70, 434) with delta (0, 0)
Screenshot: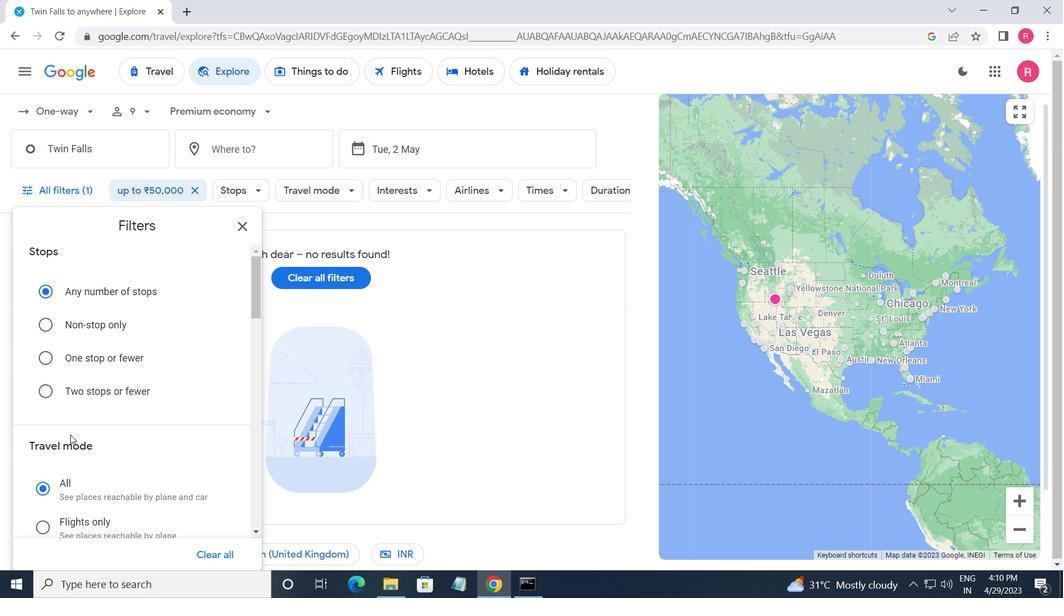 
Action: Mouse scrolled (70, 434) with delta (0, 0)
Screenshot: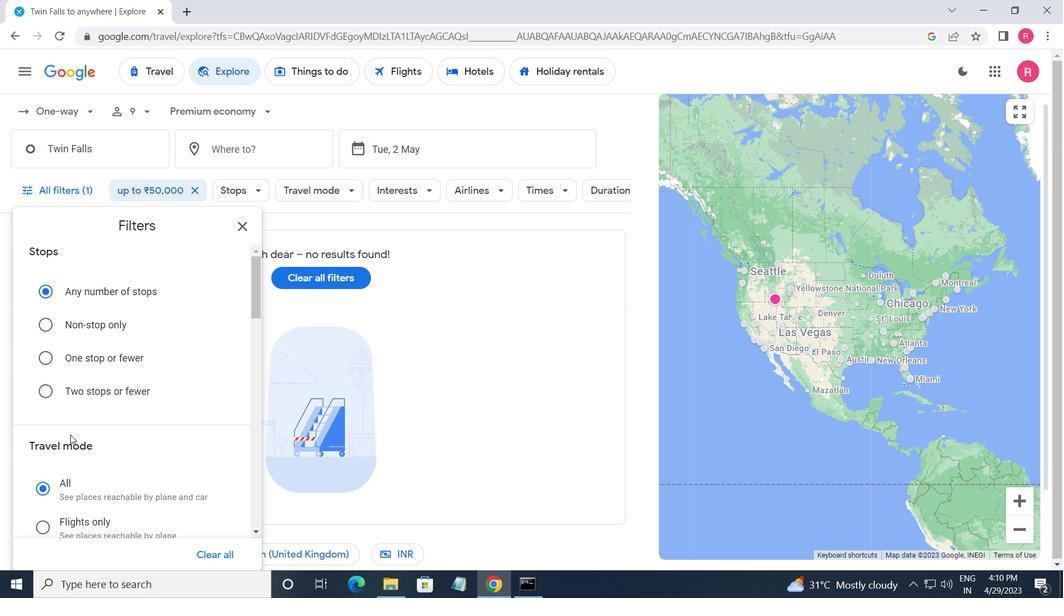 
Action: Mouse scrolled (70, 434) with delta (0, 0)
Screenshot: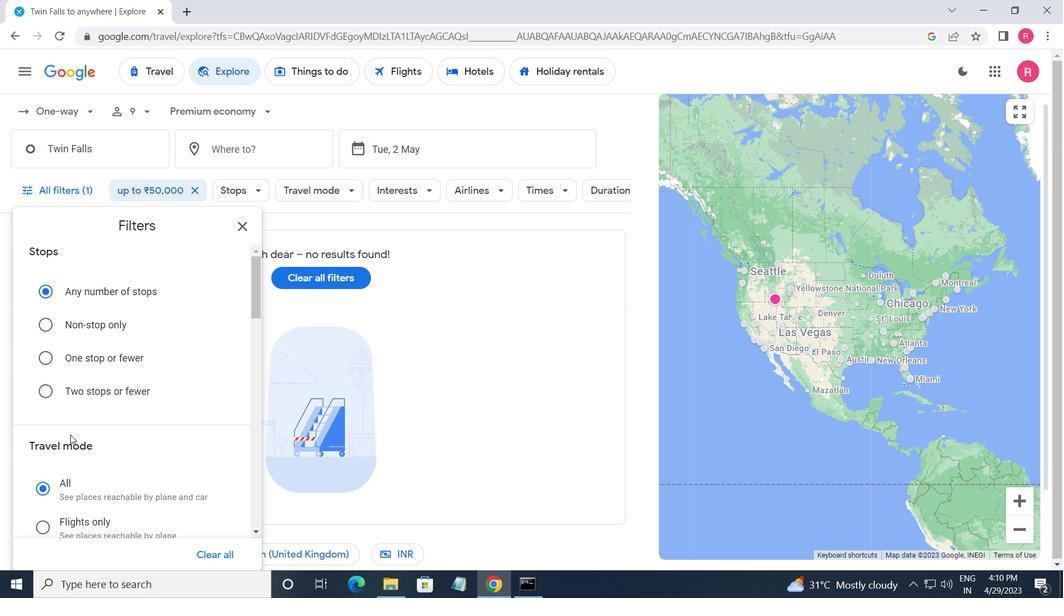 
Action: Mouse moved to (70, 435)
Screenshot: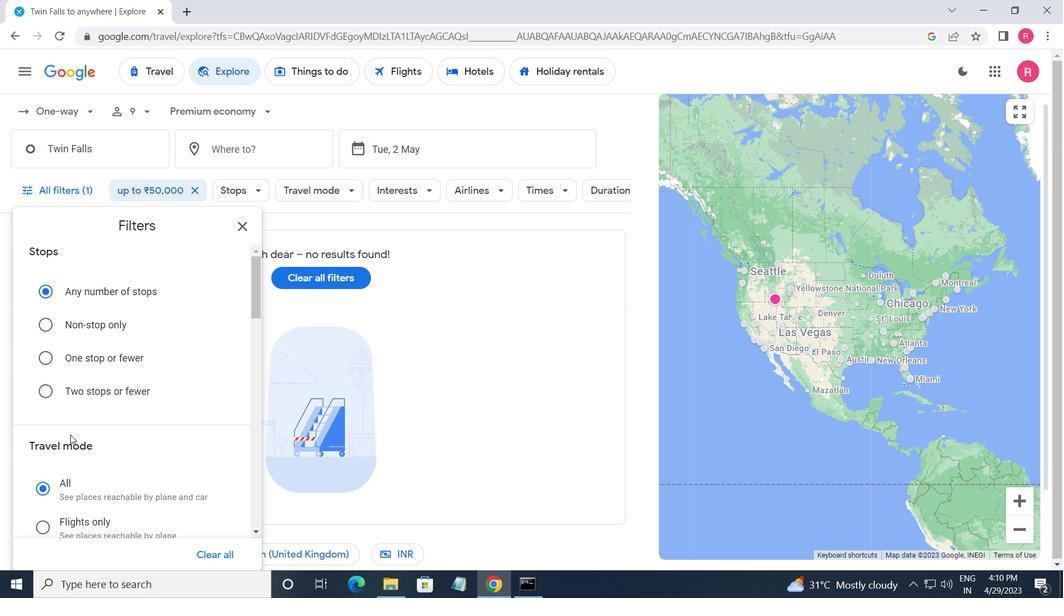 
Action: Mouse scrolled (70, 434) with delta (0, 0)
Screenshot: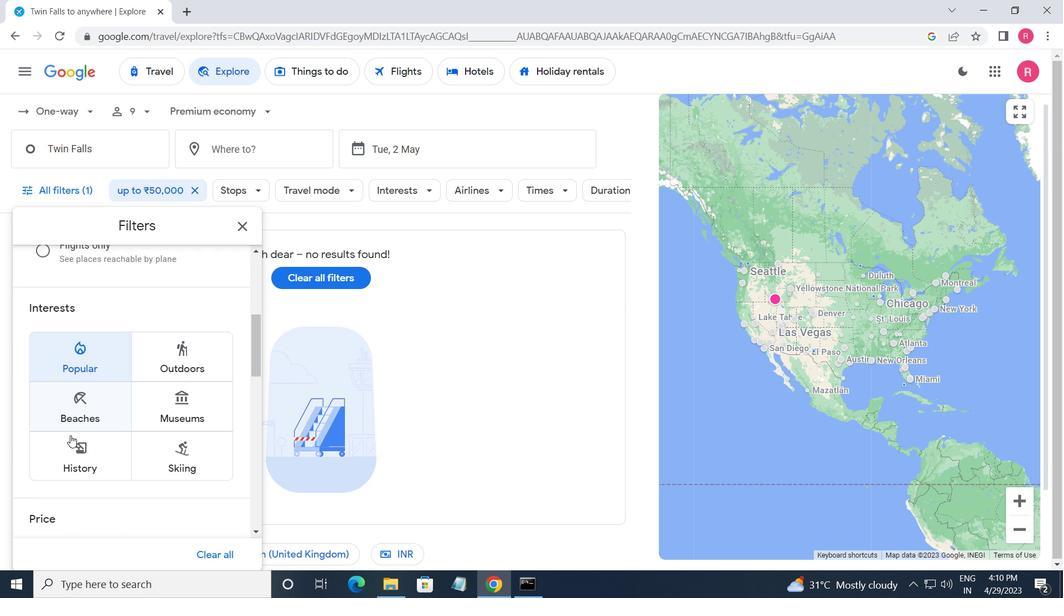 
Action: Mouse scrolled (70, 434) with delta (0, 0)
Screenshot: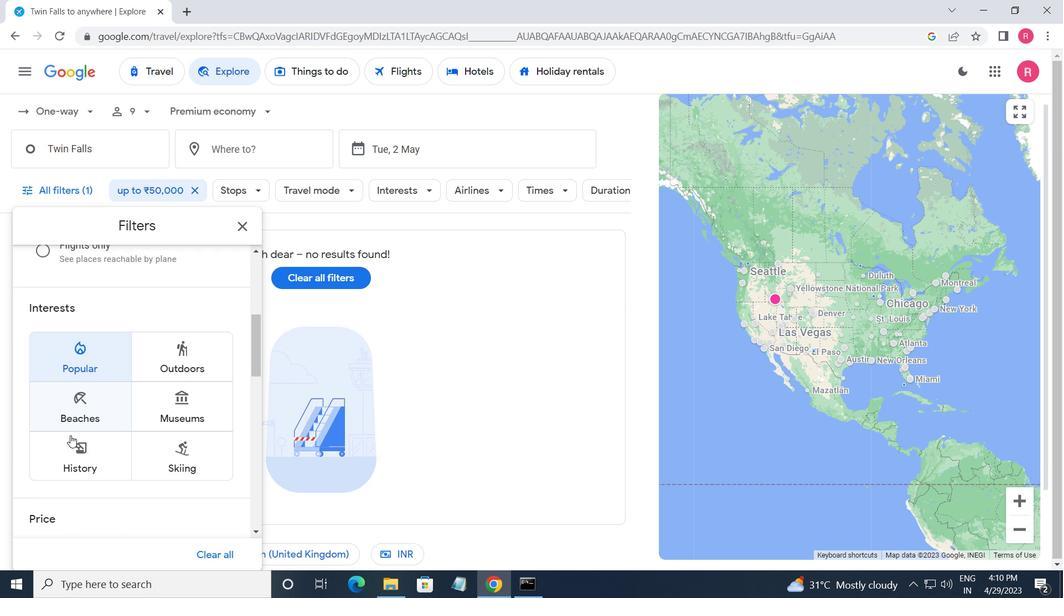 
Action: Mouse scrolled (70, 434) with delta (0, 0)
Screenshot: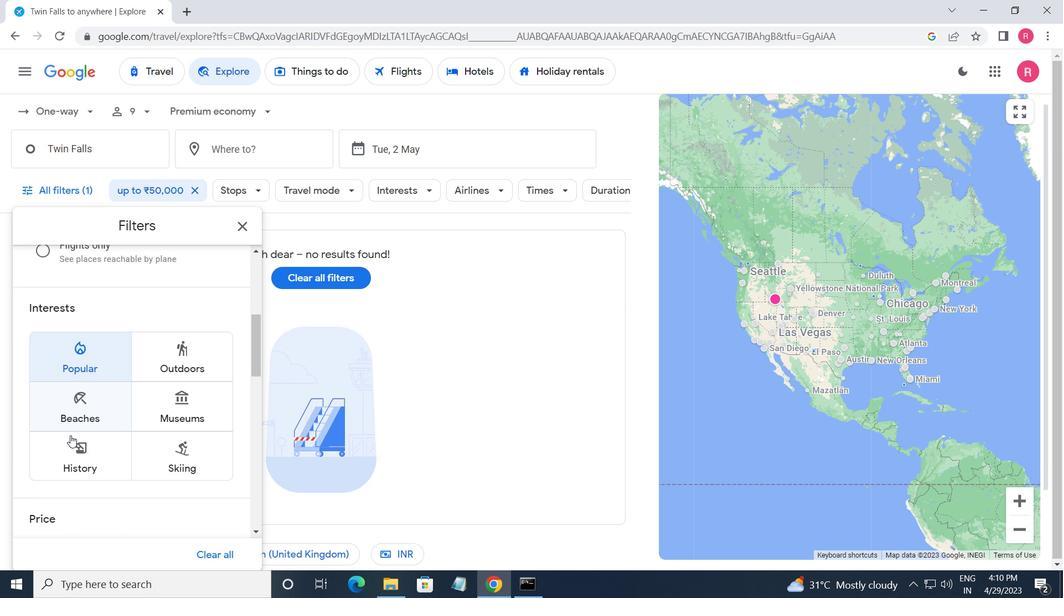 
Action: Mouse scrolled (70, 434) with delta (0, 0)
Screenshot: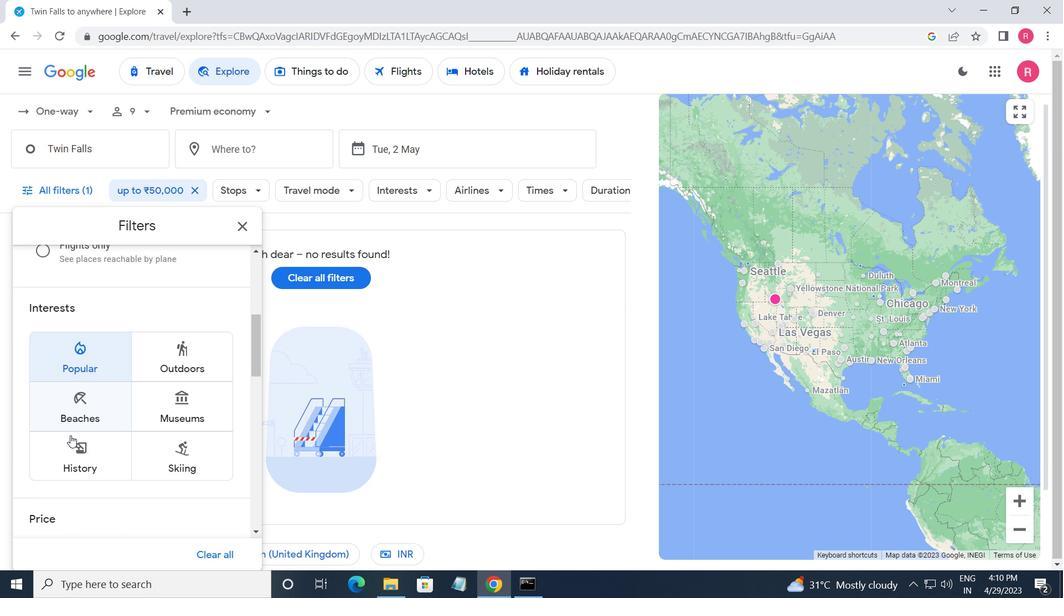 
Action: Mouse moved to (71, 435)
Screenshot: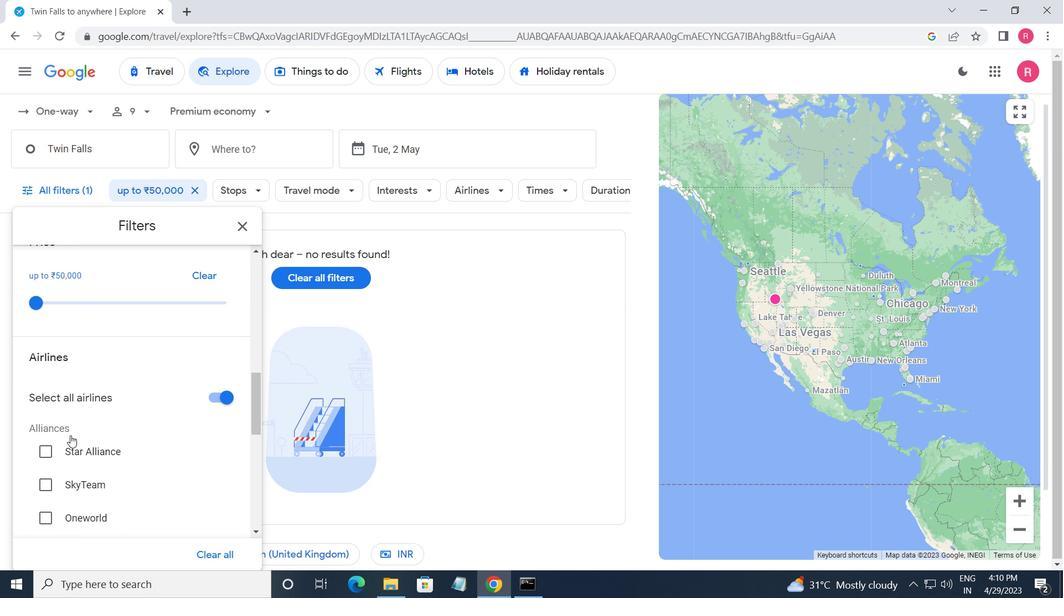 
Action: Mouse scrolled (71, 434) with delta (0, 0)
Screenshot: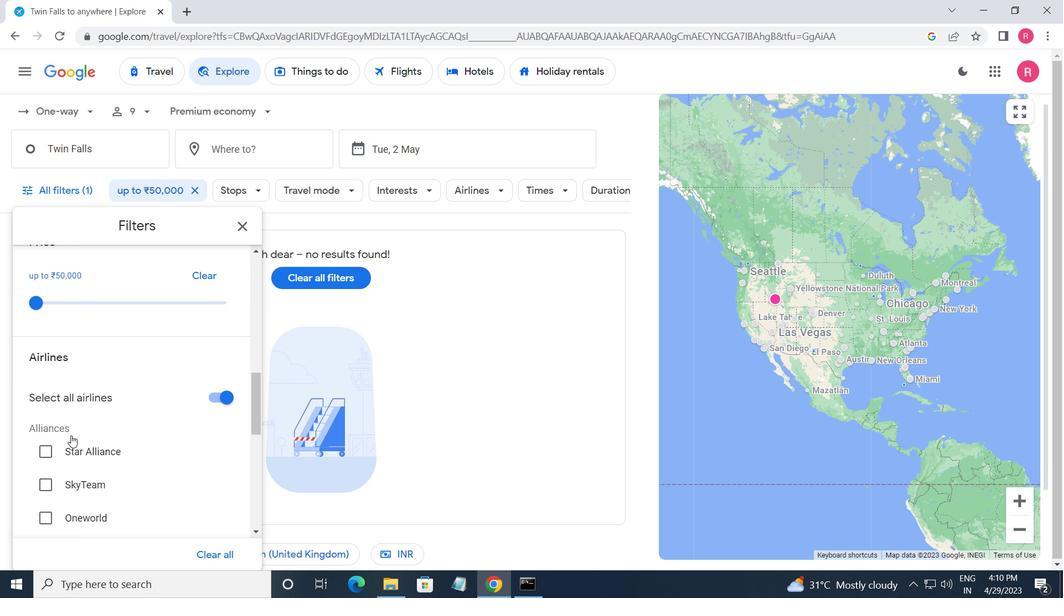 
Action: Mouse moved to (72, 435)
Screenshot: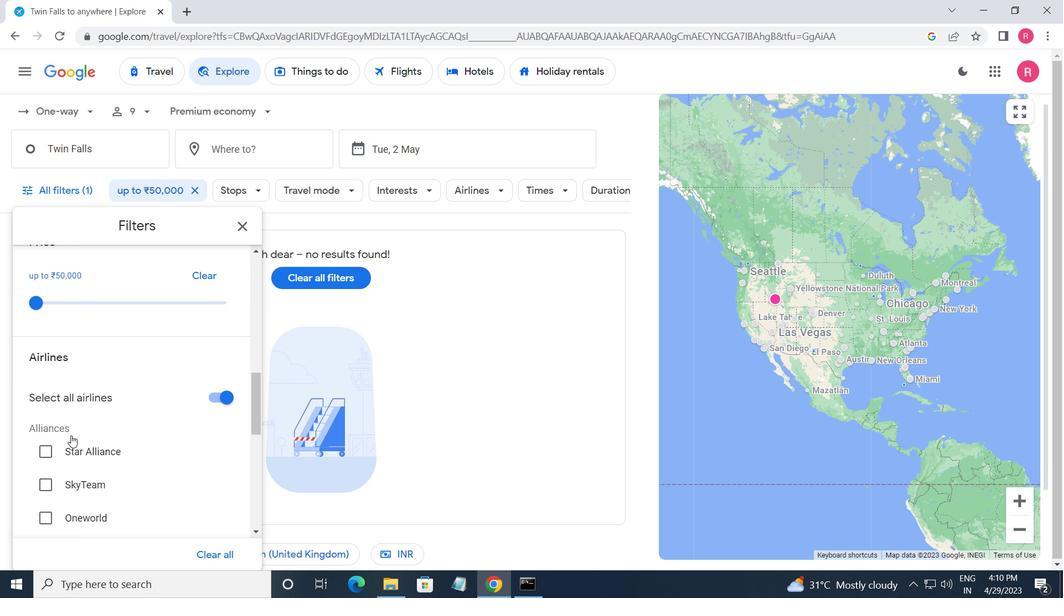 
Action: Mouse scrolled (72, 435) with delta (0, 0)
Screenshot: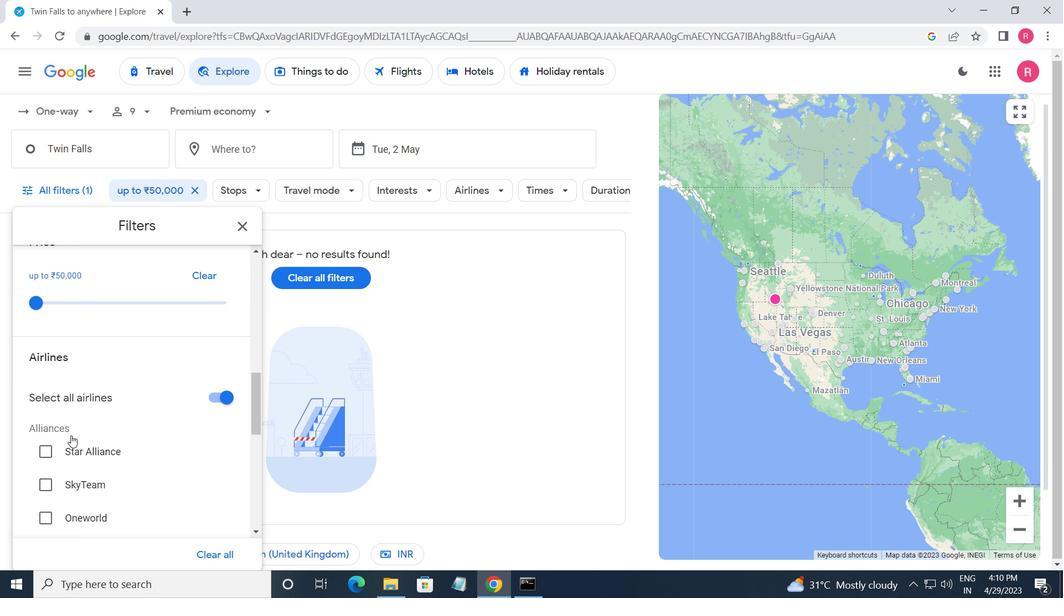 
Action: Mouse scrolled (72, 435) with delta (0, 0)
Screenshot: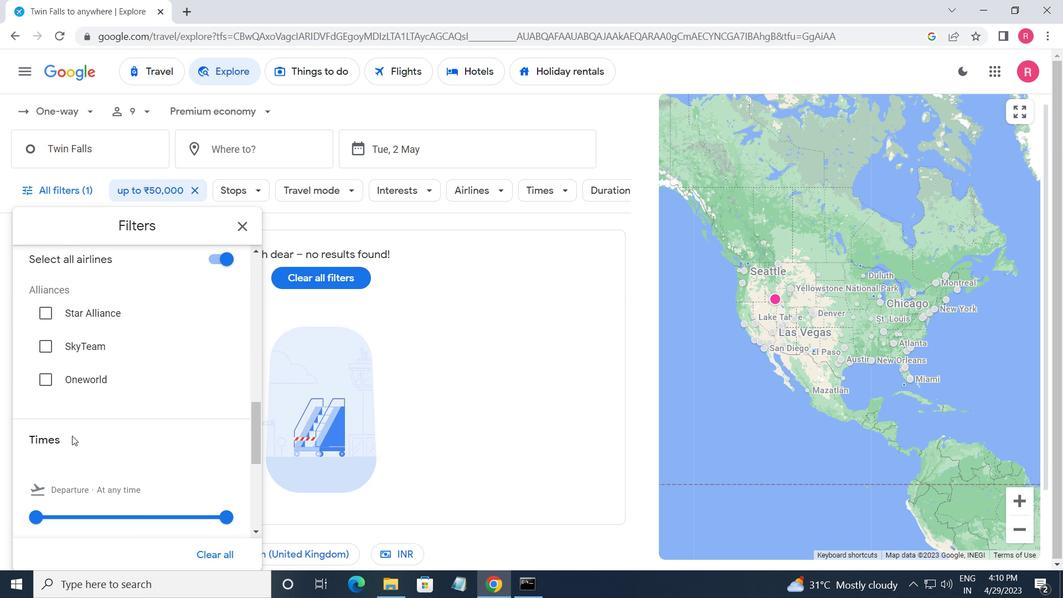 
Action: Mouse moved to (32, 452)
Screenshot: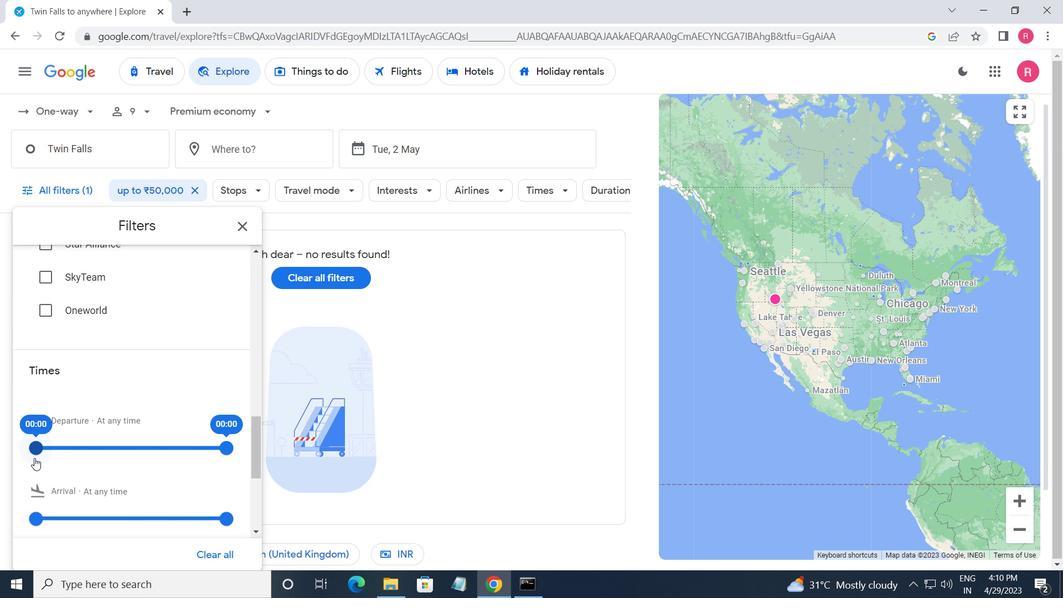 
Action: Mouse pressed left at (32, 452)
Screenshot: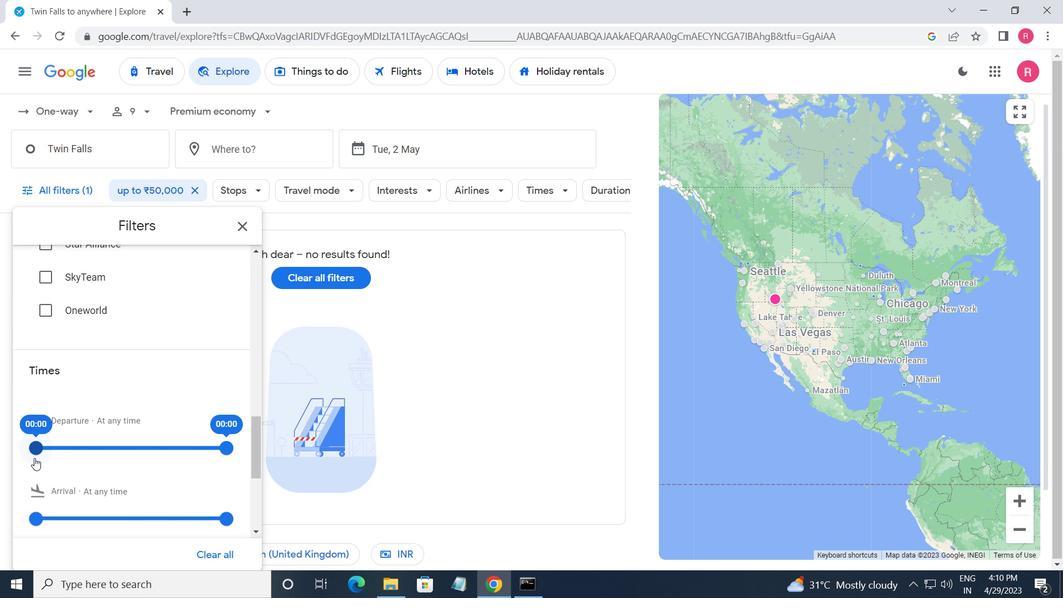 
Action: Mouse moved to (220, 452)
Screenshot: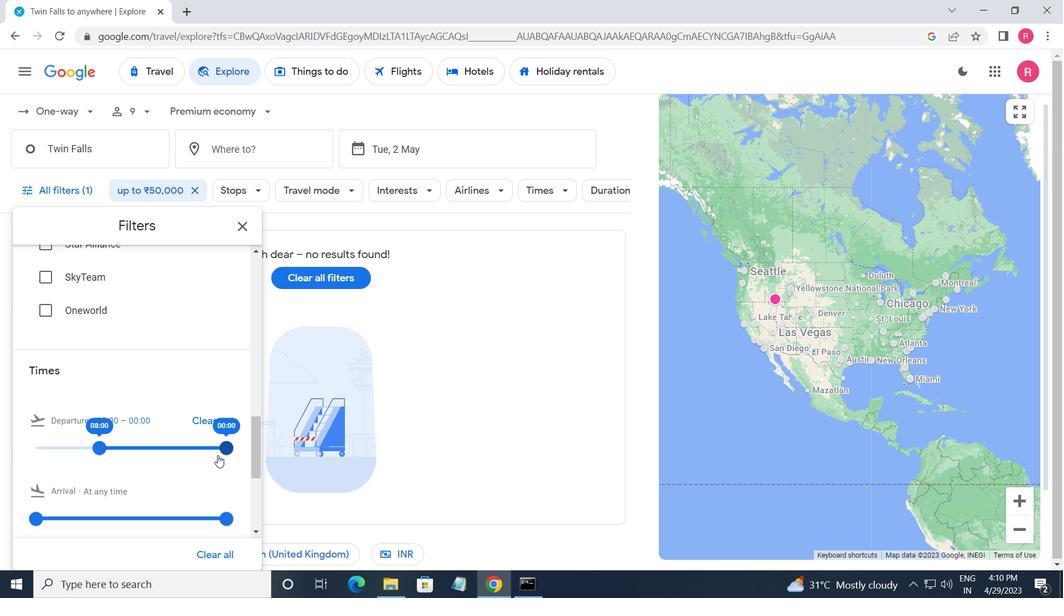 
Action: Mouse pressed left at (220, 452)
Screenshot: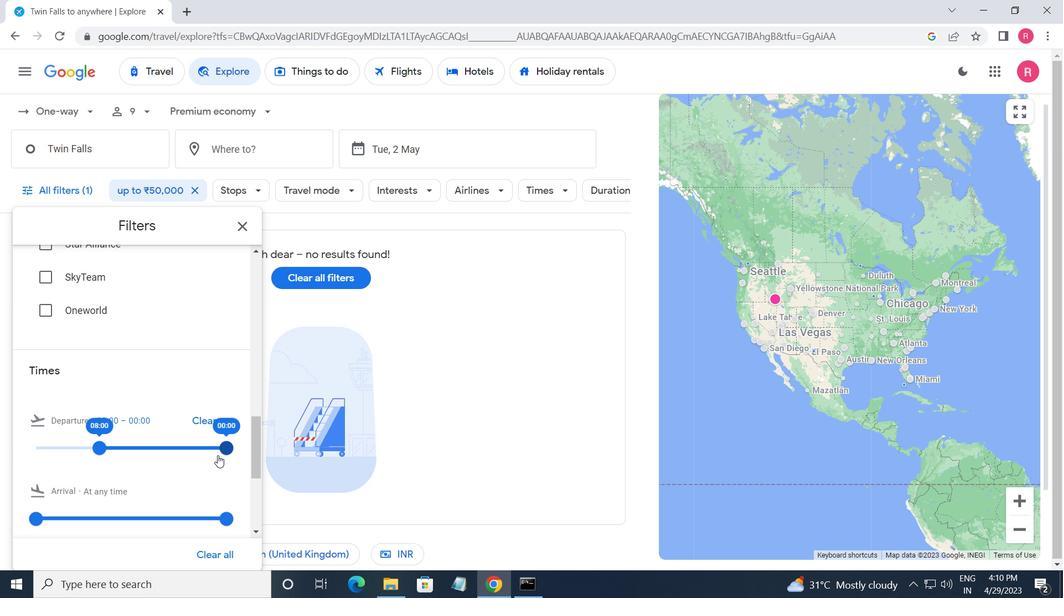 
Action: Mouse moved to (245, 229)
Screenshot: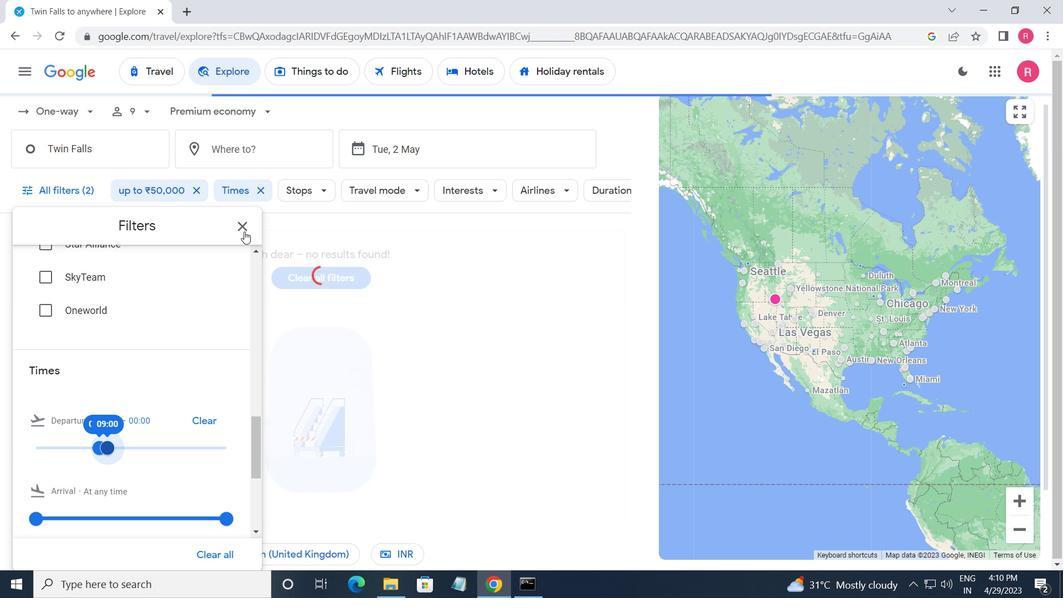 
Action: Mouse pressed left at (245, 229)
Screenshot: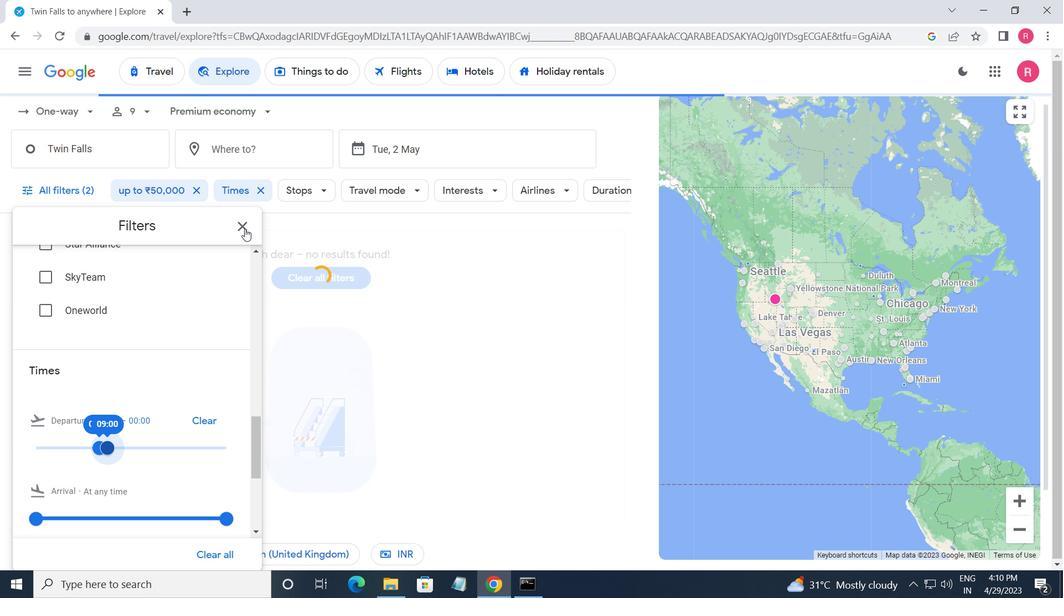 
Action: Mouse moved to (244, 229)
Screenshot: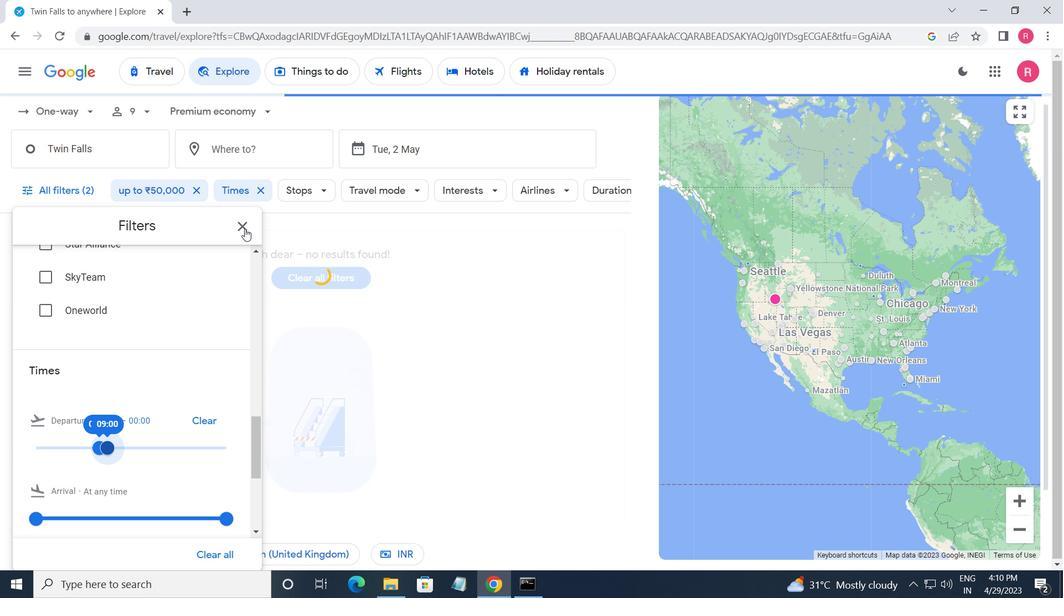 
